 Task: Find connections with filter location Hérouville-Saint-Clair with filter topic #Culturewith filter profile language French with filter current company IFORTIS WORLDWIDE™ with filter school Mata Gujri College, Fatehgarh Sahib with filter industry Insurance Agencies and Brokerages with filter service category Negotiation with filter keywords title Mentor
Action: Mouse moved to (557, 82)
Screenshot: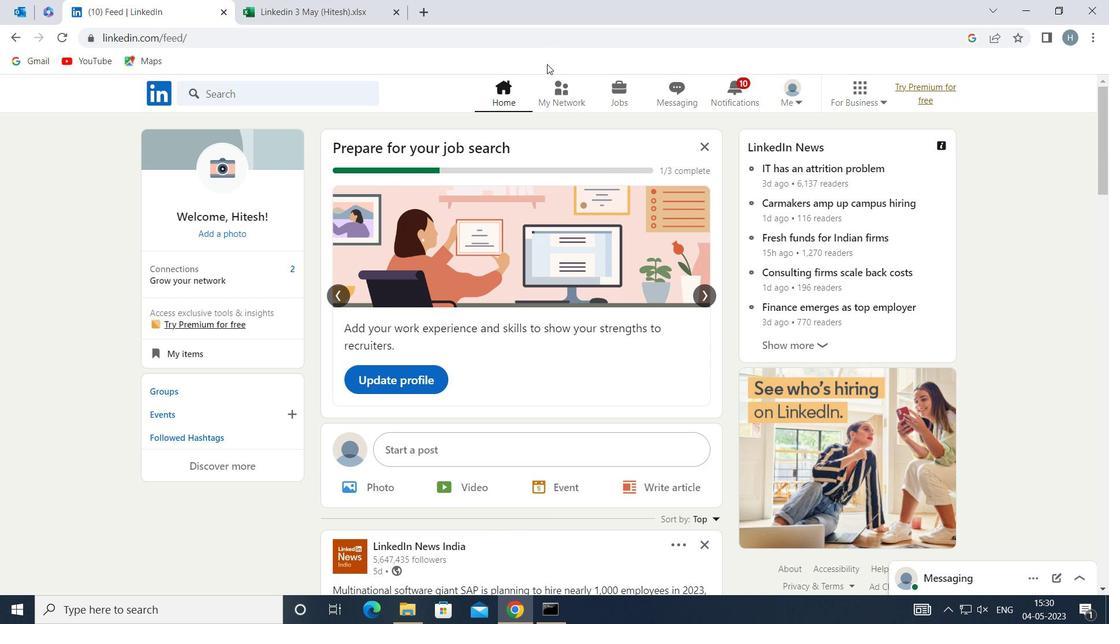 
Action: Mouse pressed left at (557, 82)
Screenshot: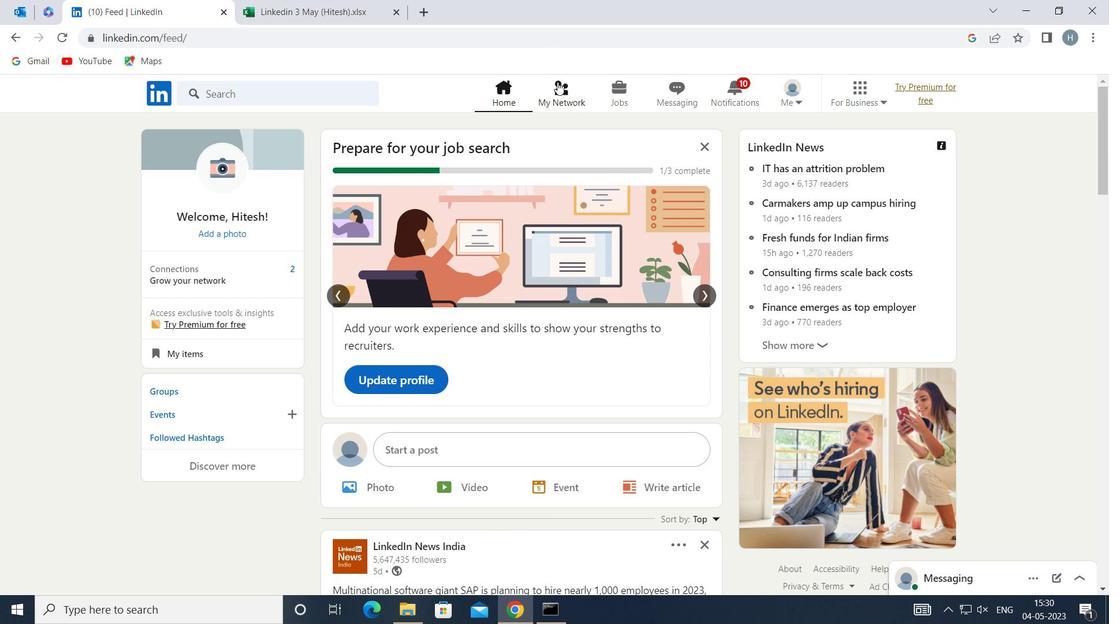 
Action: Mouse moved to (332, 168)
Screenshot: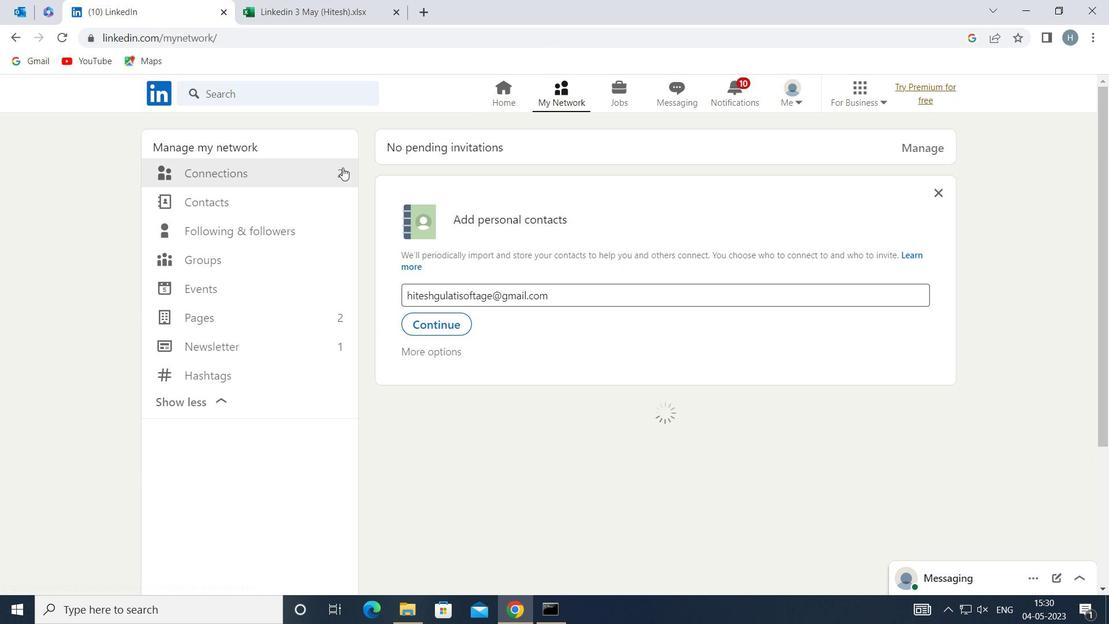 
Action: Mouse pressed left at (332, 168)
Screenshot: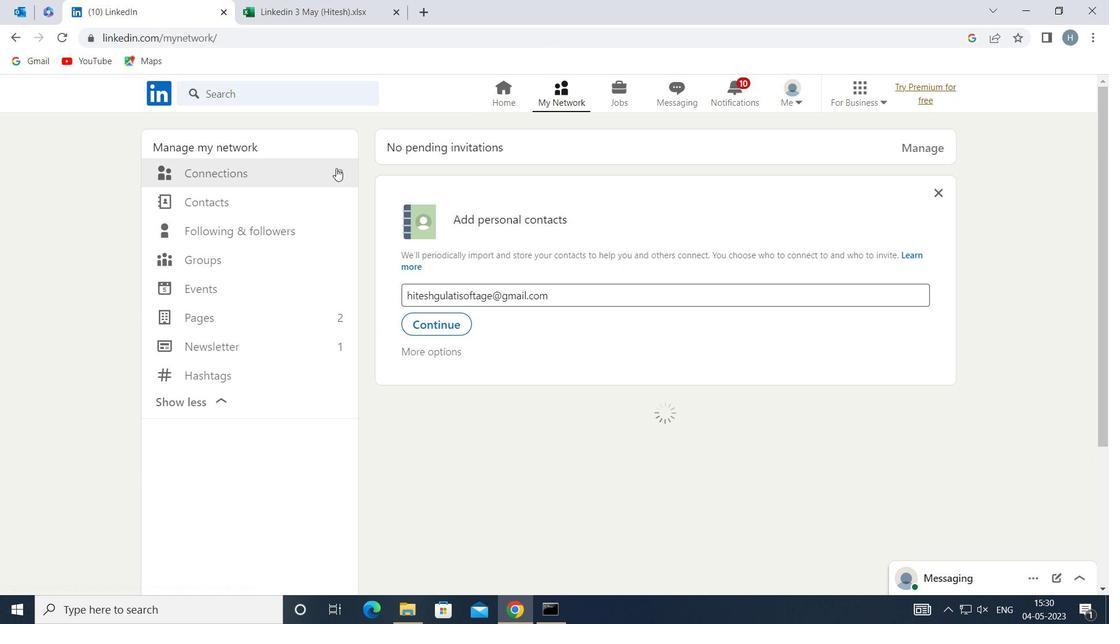 
Action: Mouse moved to (668, 173)
Screenshot: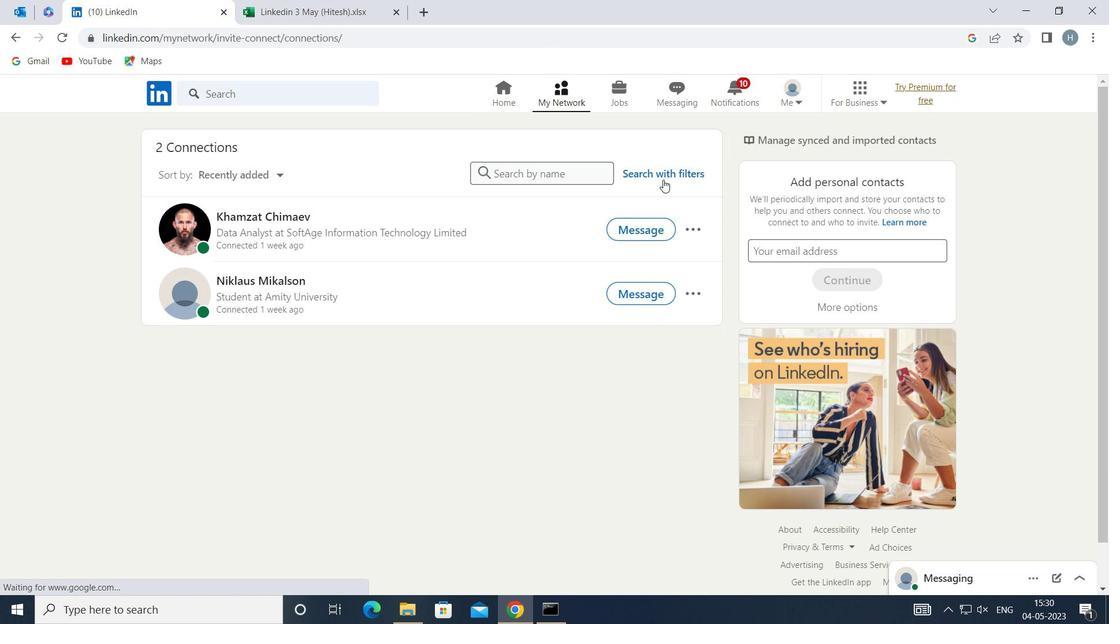 
Action: Mouse pressed left at (668, 173)
Screenshot: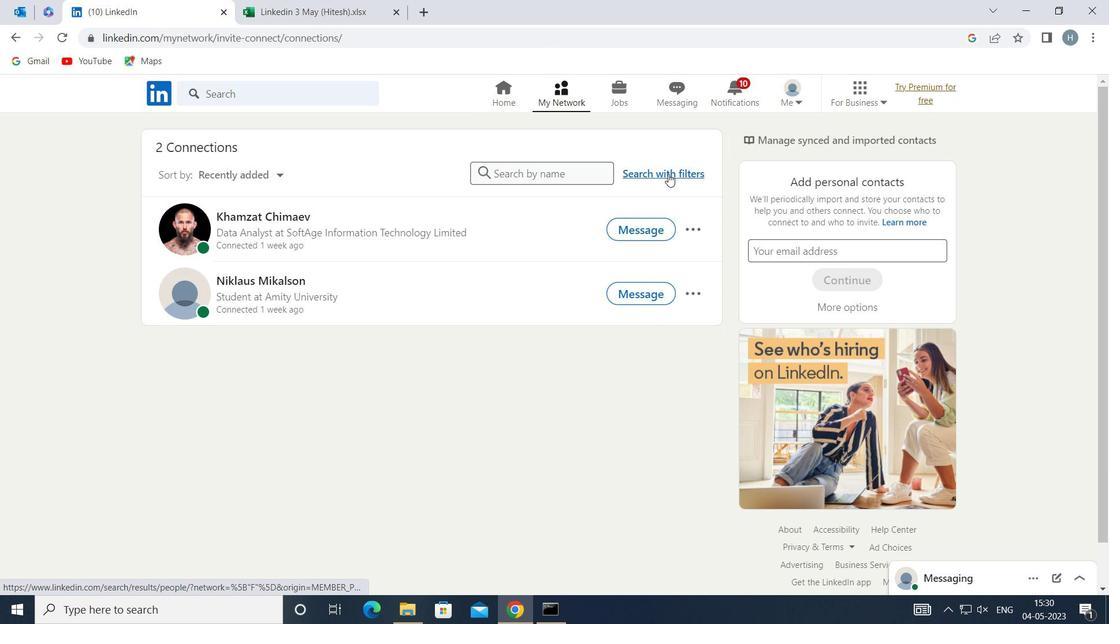 
Action: Mouse moved to (597, 129)
Screenshot: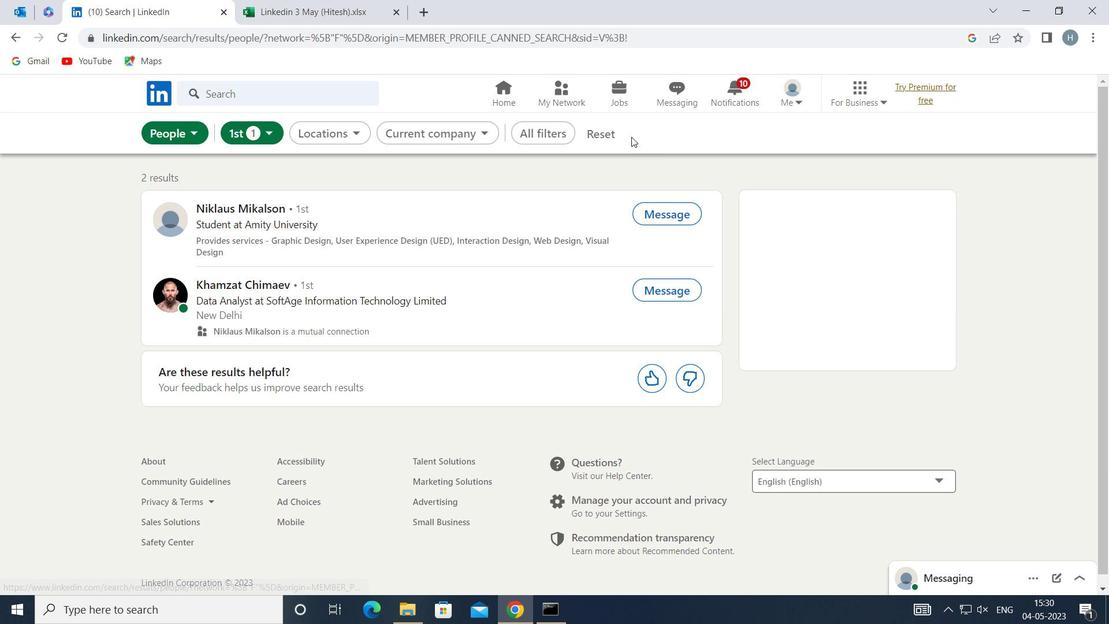 
Action: Mouse pressed left at (597, 129)
Screenshot: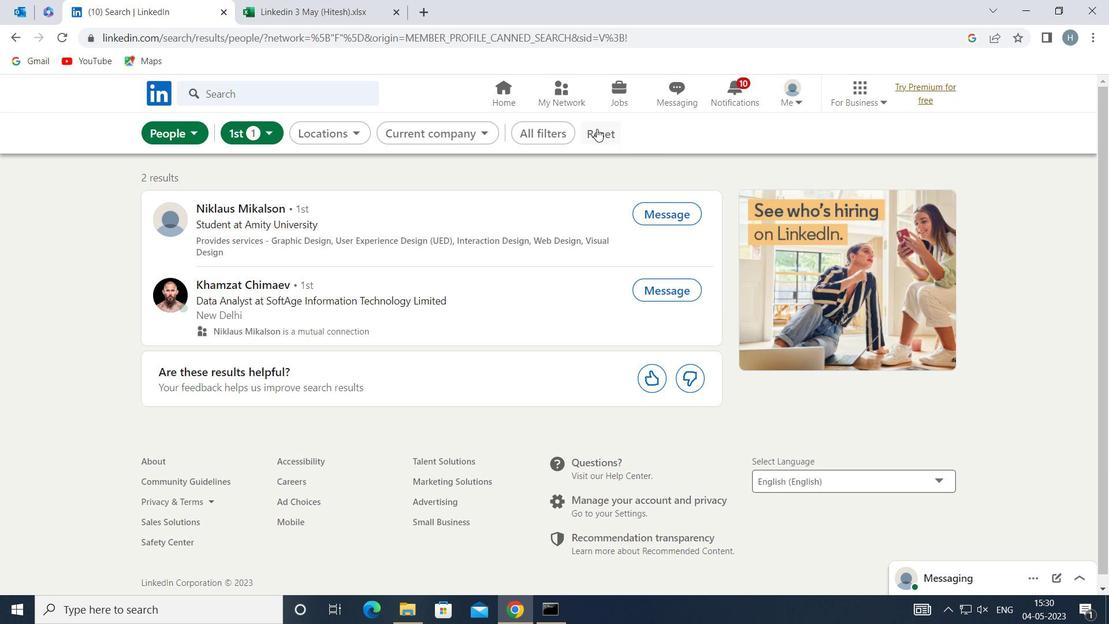 
Action: Mouse pressed left at (597, 129)
Screenshot: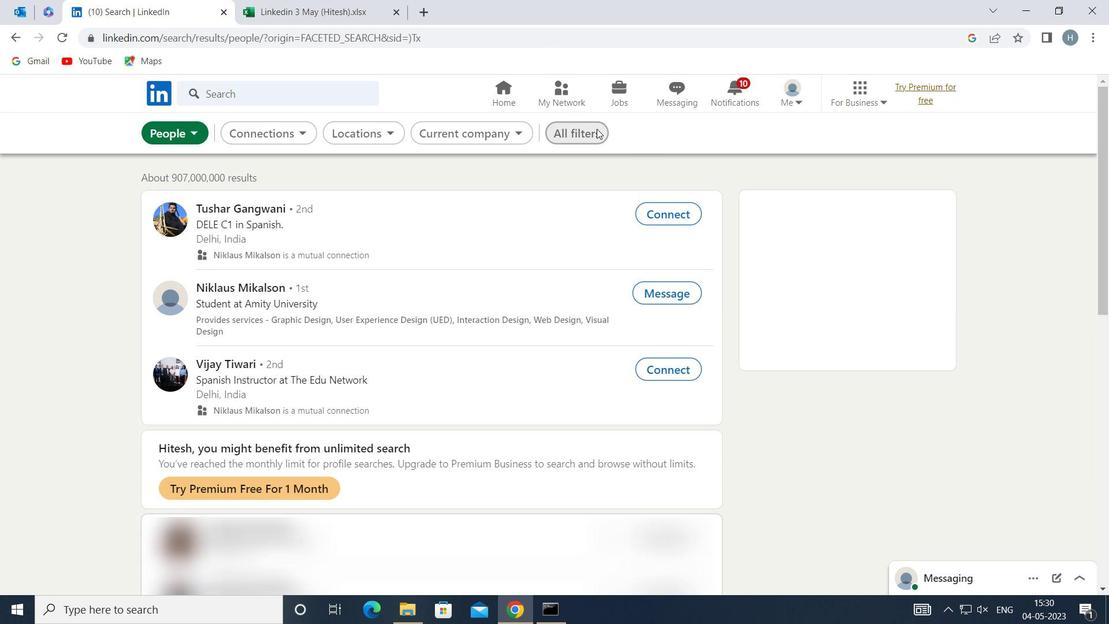 
Action: Mouse moved to (923, 350)
Screenshot: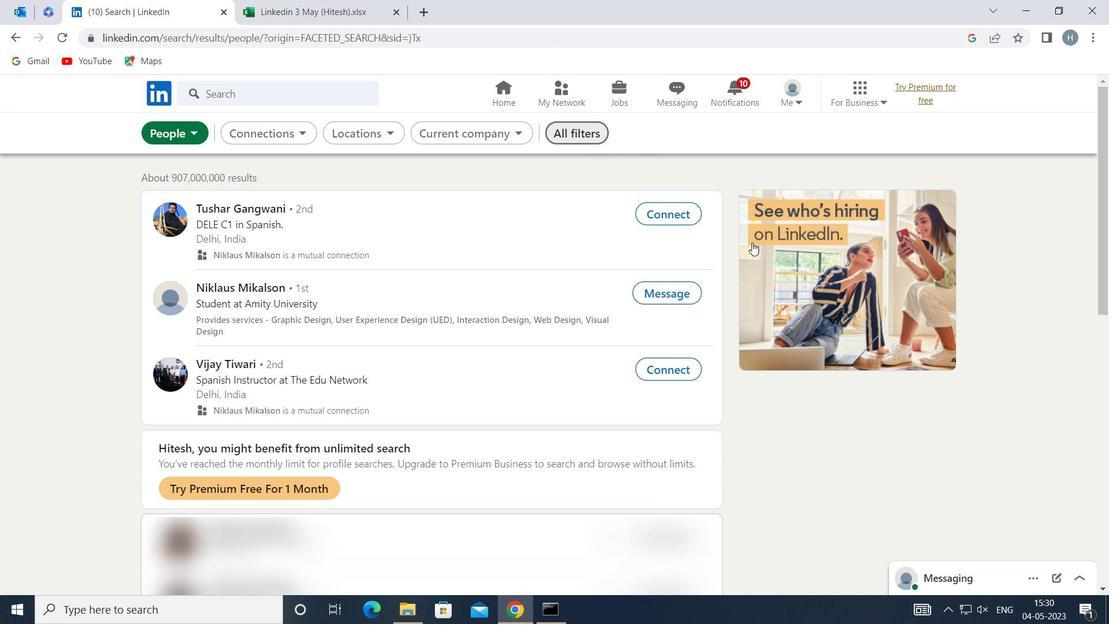 
Action: Mouse scrolled (923, 349) with delta (0, 0)
Screenshot: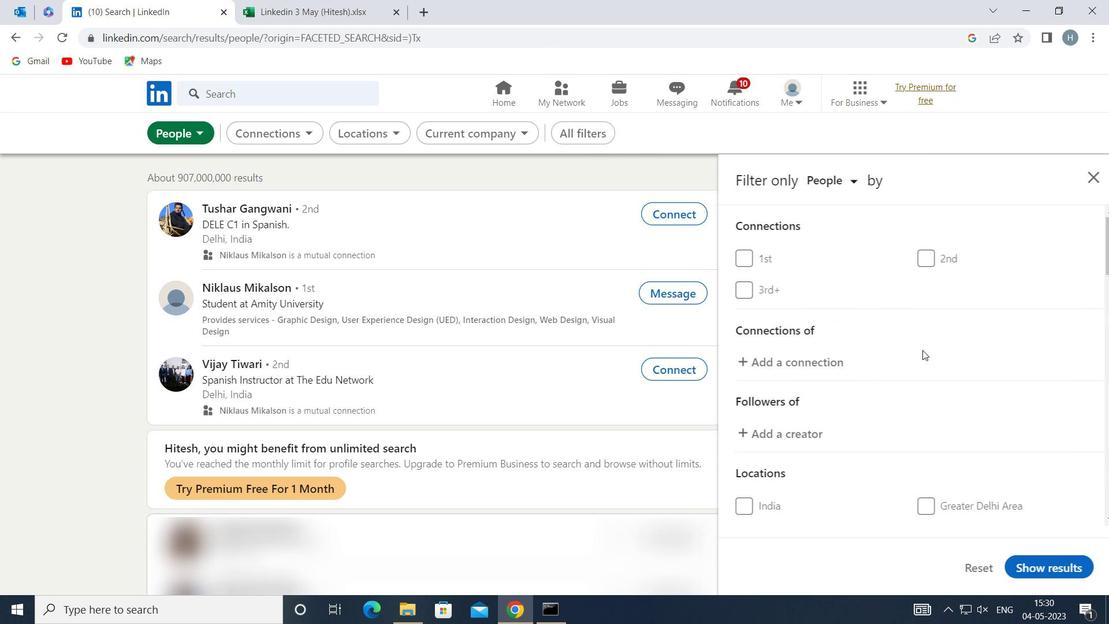 
Action: Mouse moved to (921, 346)
Screenshot: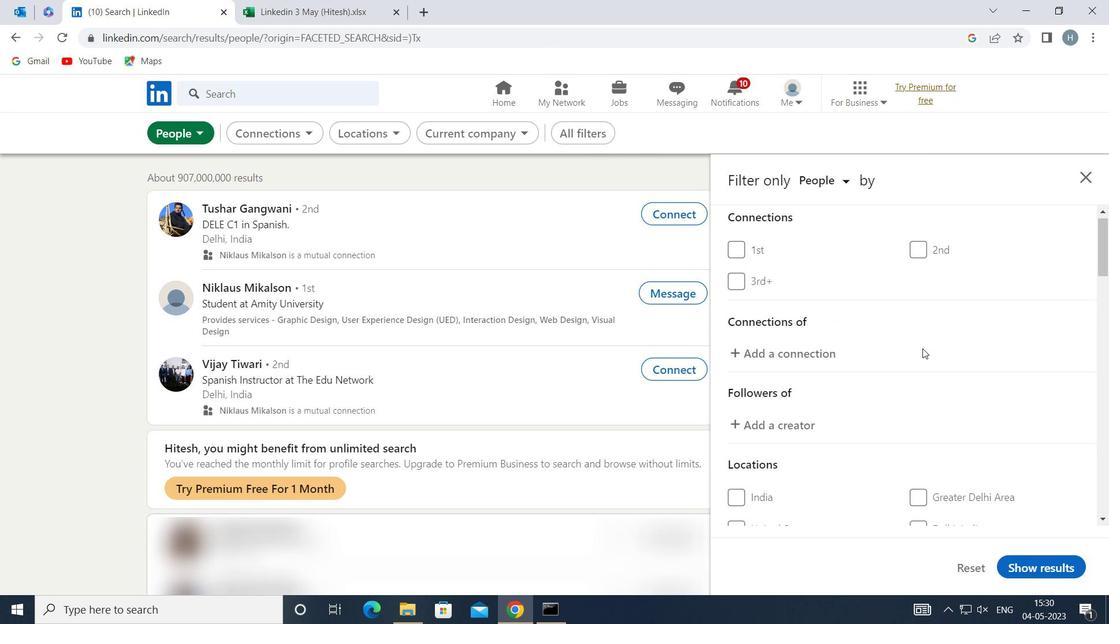 
Action: Mouse scrolled (921, 345) with delta (0, 0)
Screenshot: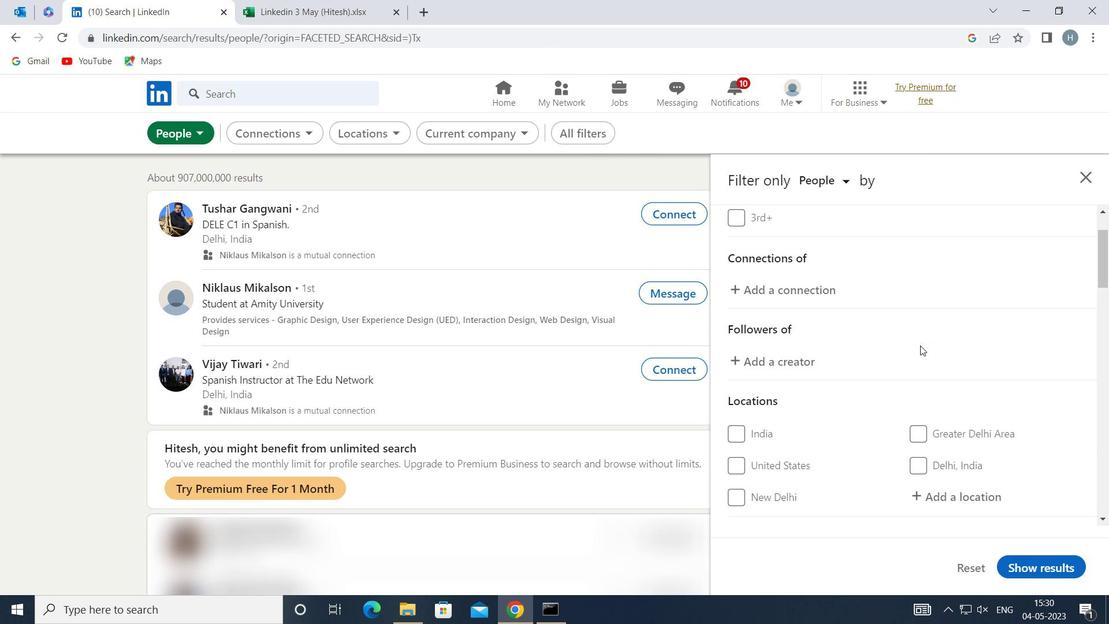 
Action: Mouse moved to (964, 417)
Screenshot: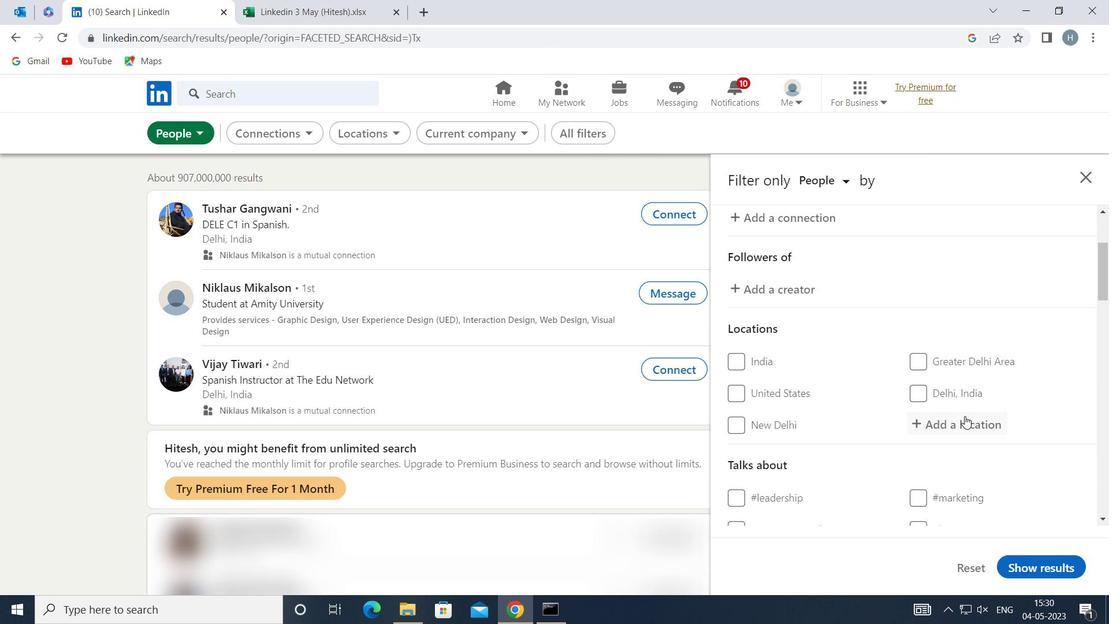 
Action: Mouse pressed left at (964, 417)
Screenshot: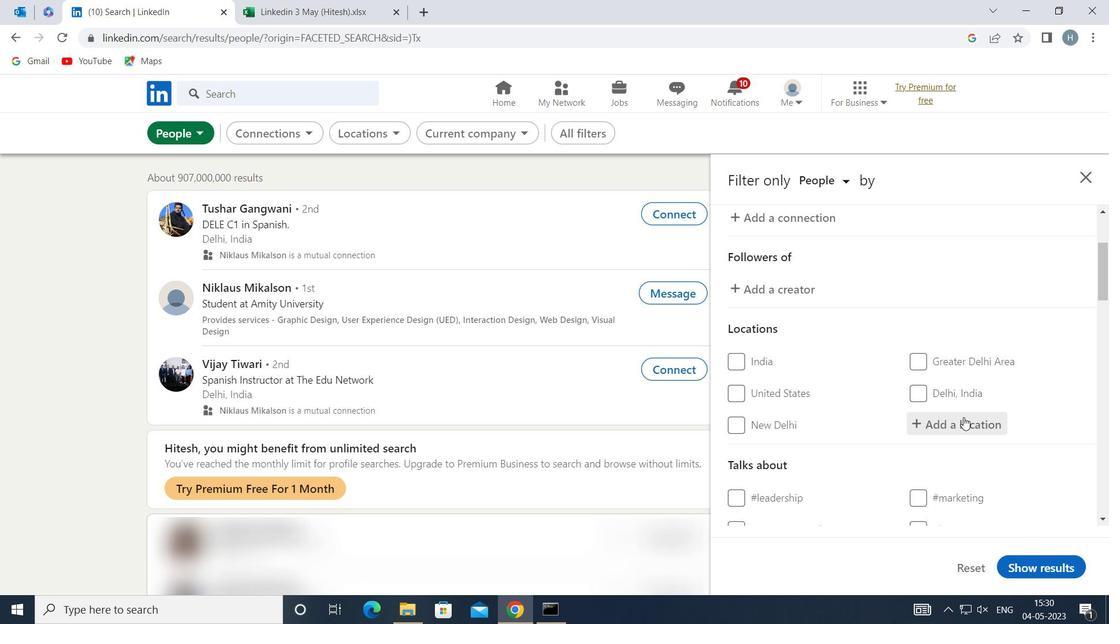 
Action: Key pressed <Key.shift>HEROUVILLE
Screenshot: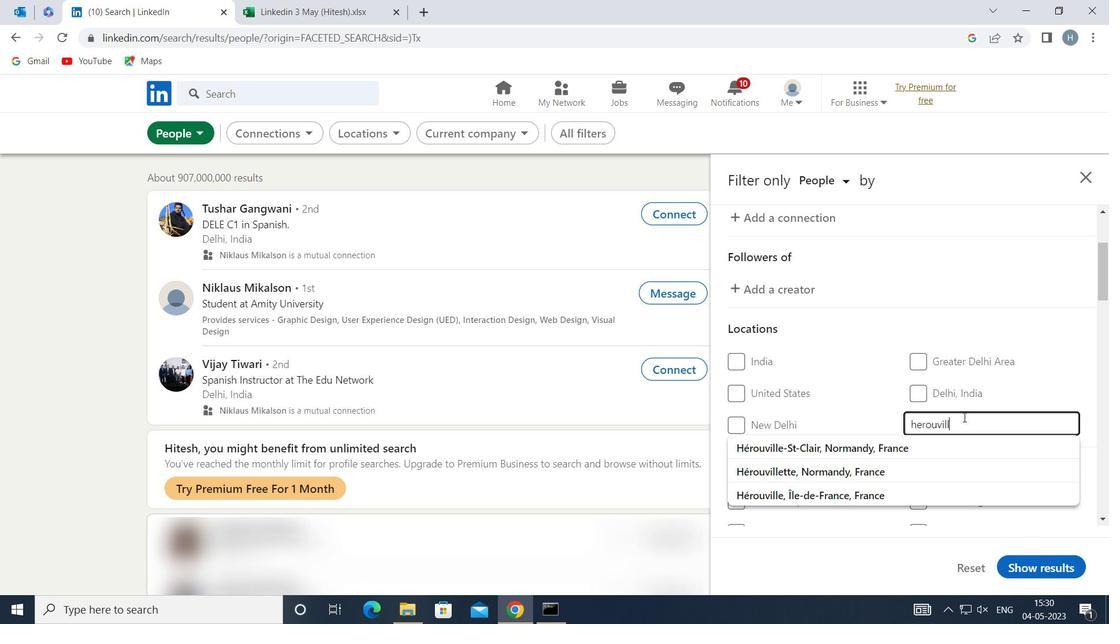
Action: Mouse moved to (915, 442)
Screenshot: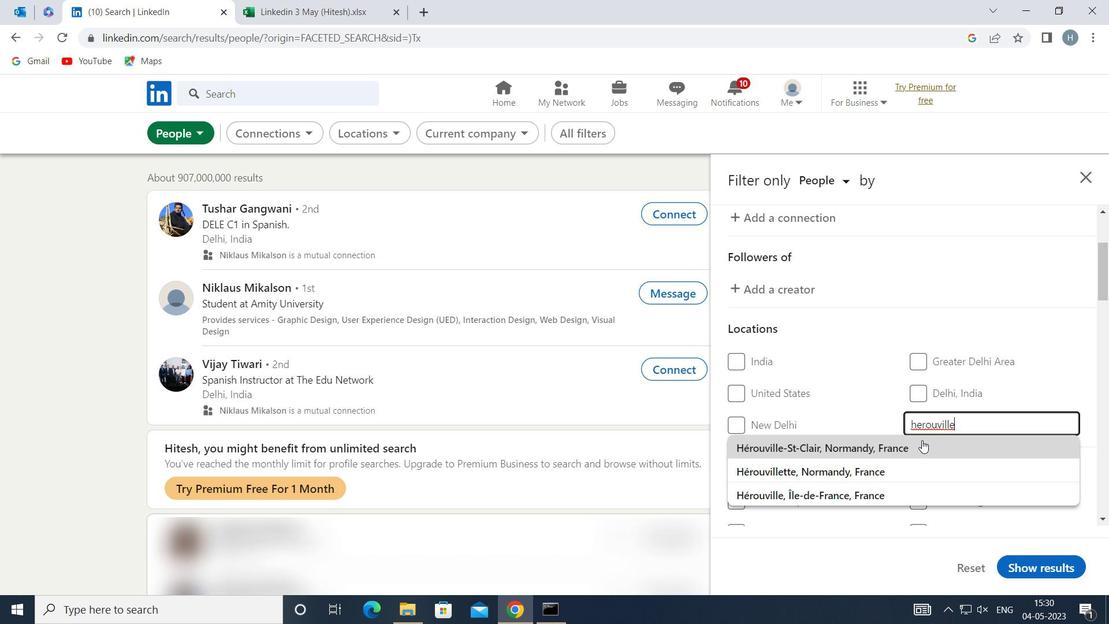 
Action: Mouse pressed left at (915, 442)
Screenshot: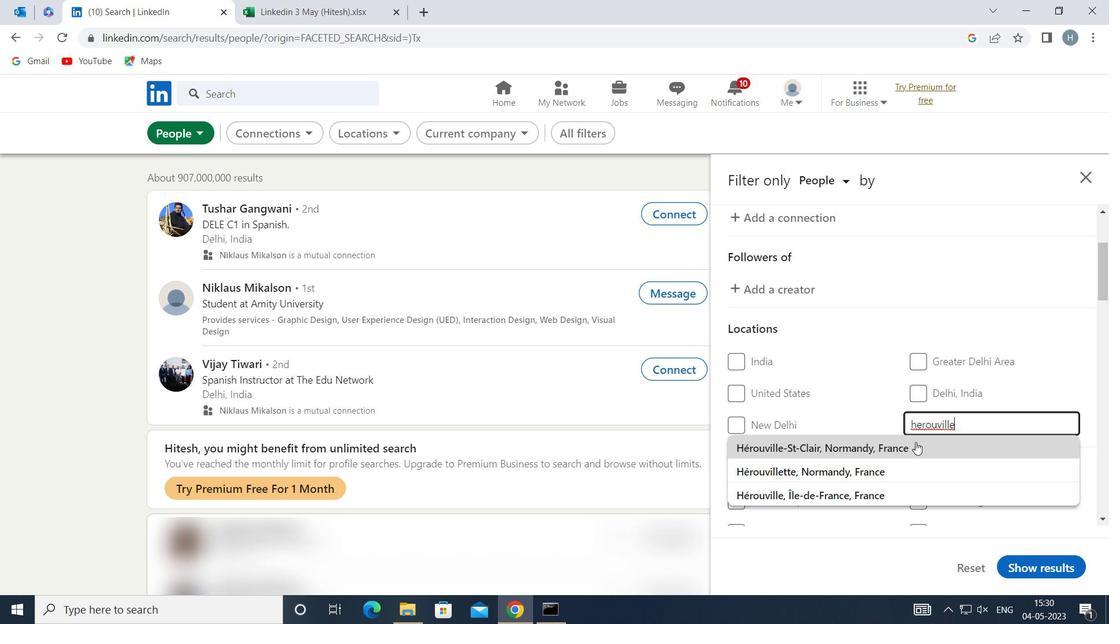 
Action: Mouse moved to (865, 426)
Screenshot: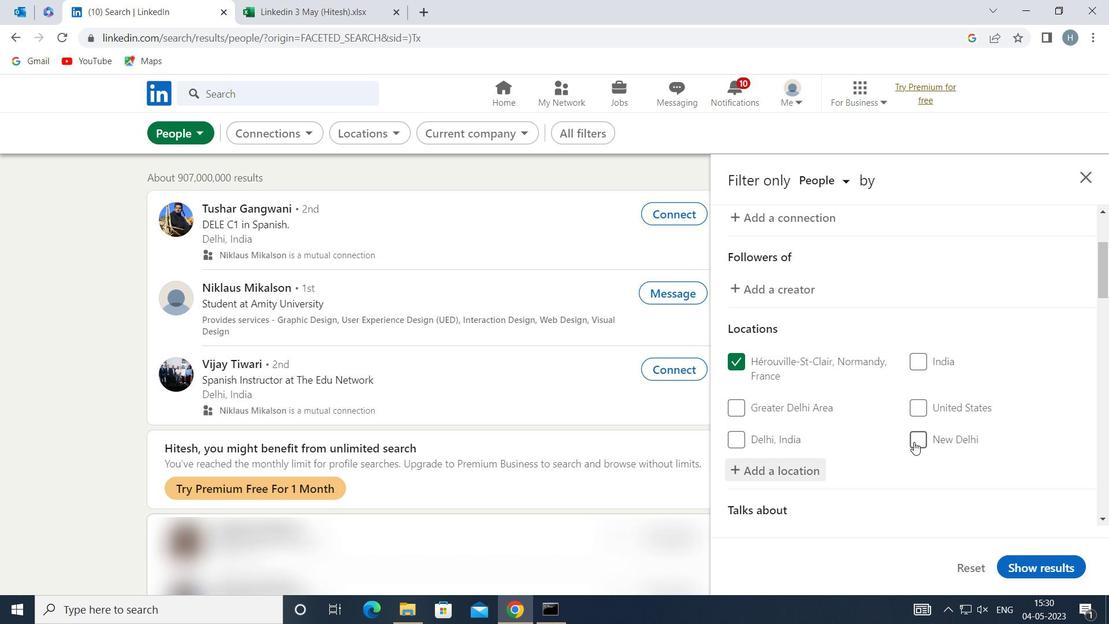 
Action: Mouse scrolled (865, 425) with delta (0, 0)
Screenshot: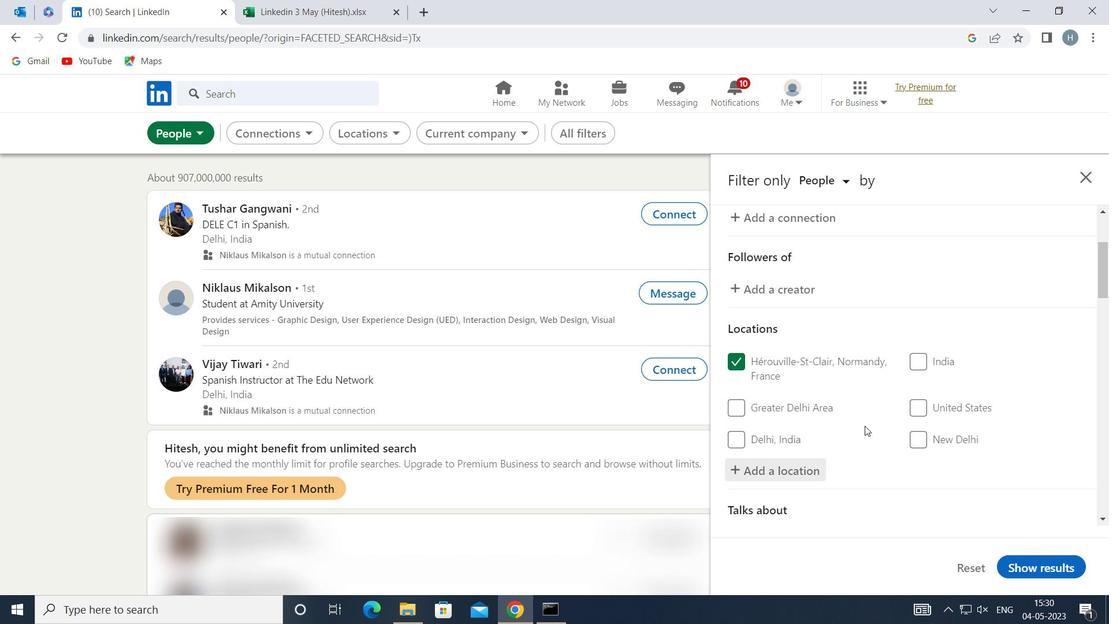 
Action: Mouse scrolled (865, 425) with delta (0, 0)
Screenshot: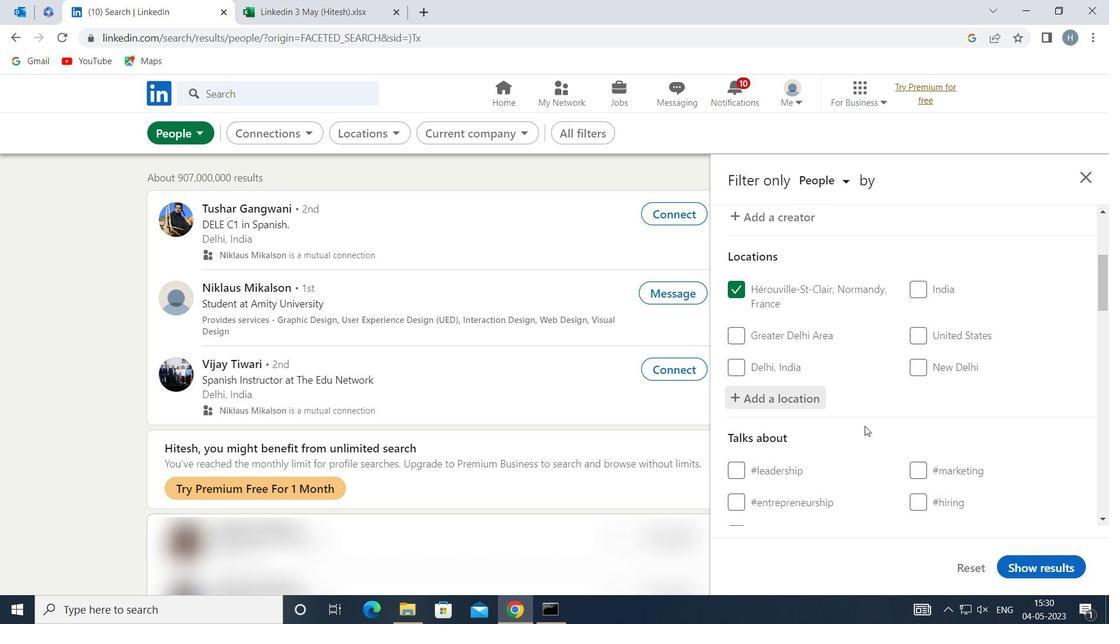 
Action: Mouse scrolled (865, 425) with delta (0, 0)
Screenshot: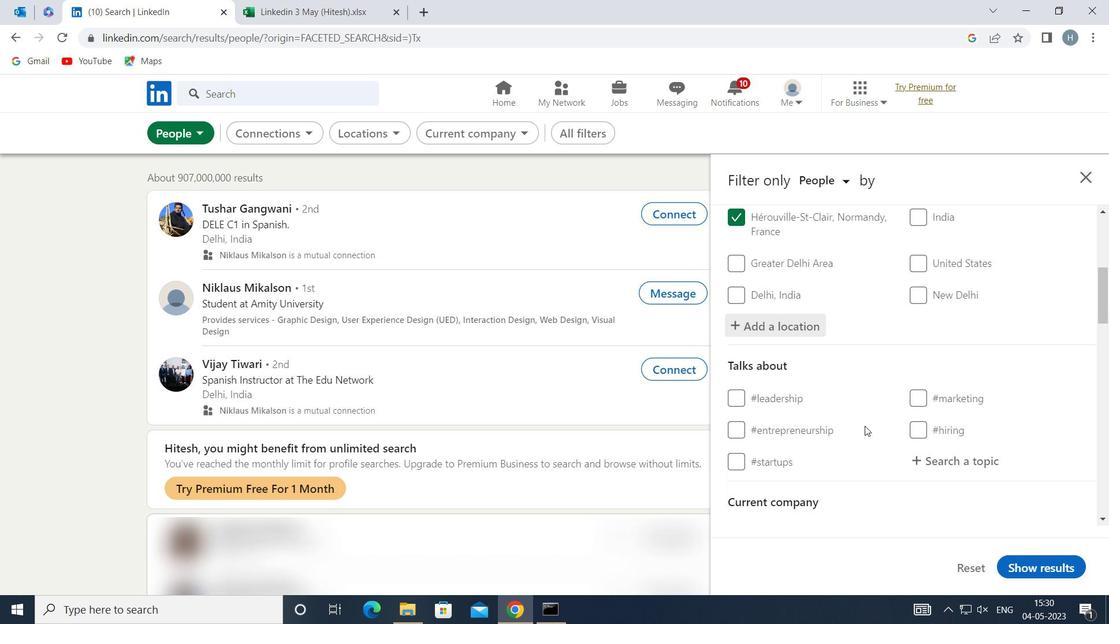 
Action: Mouse moved to (968, 387)
Screenshot: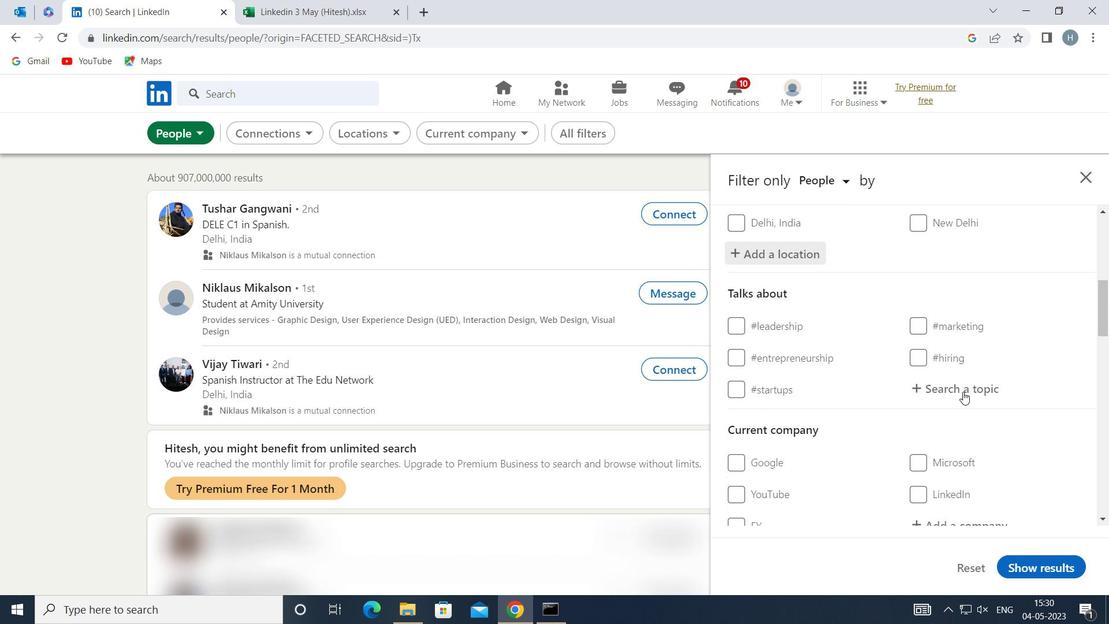 
Action: Mouse pressed left at (968, 387)
Screenshot: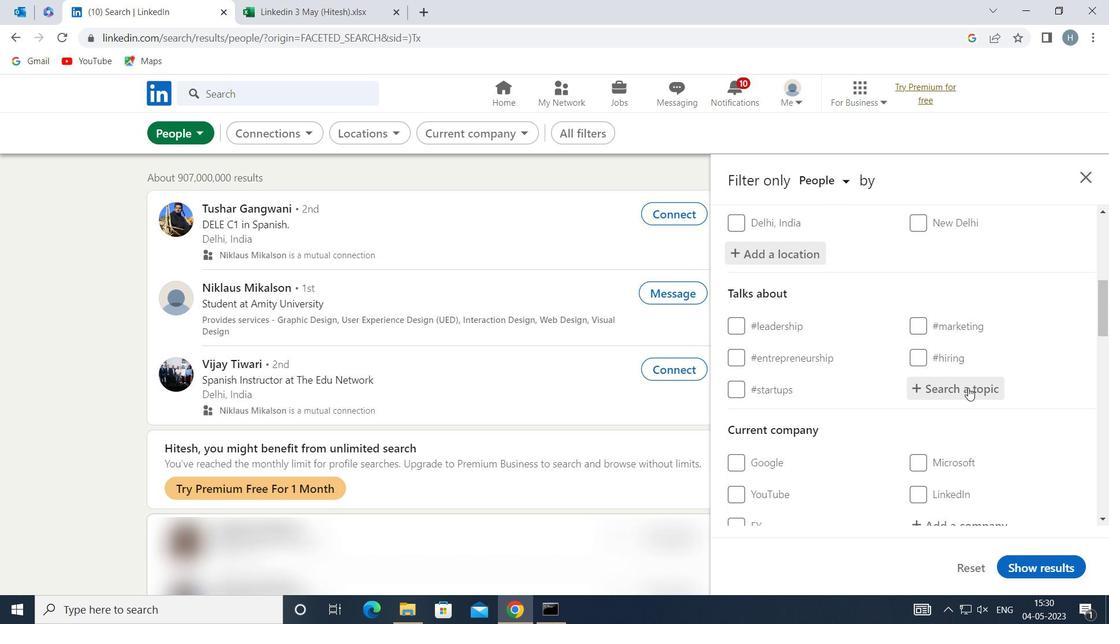 
Action: Key pressed <Key.shift>CULTURE
Screenshot: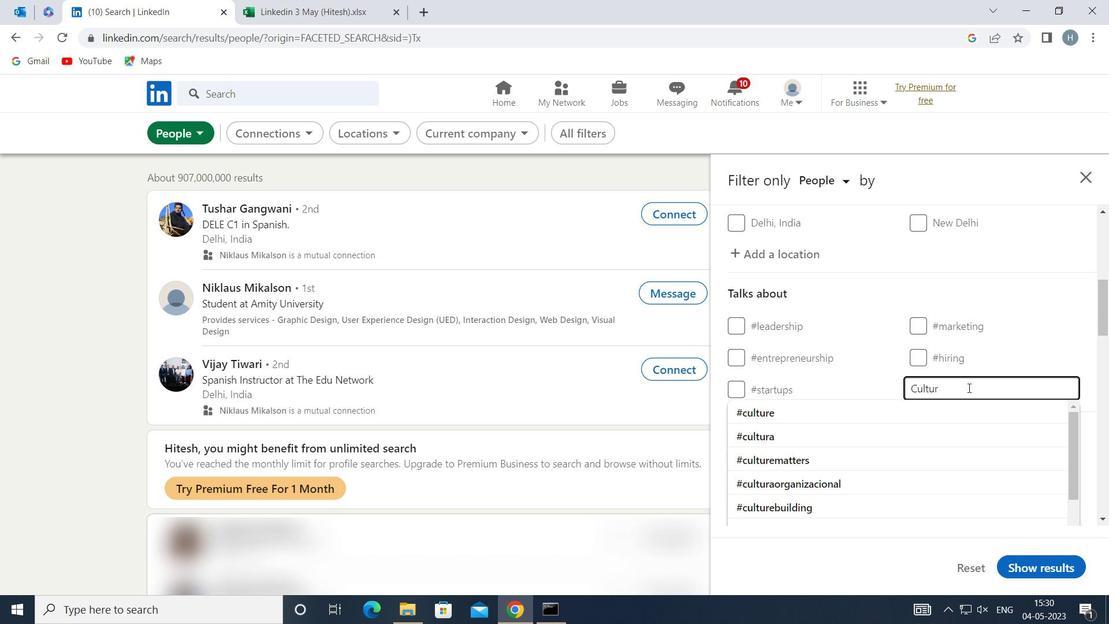 
Action: Mouse moved to (901, 413)
Screenshot: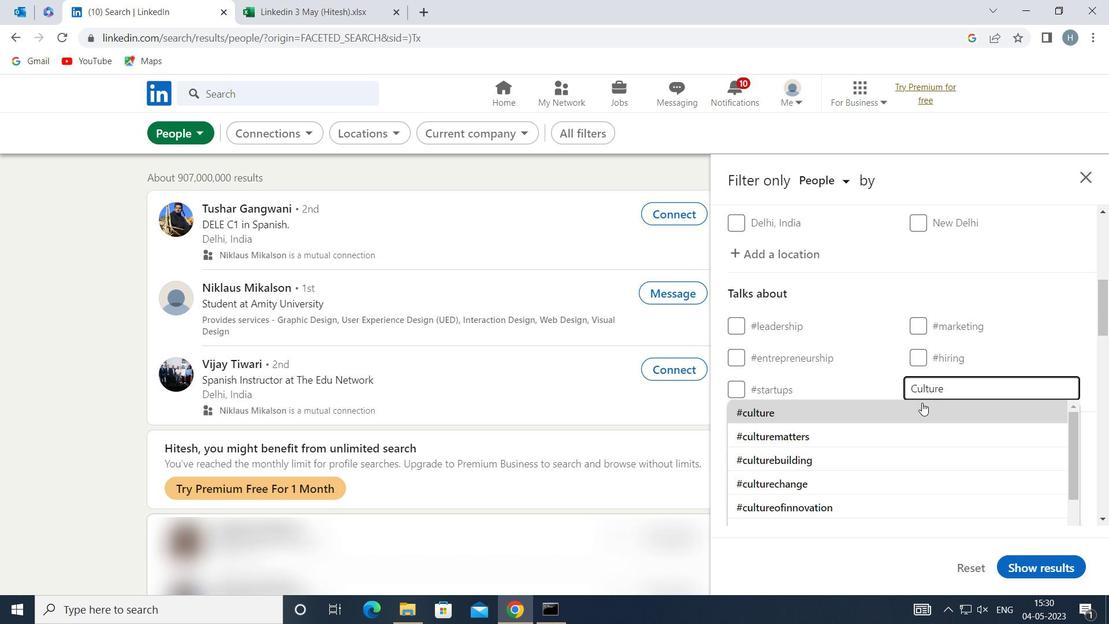 
Action: Mouse pressed left at (901, 413)
Screenshot: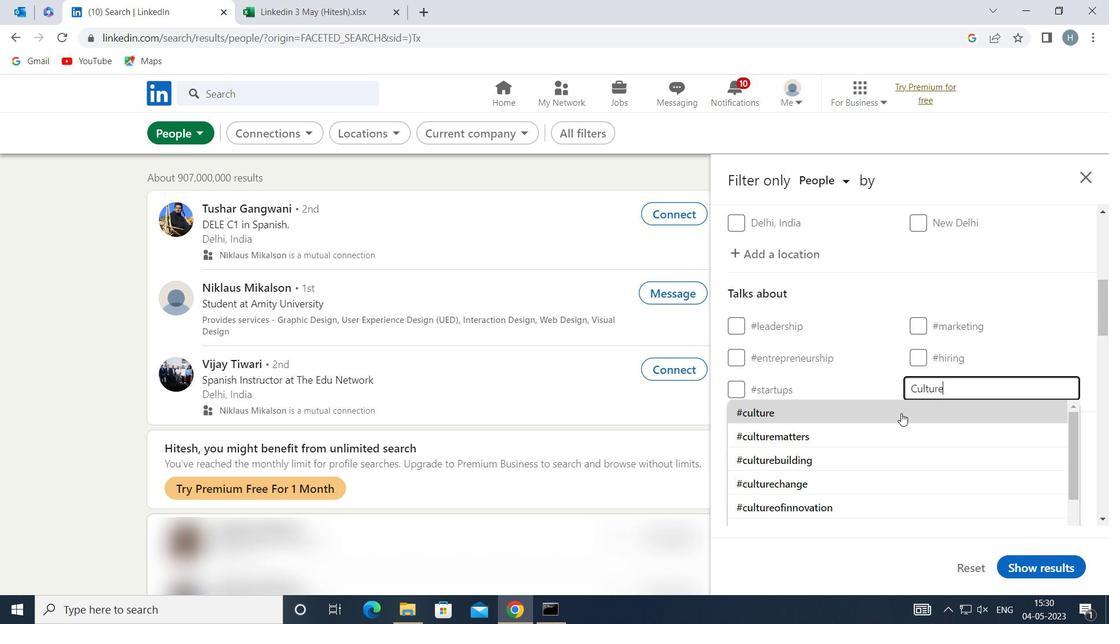 
Action: Mouse scrolled (901, 412) with delta (0, 0)
Screenshot: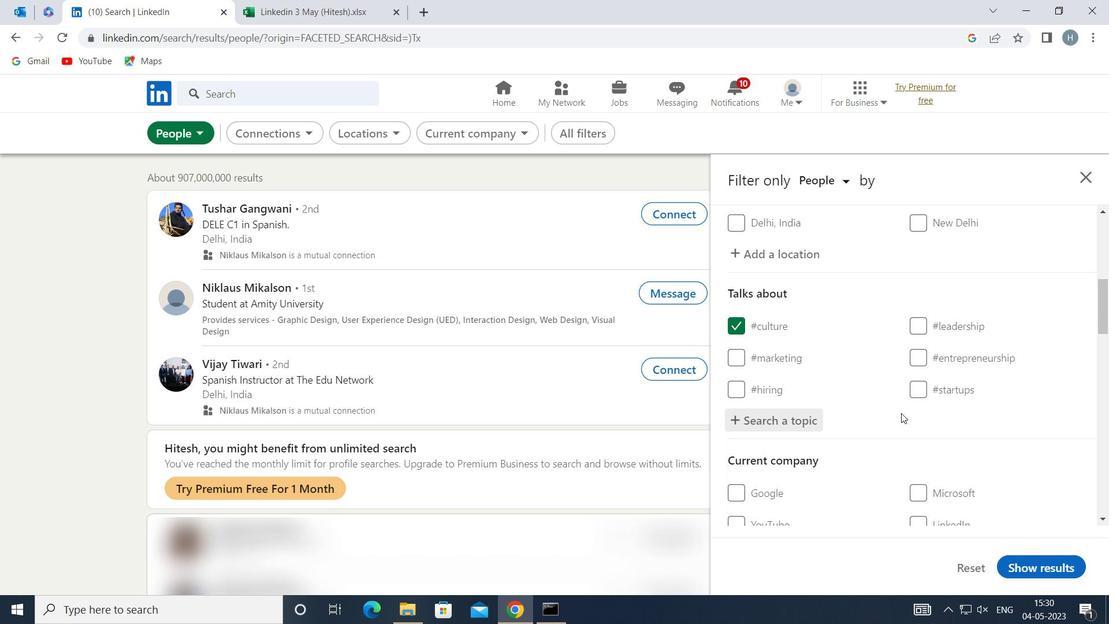 
Action: Mouse scrolled (901, 412) with delta (0, 0)
Screenshot: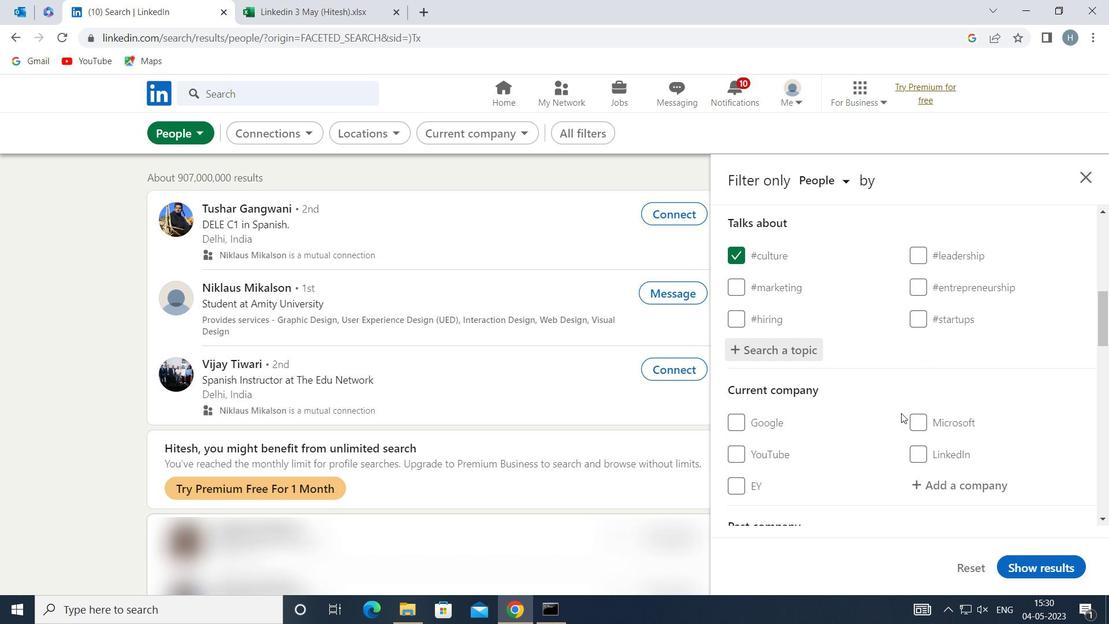 
Action: Mouse scrolled (901, 412) with delta (0, 0)
Screenshot: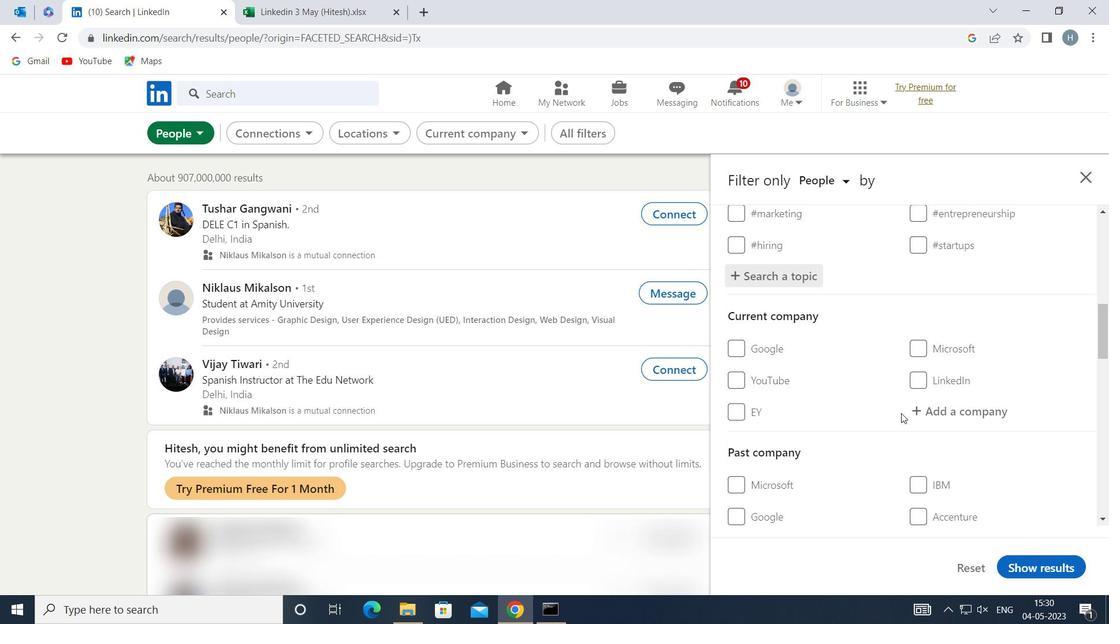
Action: Mouse scrolled (901, 412) with delta (0, 0)
Screenshot: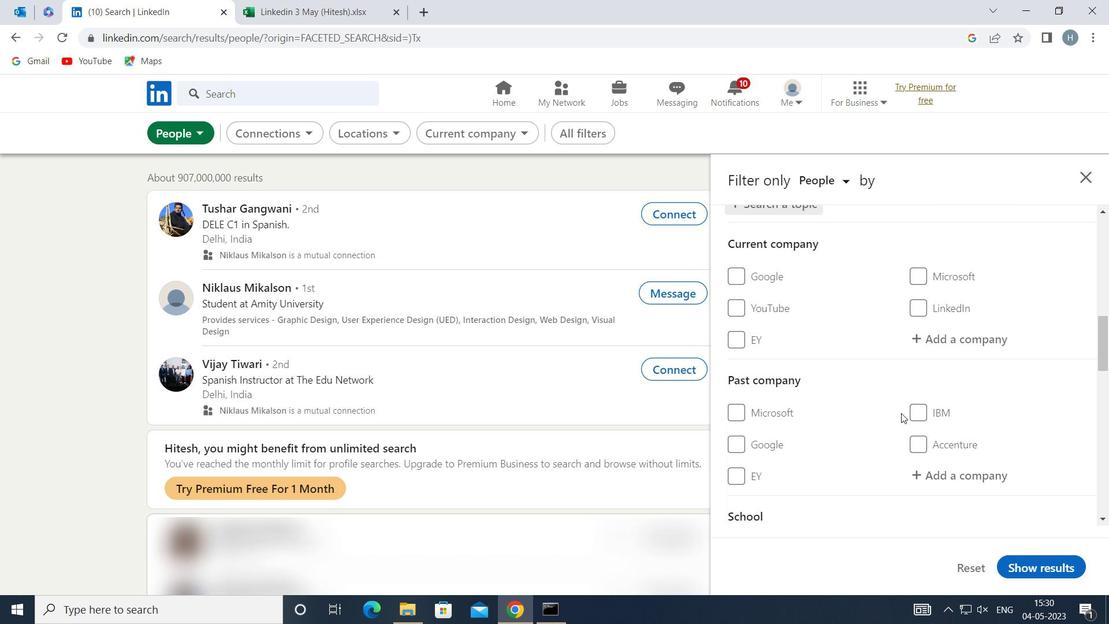 
Action: Mouse scrolled (901, 412) with delta (0, 0)
Screenshot: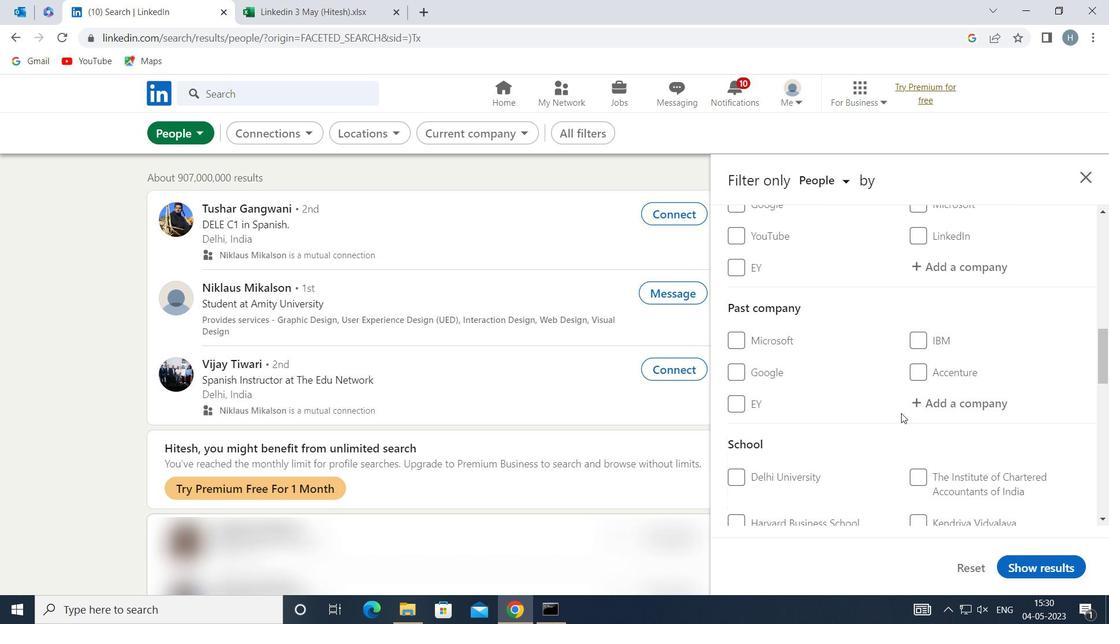 
Action: Mouse scrolled (901, 412) with delta (0, 0)
Screenshot: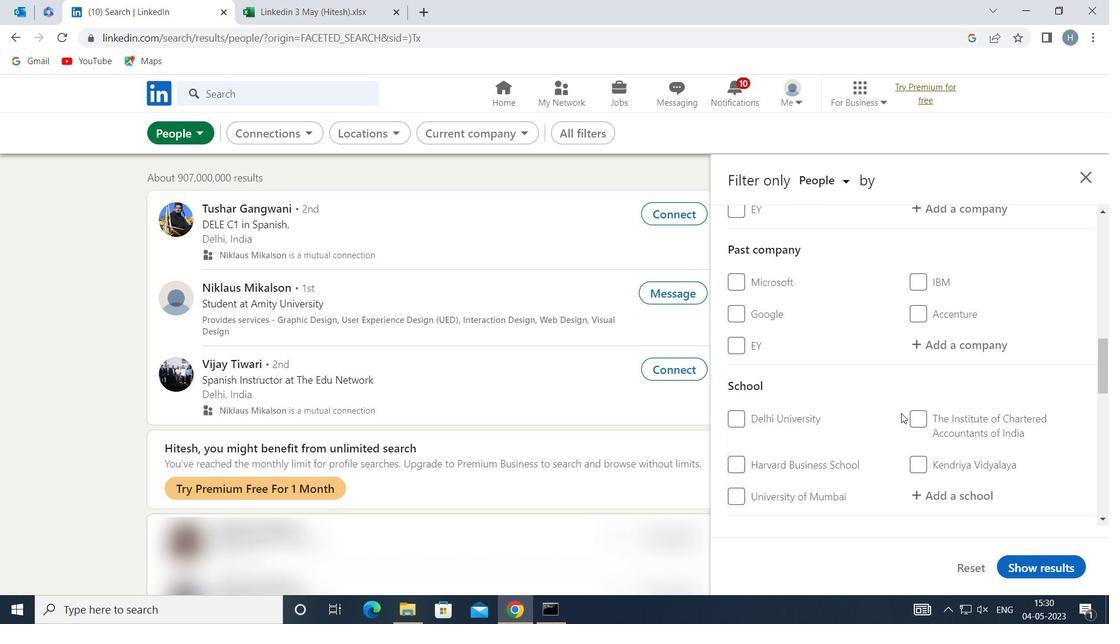 
Action: Mouse scrolled (901, 412) with delta (0, 0)
Screenshot: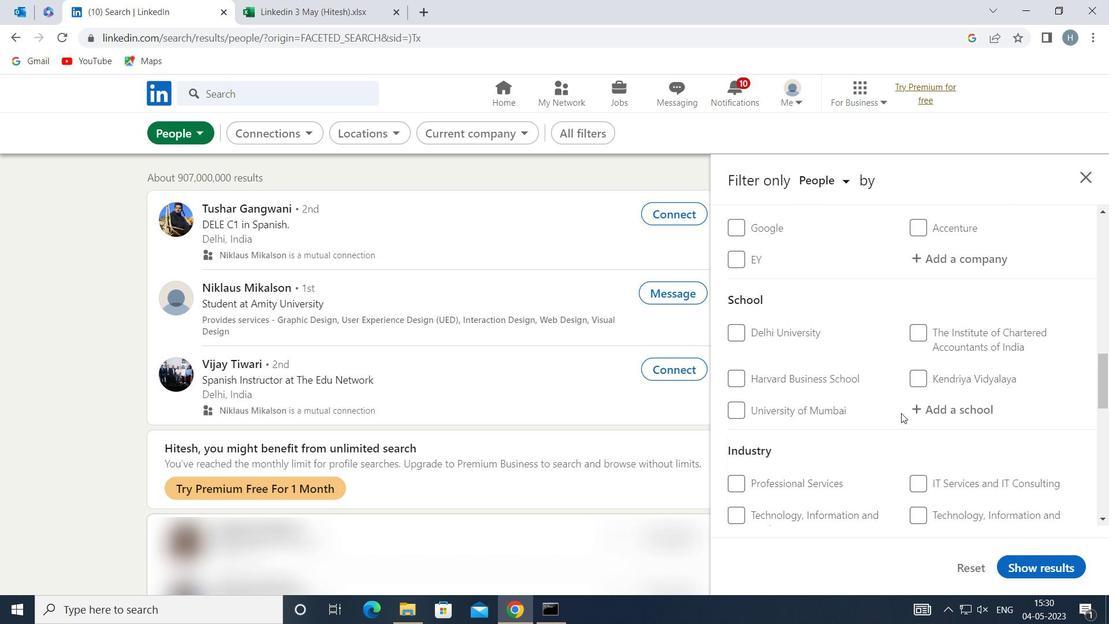 
Action: Mouse scrolled (901, 412) with delta (0, 0)
Screenshot: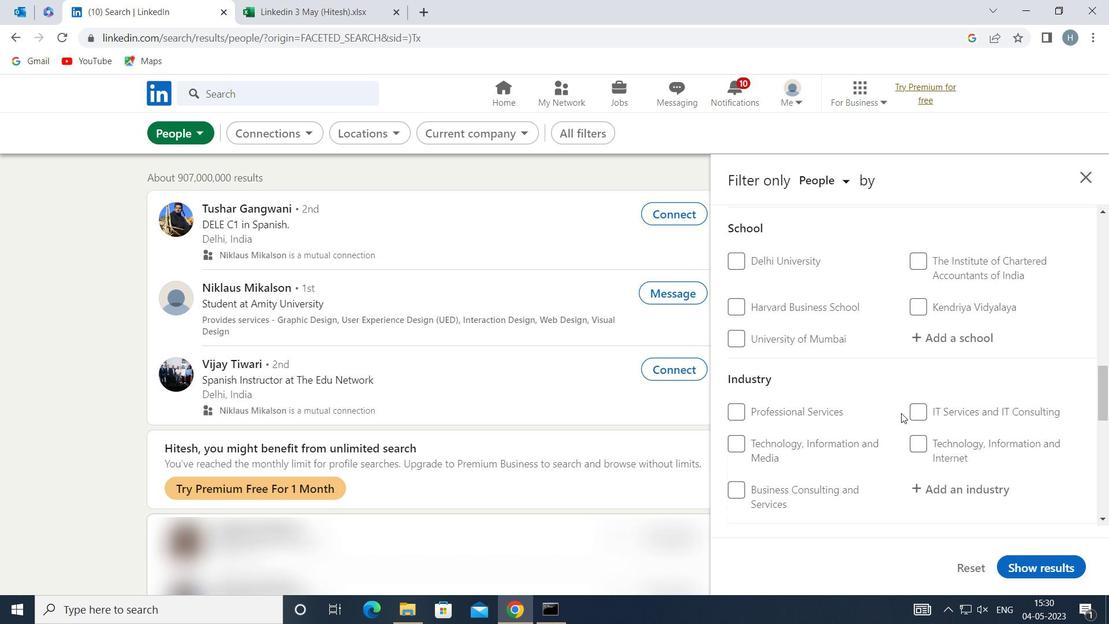 
Action: Mouse moved to (900, 413)
Screenshot: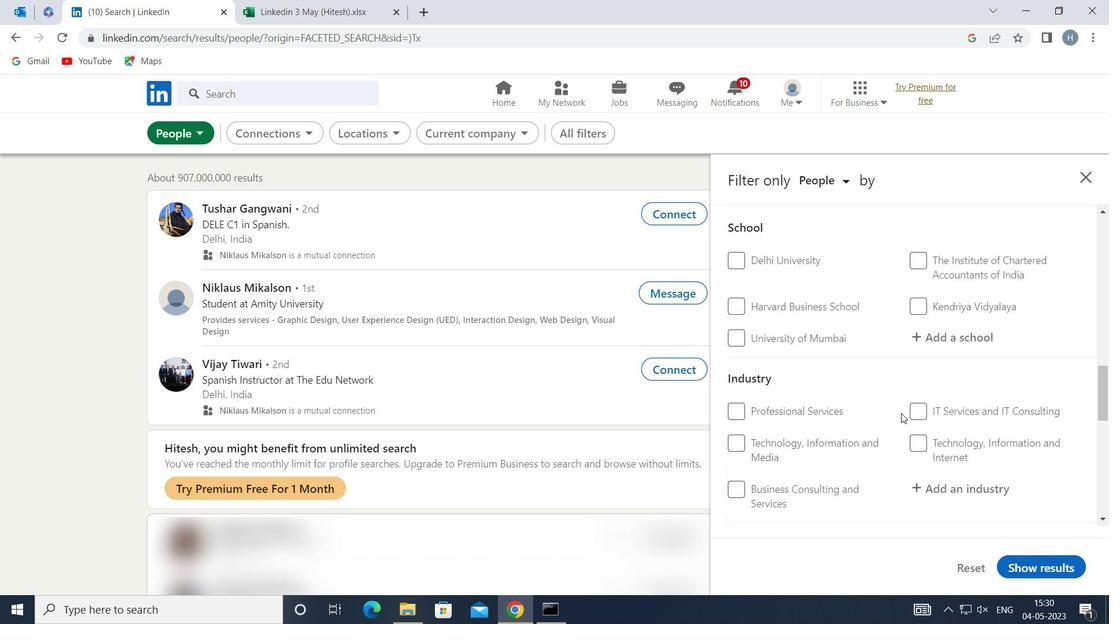 
Action: Mouse scrolled (900, 412) with delta (0, 0)
Screenshot: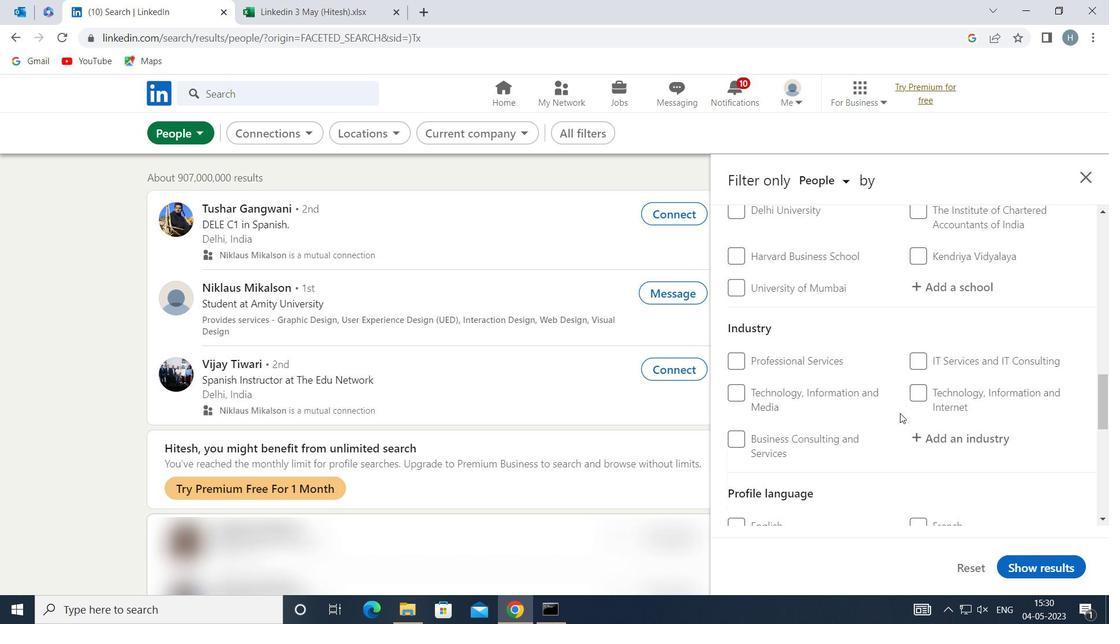 
Action: Mouse moved to (930, 435)
Screenshot: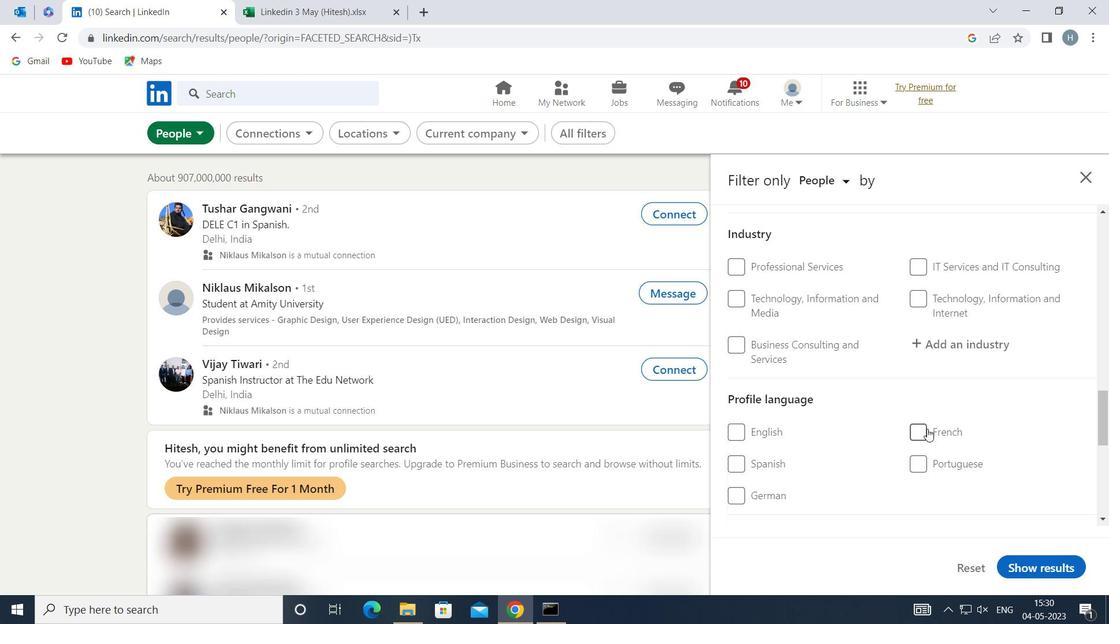
Action: Mouse pressed left at (930, 435)
Screenshot: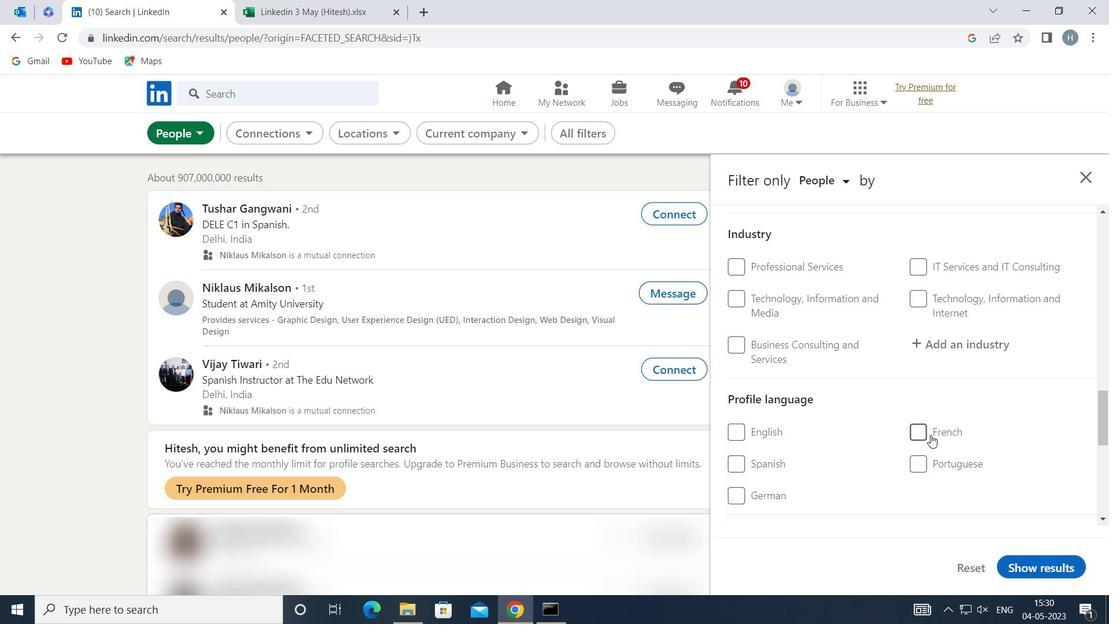 
Action: Mouse moved to (889, 428)
Screenshot: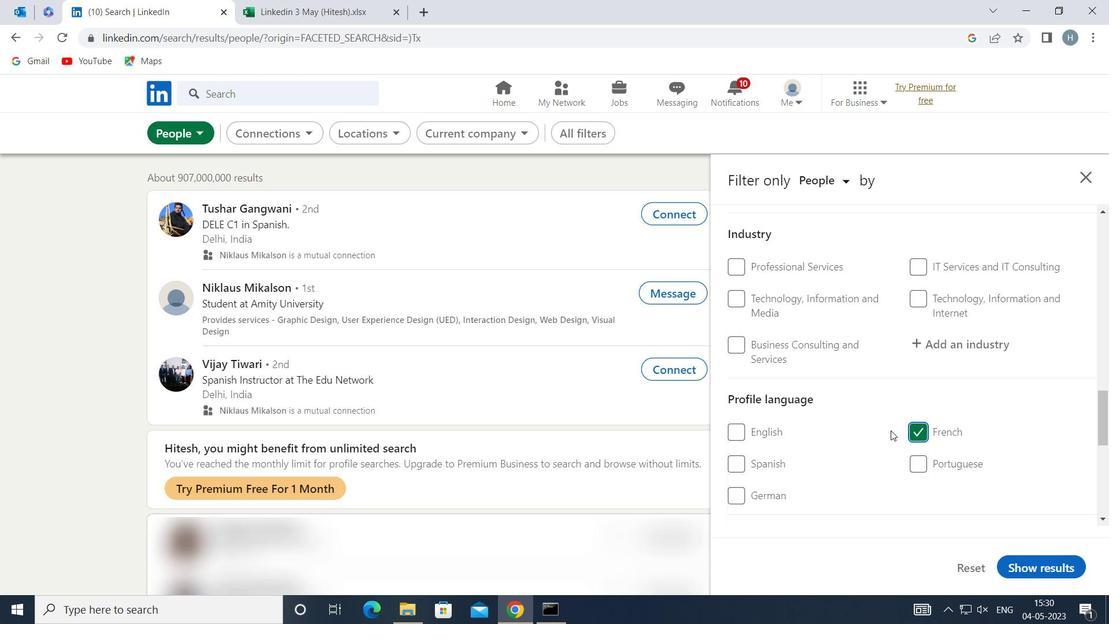 
Action: Mouse scrolled (889, 429) with delta (0, 0)
Screenshot: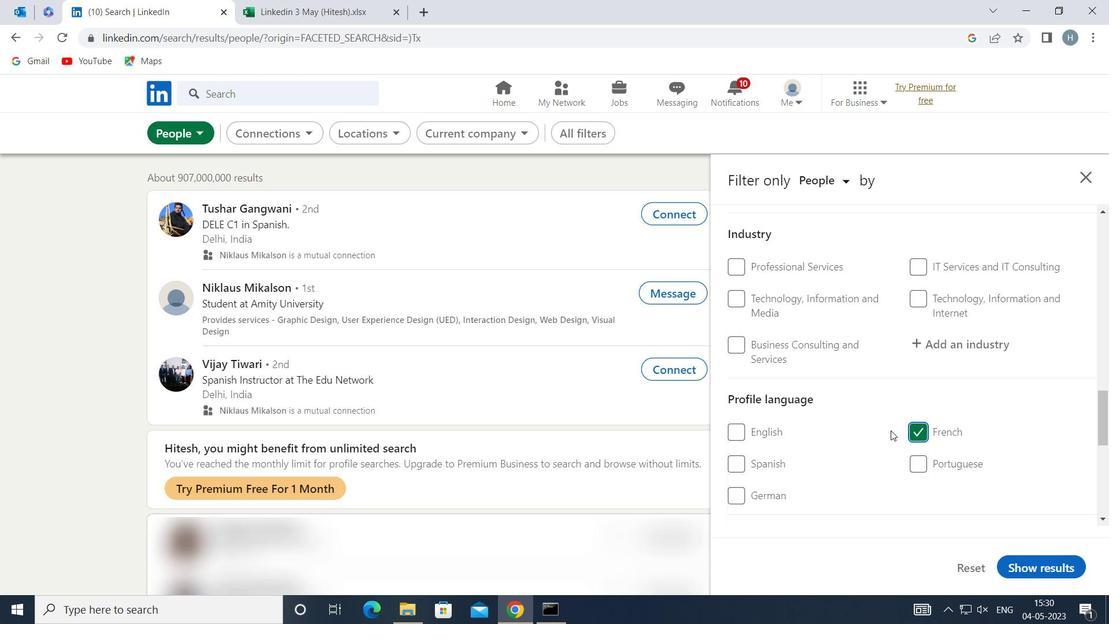
Action: Mouse scrolled (889, 429) with delta (0, 0)
Screenshot: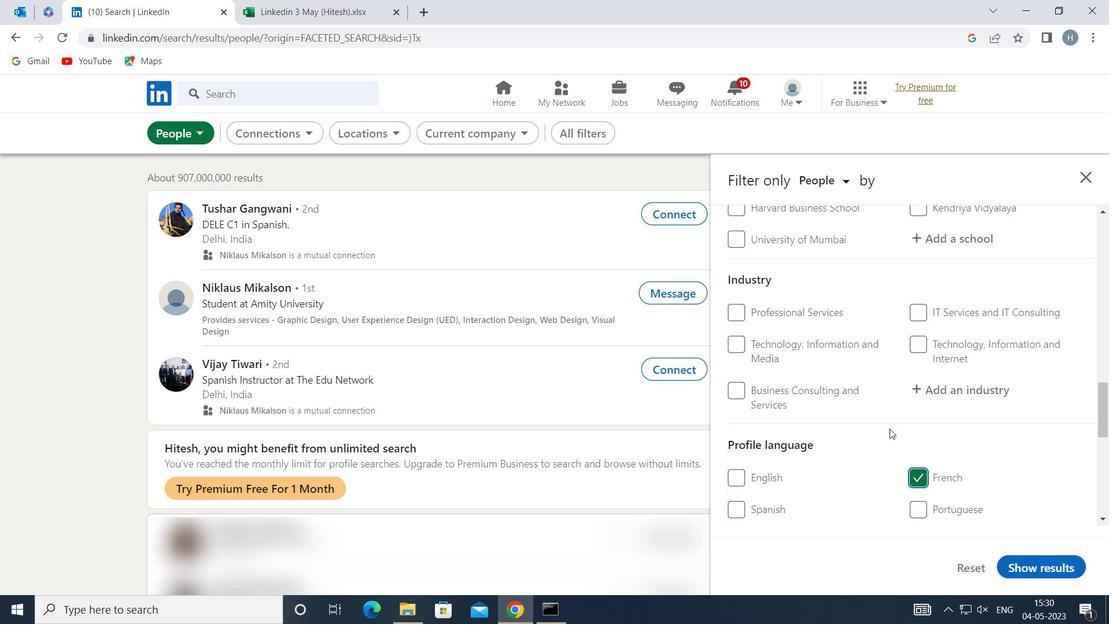 
Action: Mouse scrolled (889, 429) with delta (0, 0)
Screenshot: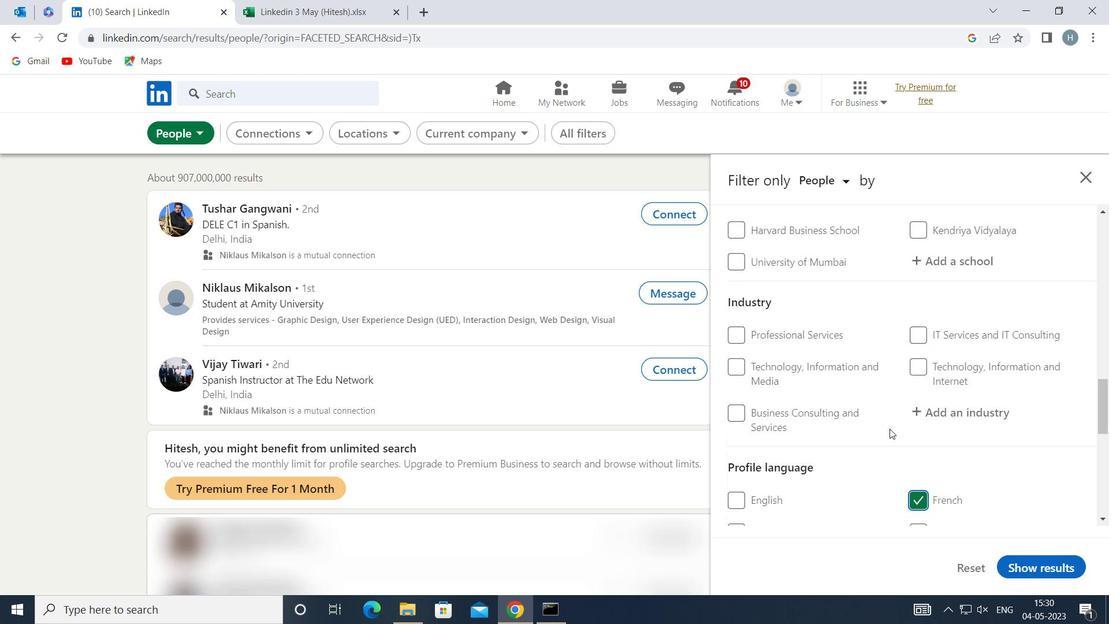 
Action: Mouse moved to (889, 428)
Screenshot: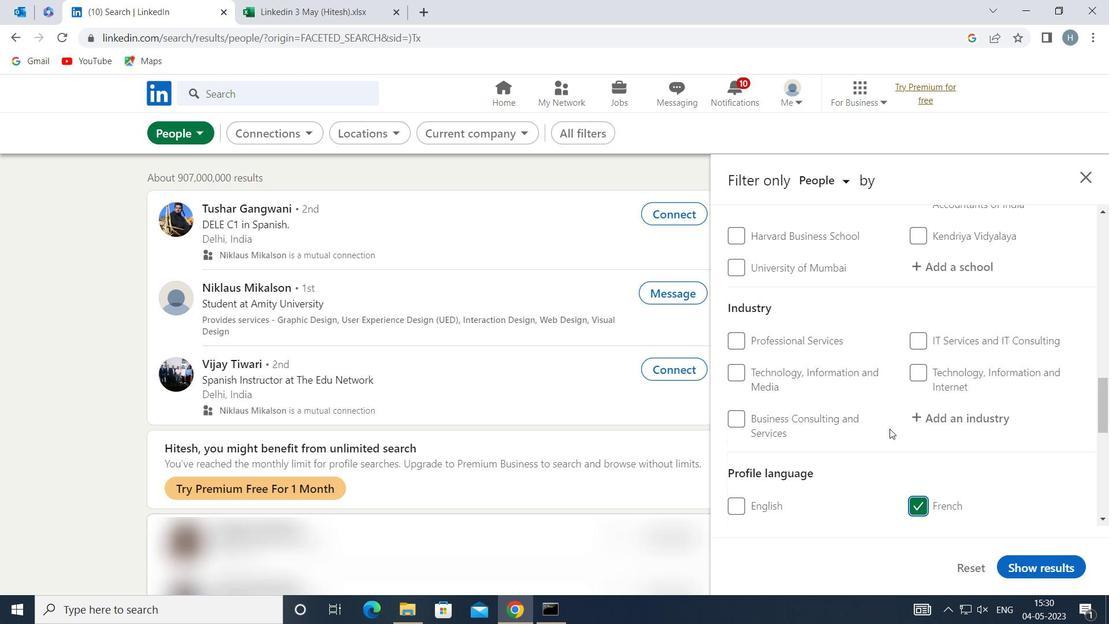 
Action: Mouse scrolled (889, 428) with delta (0, 0)
Screenshot: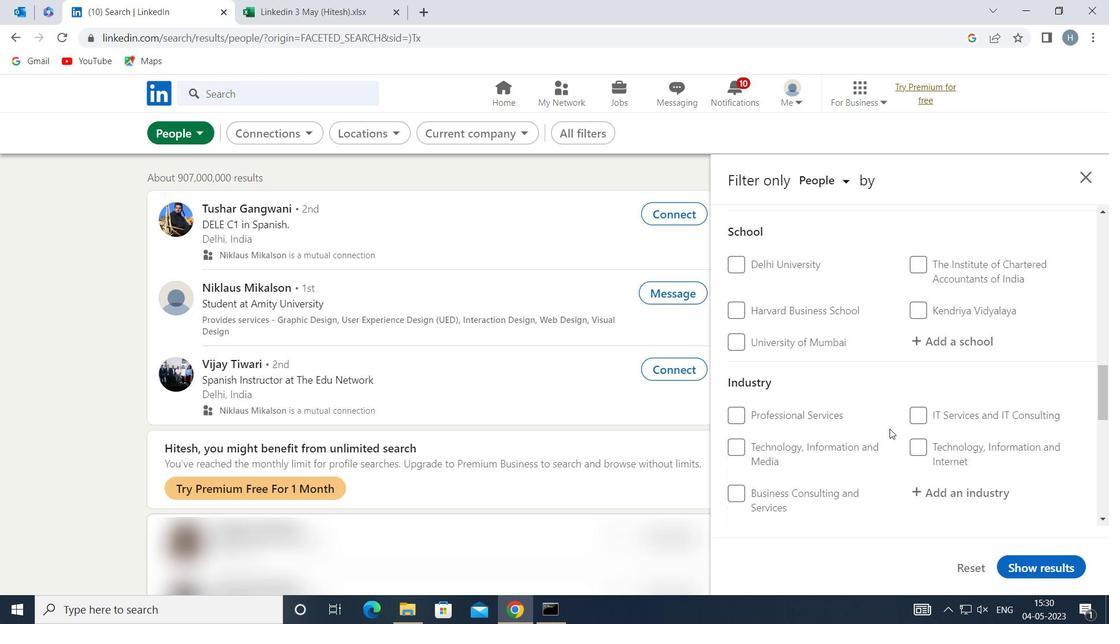 
Action: Mouse scrolled (889, 428) with delta (0, 0)
Screenshot: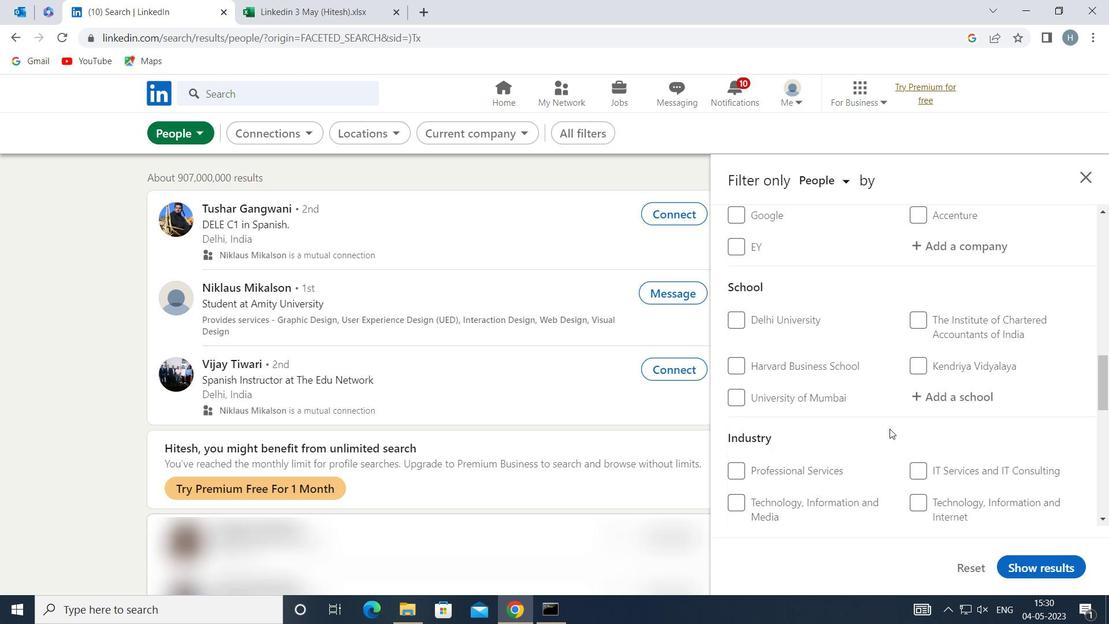 
Action: Mouse scrolled (889, 428) with delta (0, 0)
Screenshot: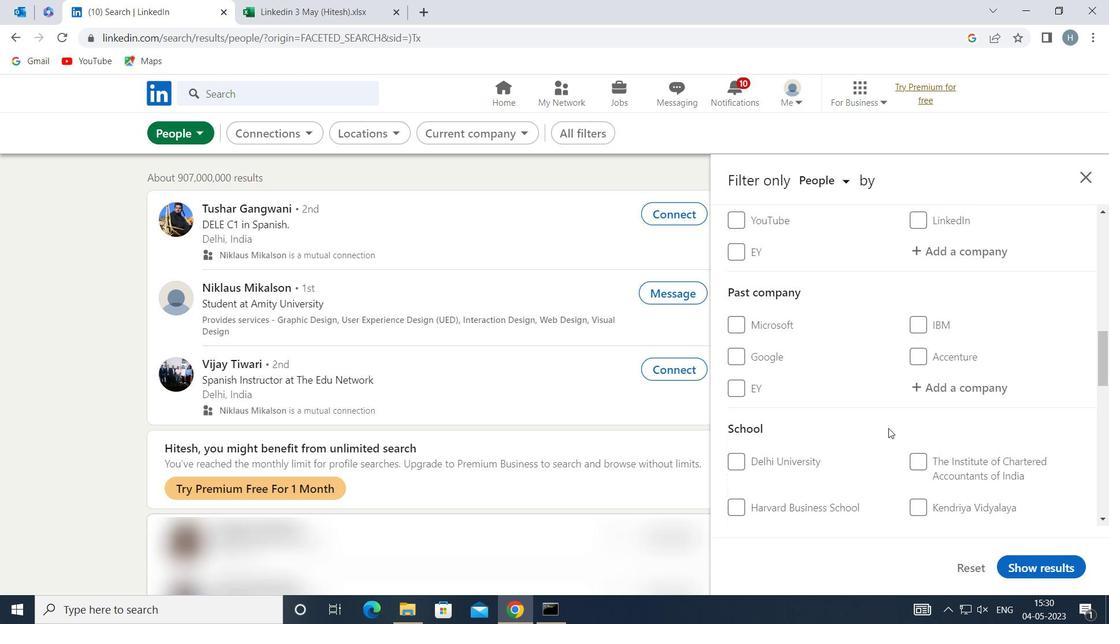 
Action: Mouse scrolled (889, 428) with delta (0, 0)
Screenshot: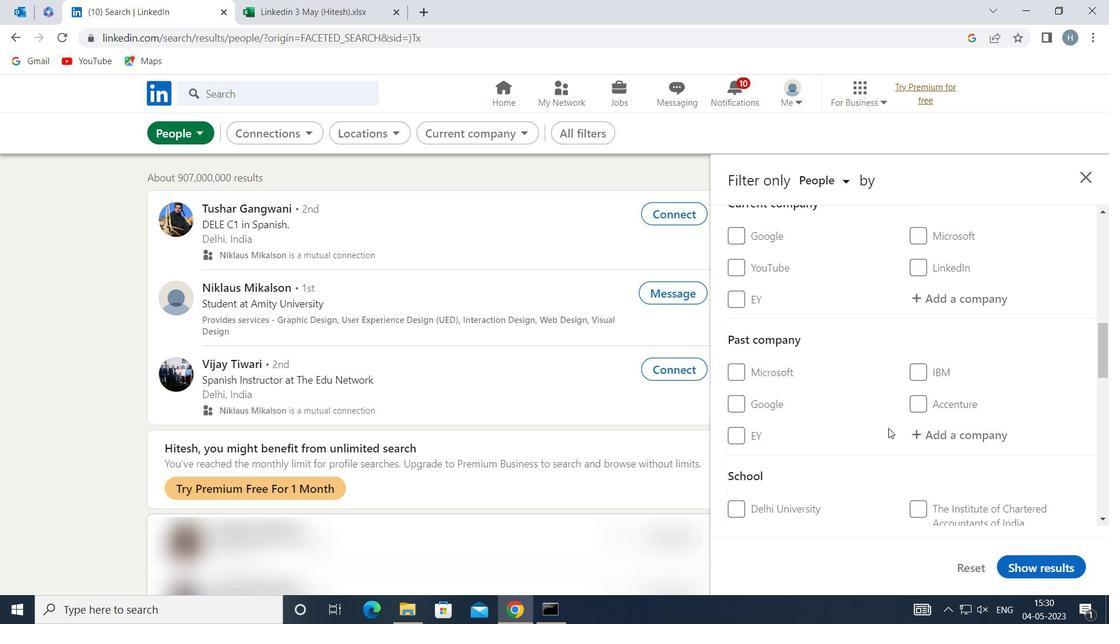
Action: Mouse moved to (967, 414)
Screenshot: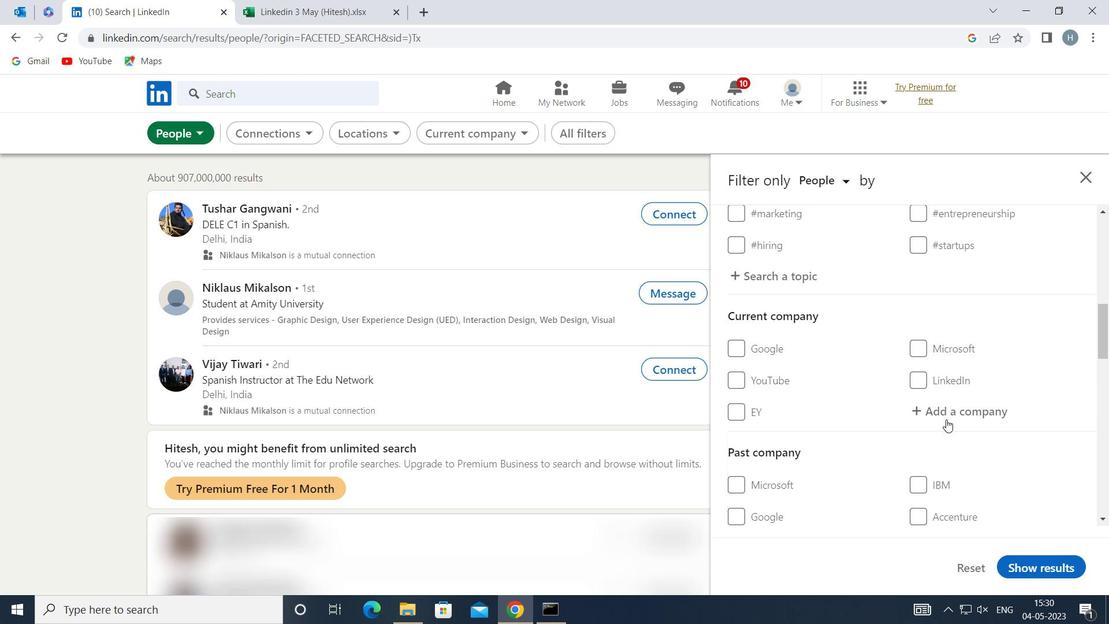 
Action: Mouse pressed left at (967, 414)
Screenshot: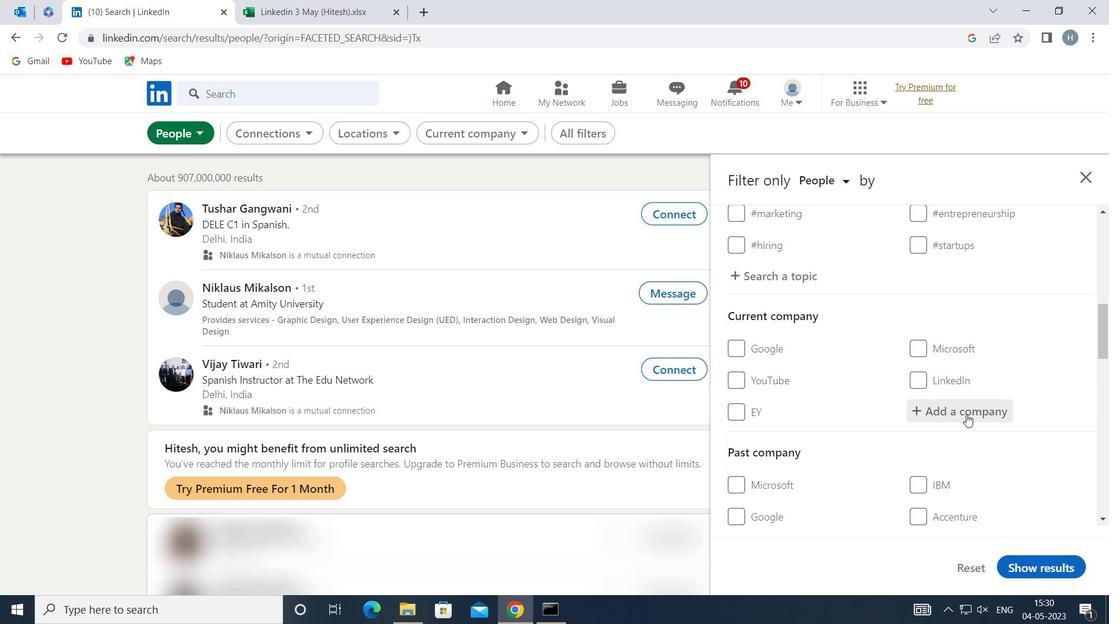 
Action: Mouse moved to (967, 412)
Screenshot: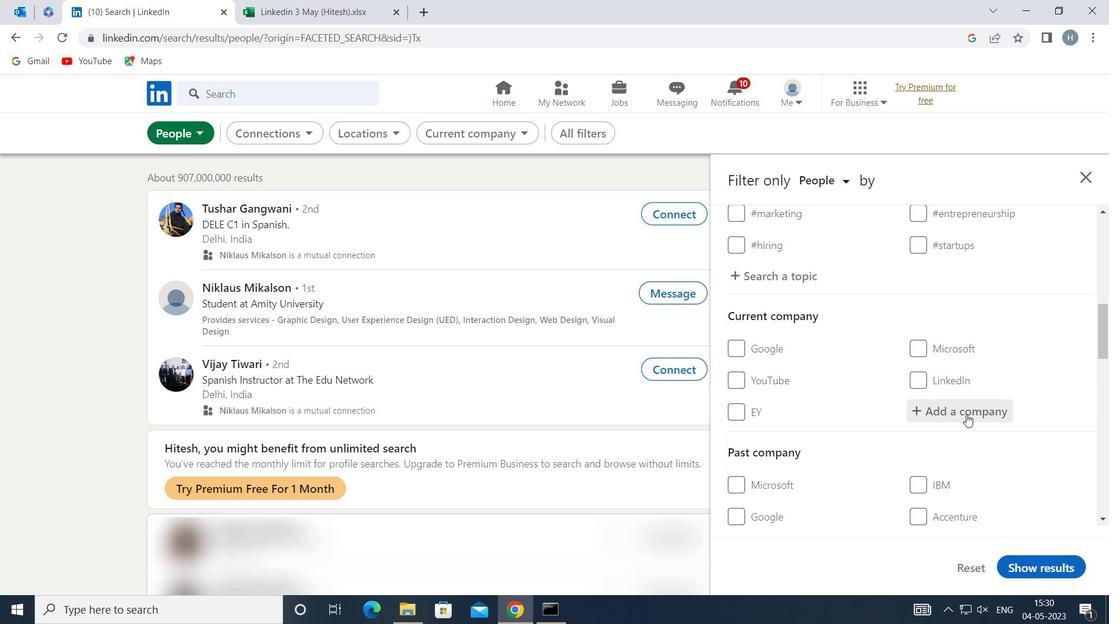 
Action: Key pressed <Key.shift>IFORTIS<Key.space>W
Screenshot: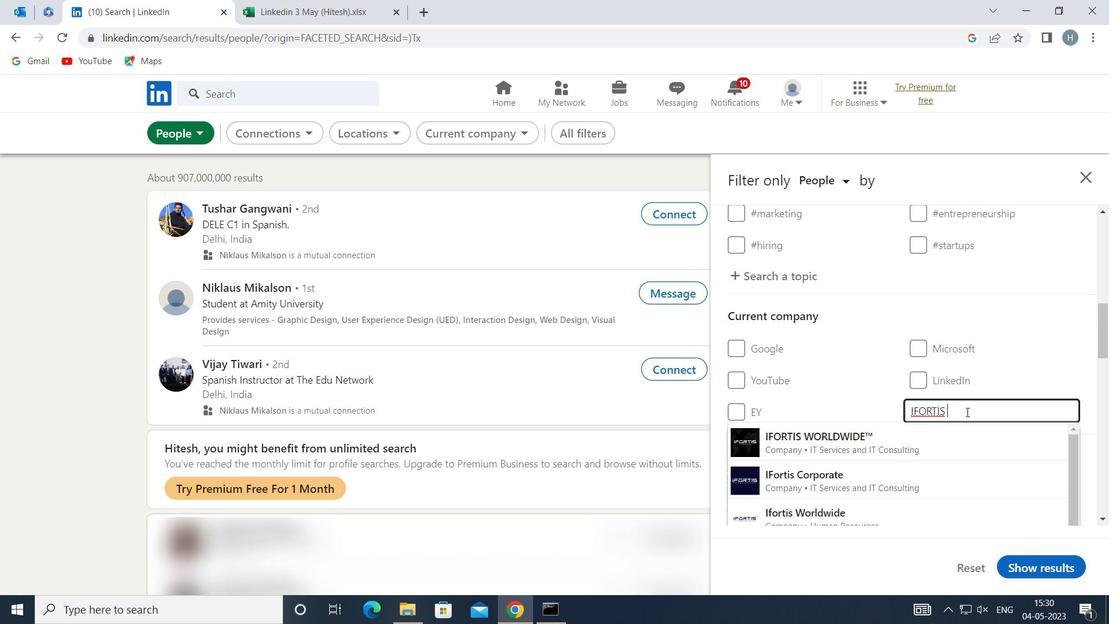 
Action: Mouse moved to (925, 435)
Screenshot: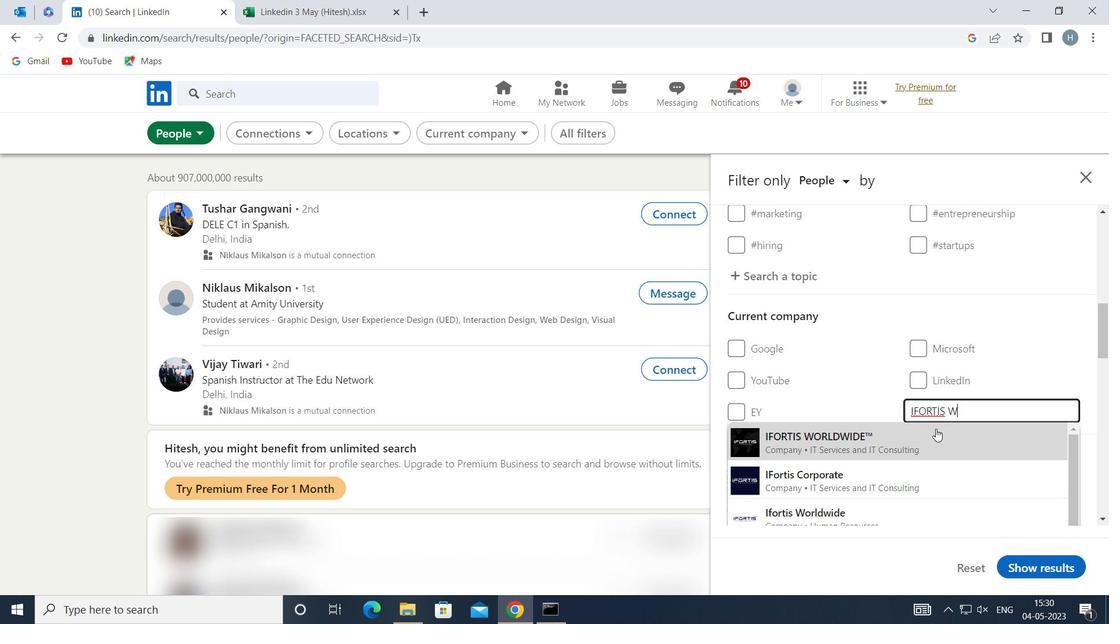 
Action: Mouse pressed left at (925, 435)
Screenshot: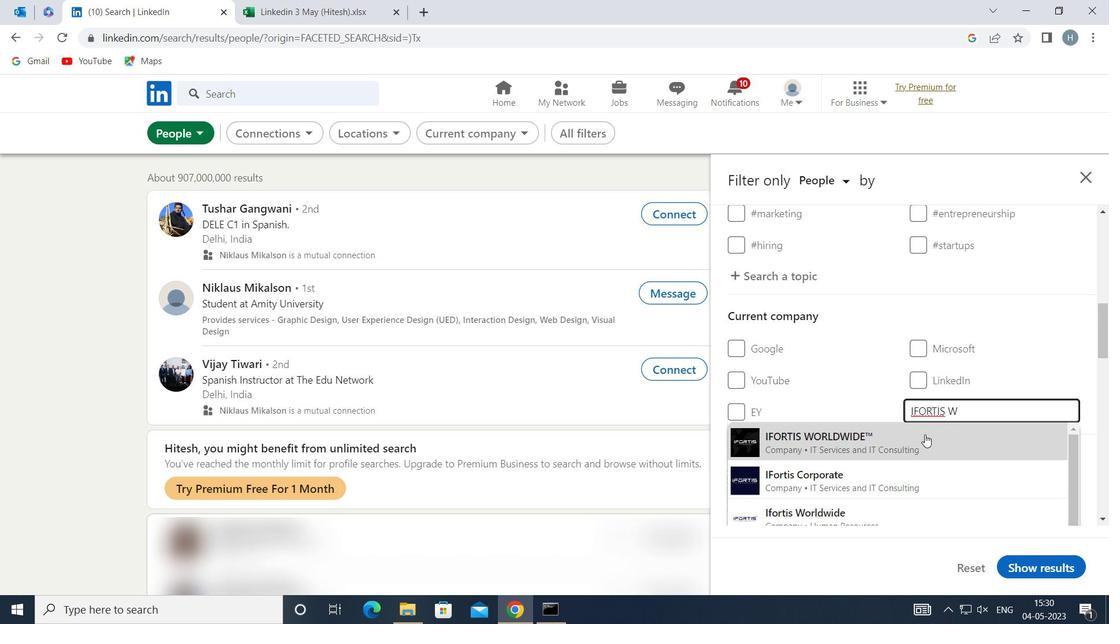 
Action: Mouse moved to (869, 425)
Screenshot: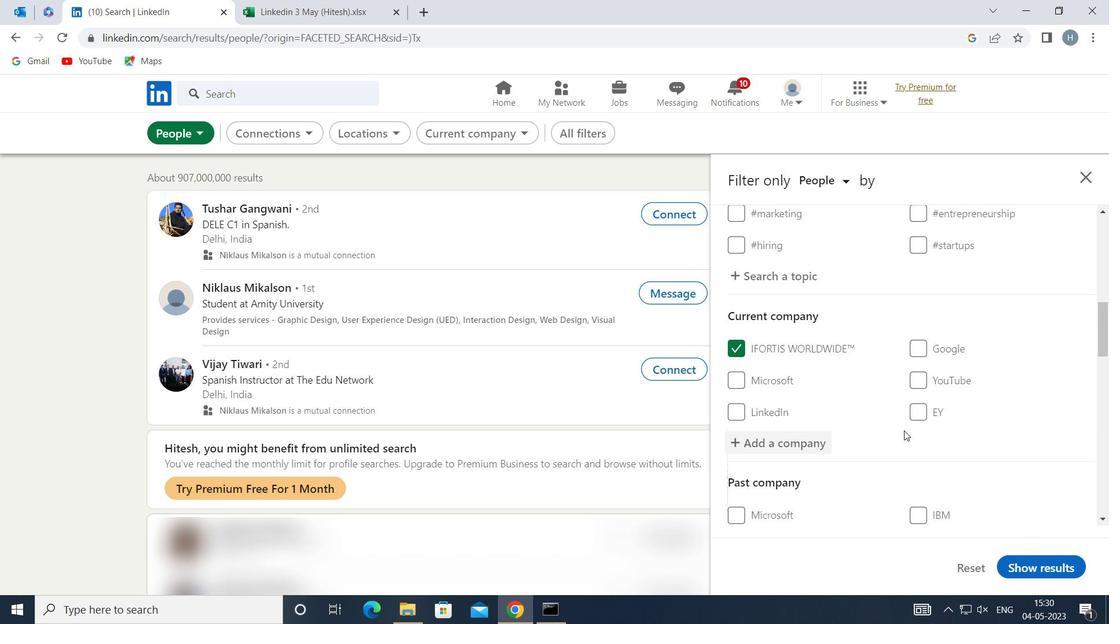 
Action: Mouse scrolled (869, 424) with delta (0, 0)
Screenshot: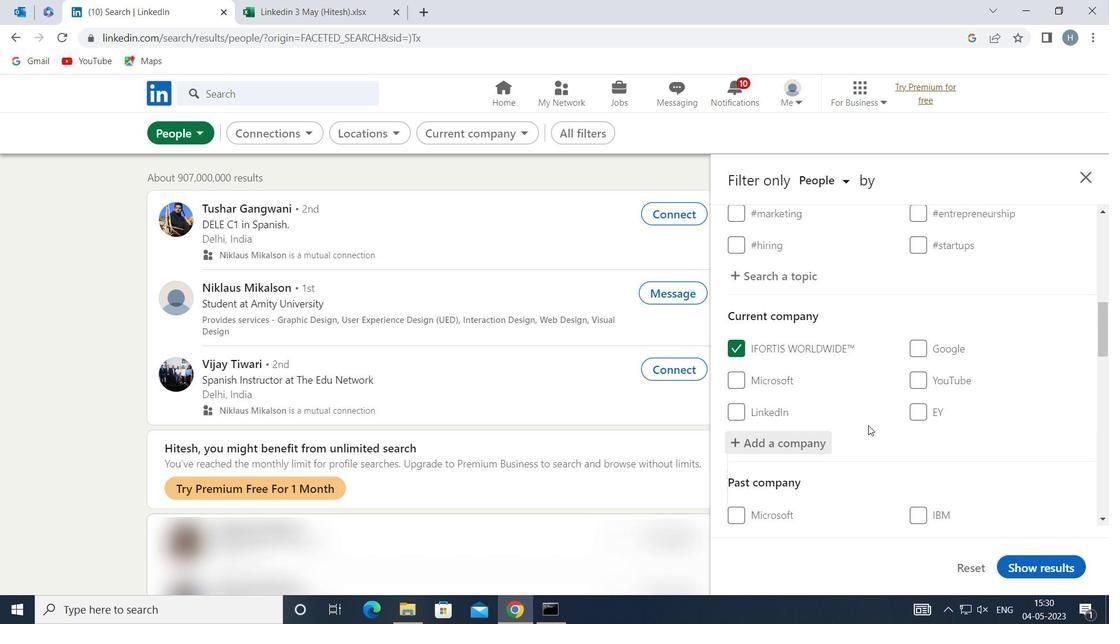
Action: Mouse scrolled (869, 424) with delta (0, 0)
Screenshot: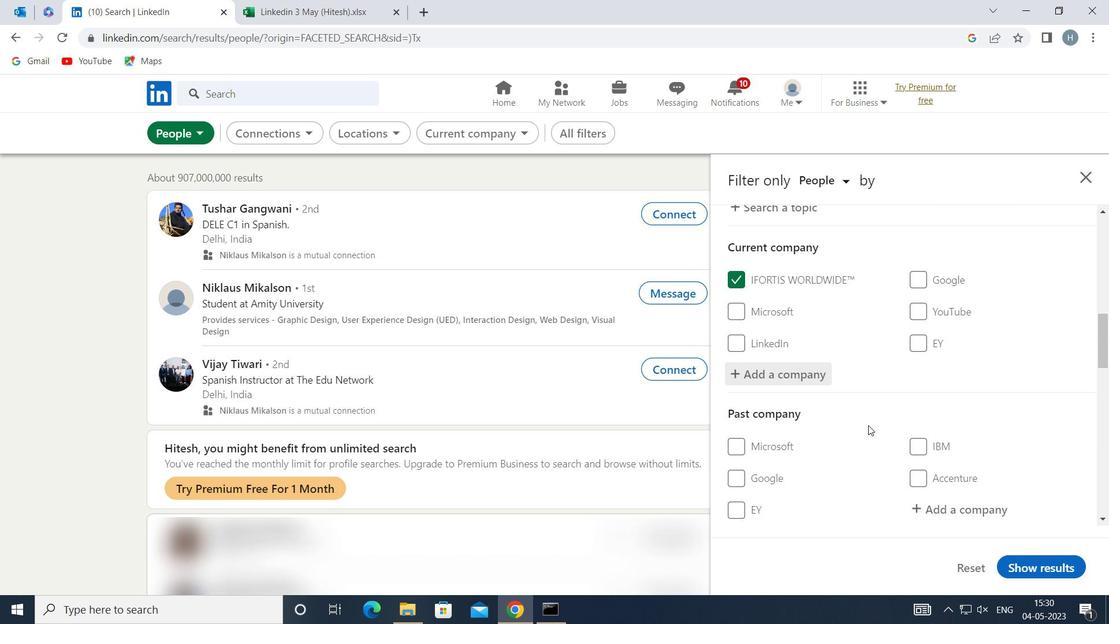 
Action: Mouse scrolled (869, 424) with delta (0, 0)
Screenshot: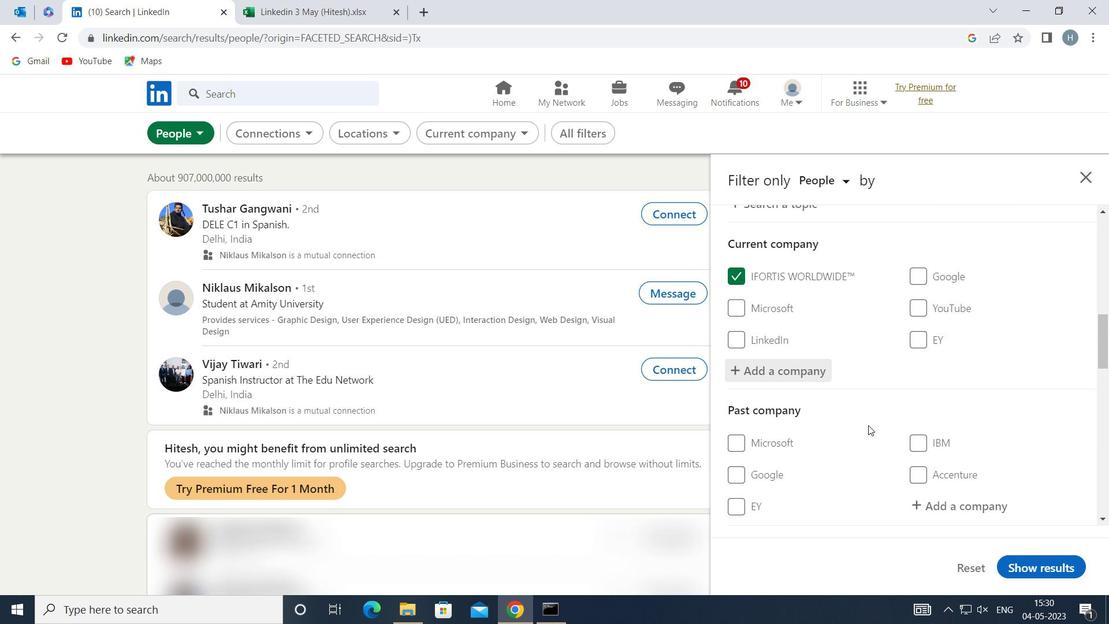 
Action: Mouse scrolled (869, 424) with delta (0, 0)
Screenshot: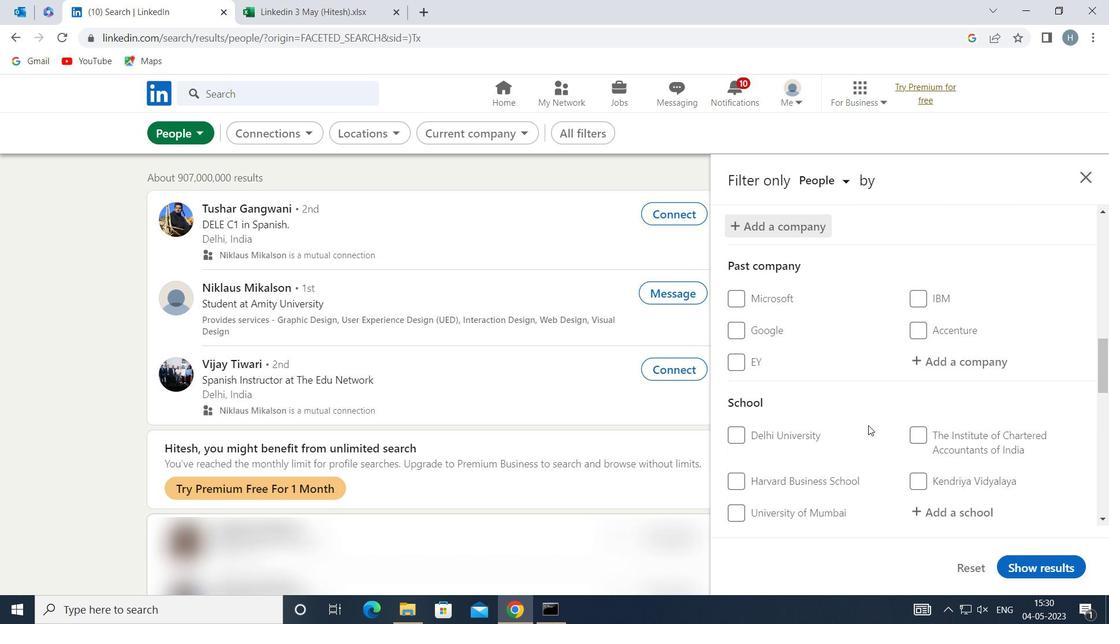 
Action: Mouse moved to (956, 438)
Screenshot: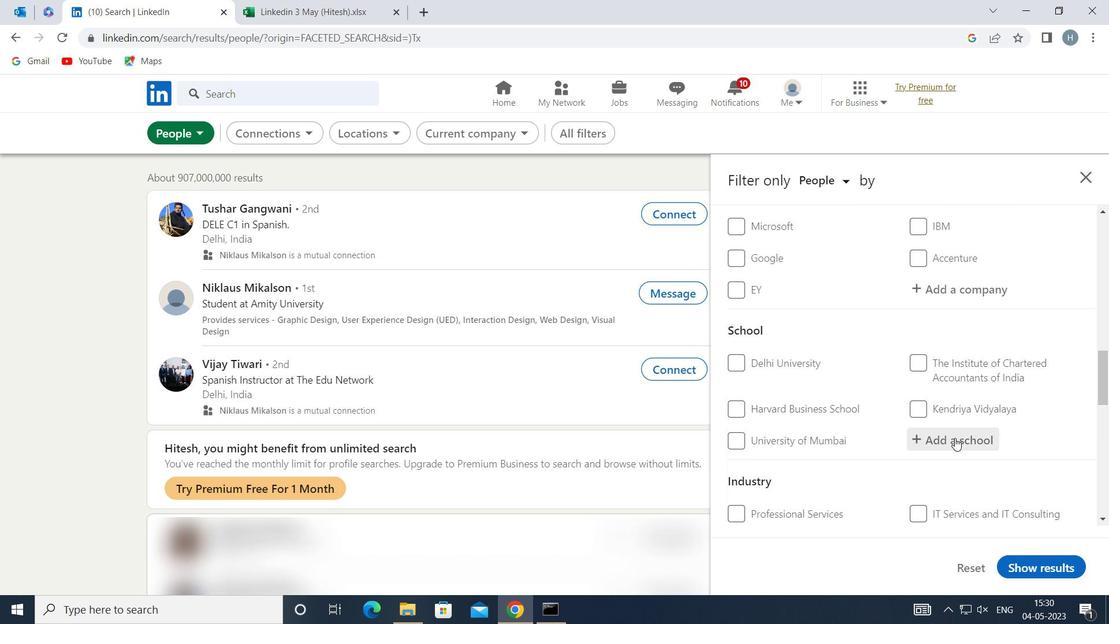 
Action: Mouse pressed left at (956, 438)
Screenshot: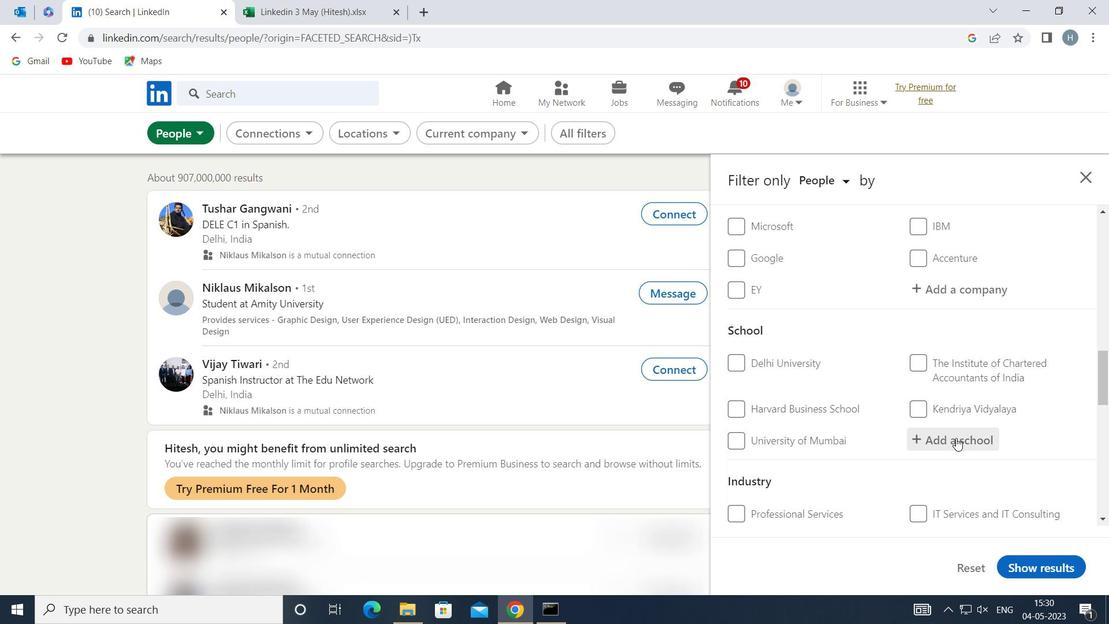 
Action: Key pressed <Key.shift>MATA<Key.space><Key.shift>GUJRI<Key.space><Key.shift>CO
Screenshot: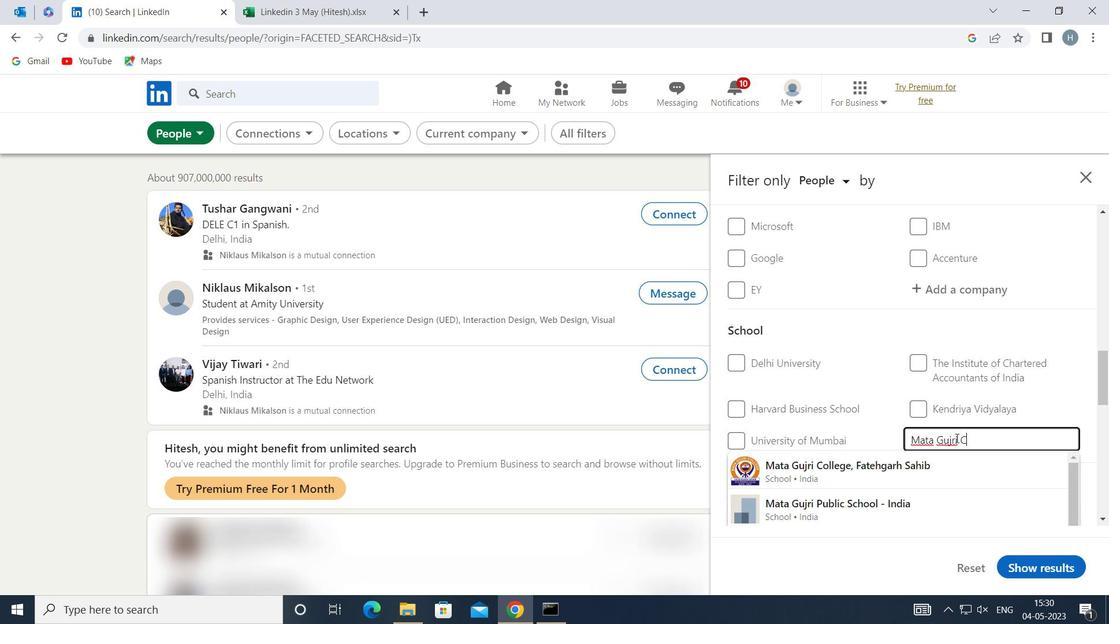 
Action: Mouse moved to (923, 466)
Screenshot: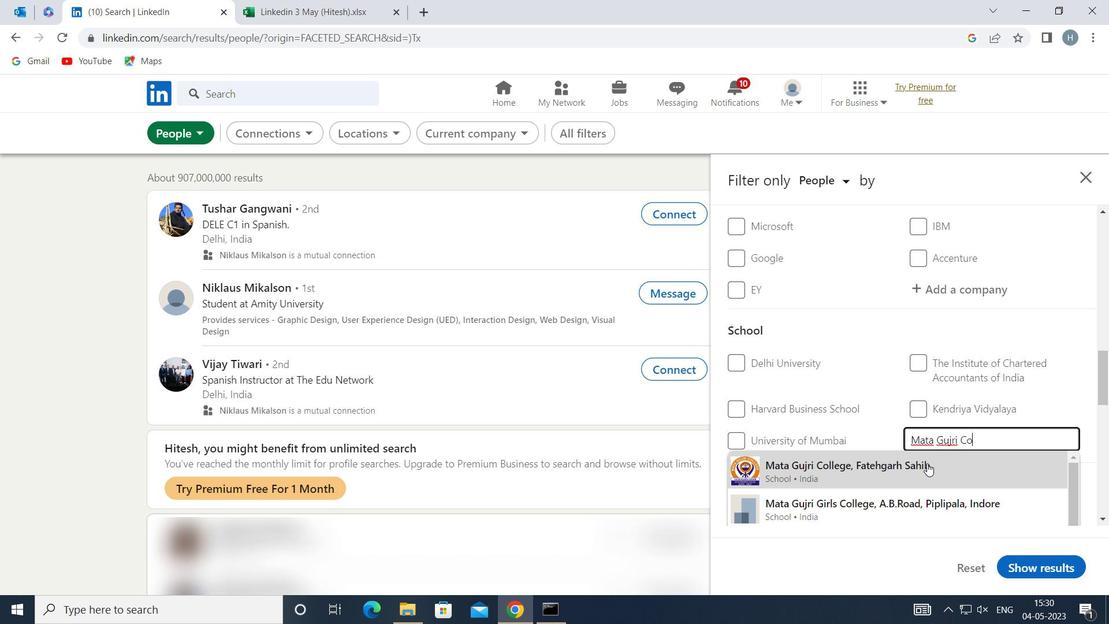 
Action: Mouse pressed left at (923, 466)
Screenshot: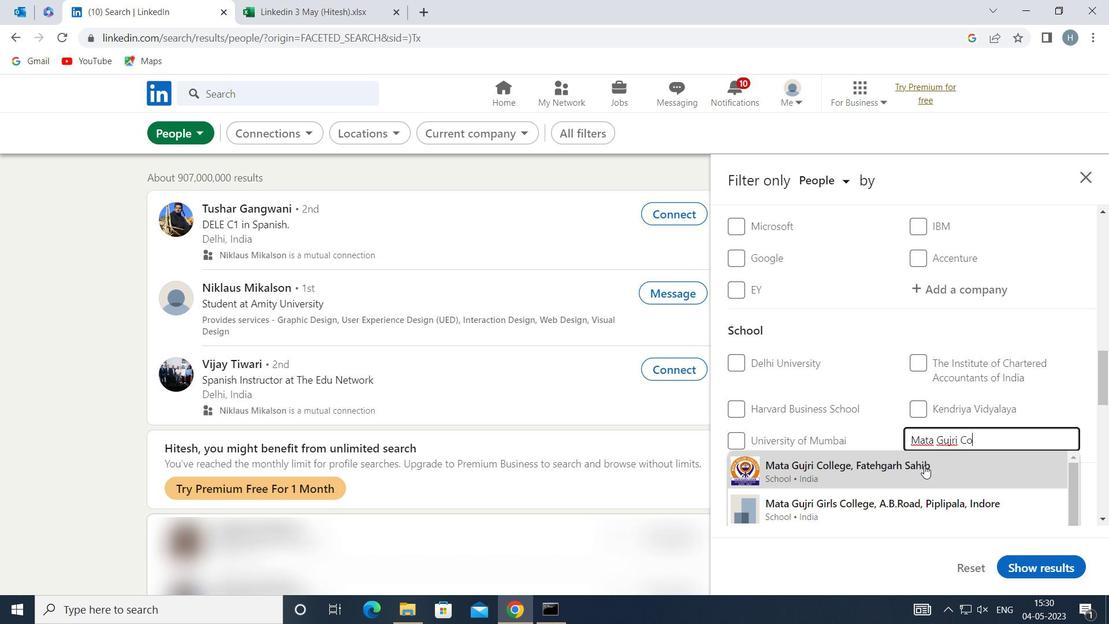 
Action: Mouse moved to (880, 425)
Screenshot: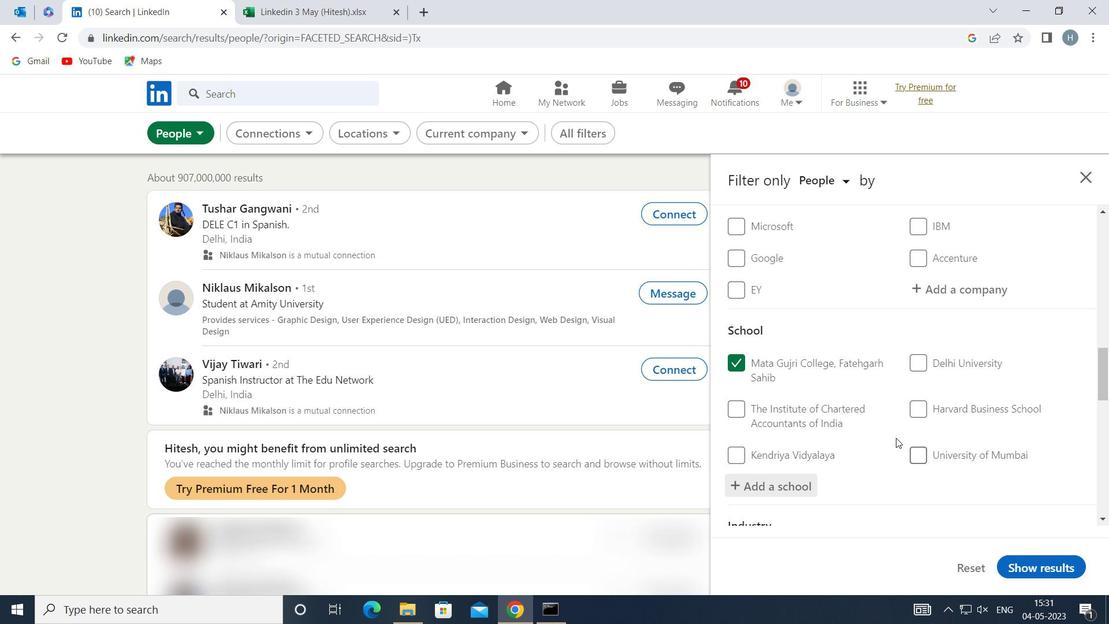 
Action: Mouse scrolled (880, 424) with delta (0, 0)
Screenshot: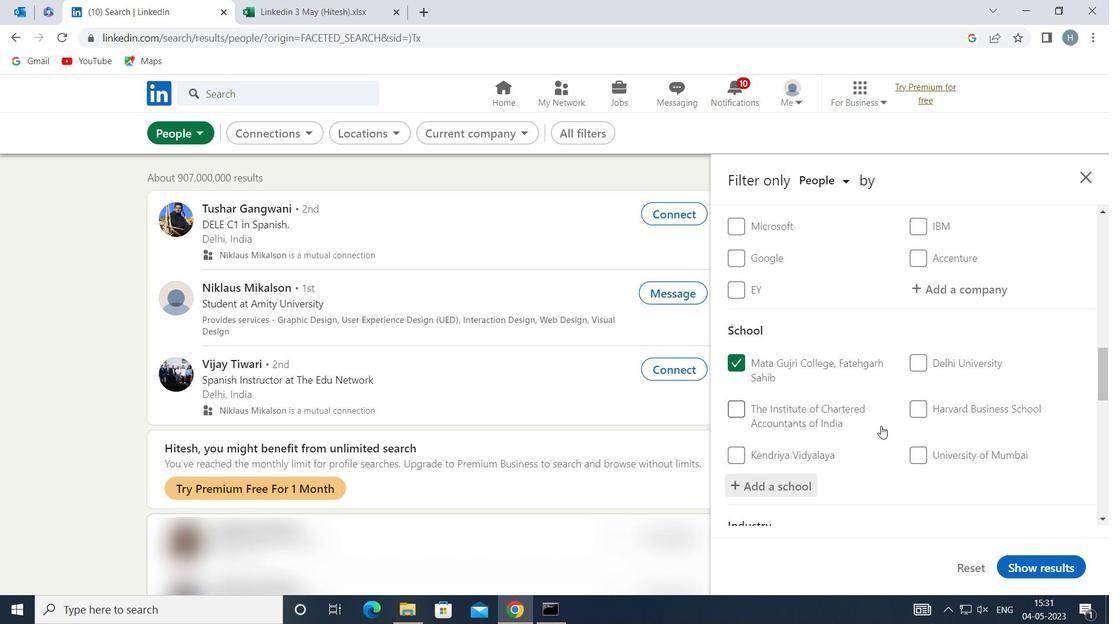 
Action: Mouse moved to (880, 423)
Screenshot: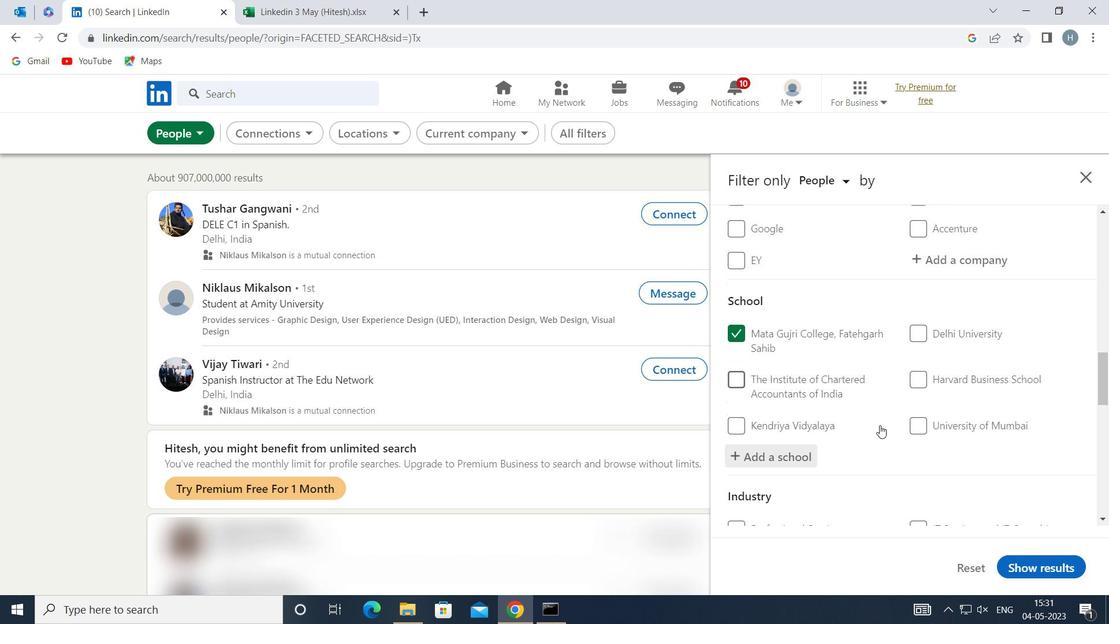 
Action: Mouse scrolled (880, 422) with delta (0, 0)
Screenshot: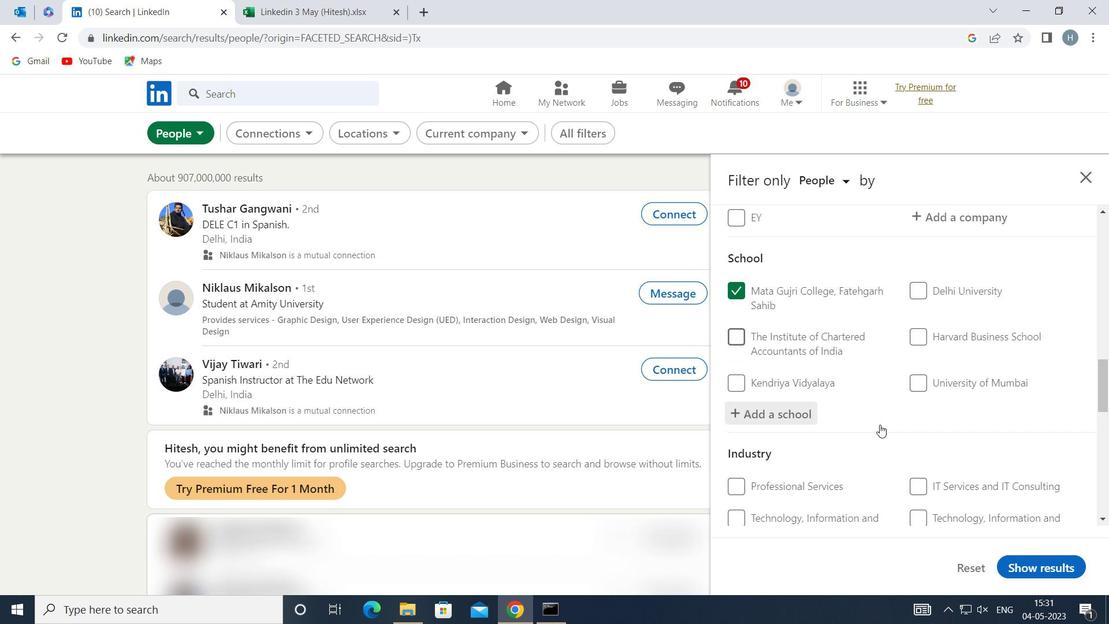 
Action: Mouse moved to (880, 418)
Screenshot: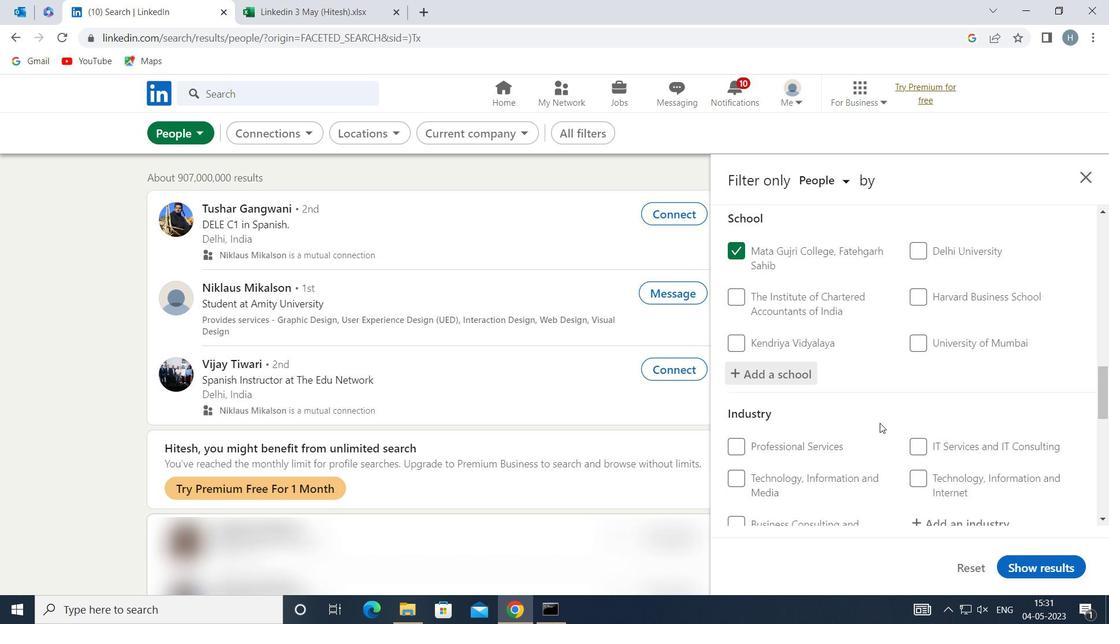 
Action: Mouse scrolled (880, 418) with delta (0, 0)
Screenshot: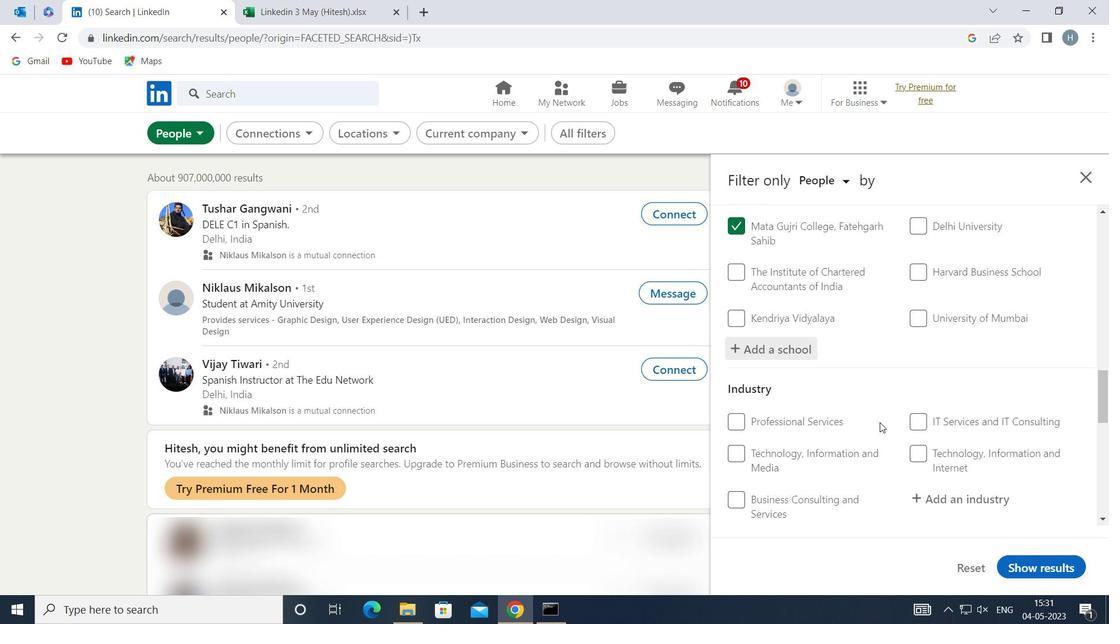 
Action: Mouse moved to (953, 415)
Screenshot: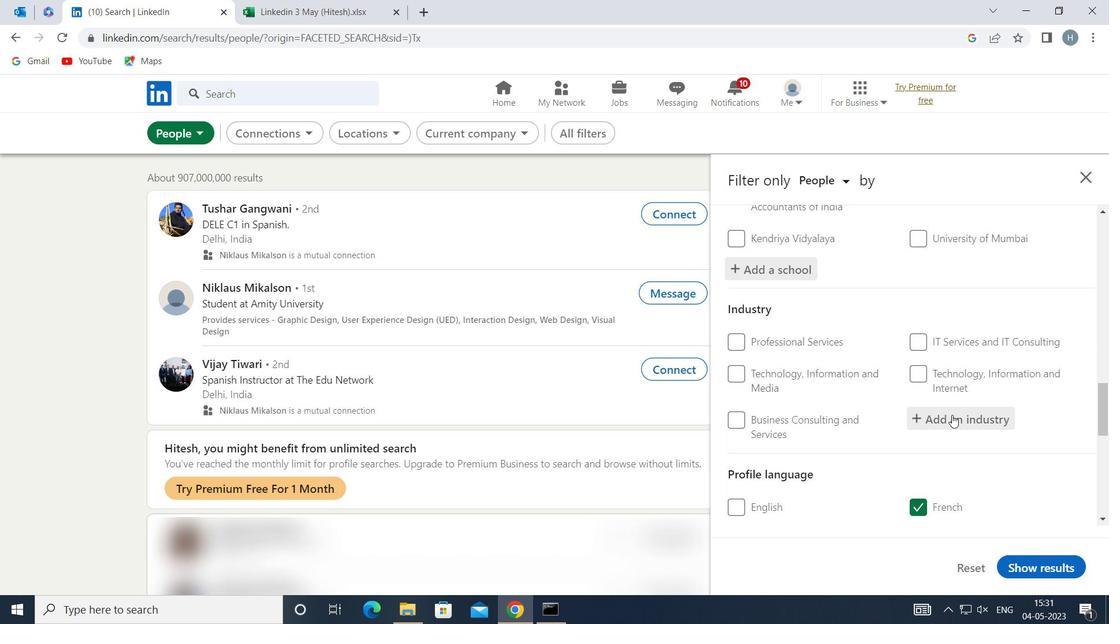 
Action: Mouse pressed left at (953, 415)
Screenshot: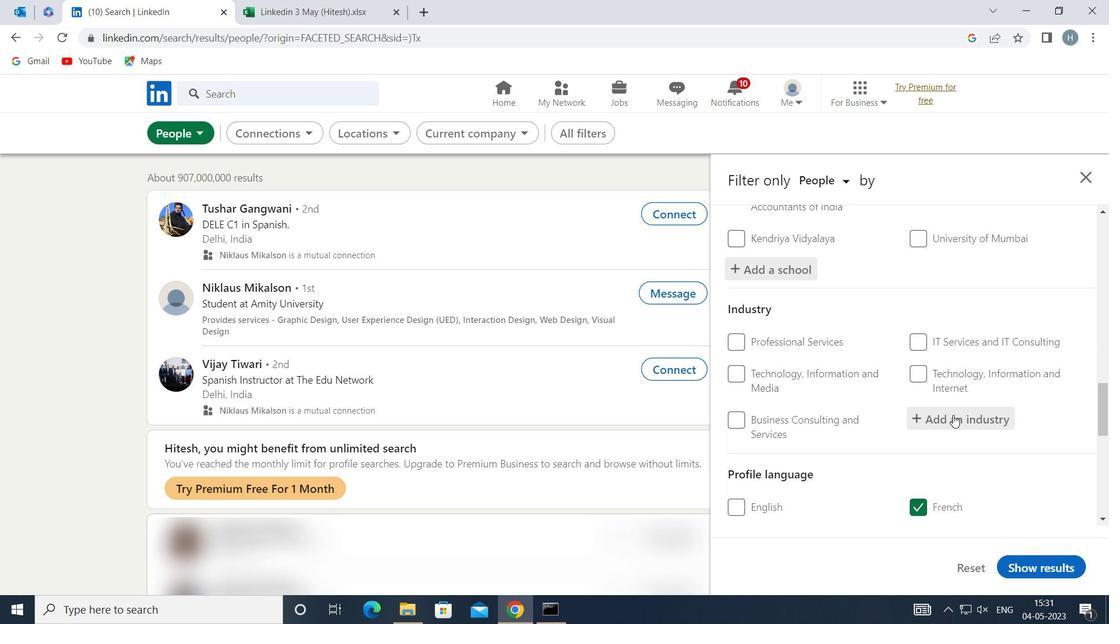 
Action: Key pressed <Key.shift><Key.shift>INSURANCE<Key.space><Key.shift>A
Screenshot: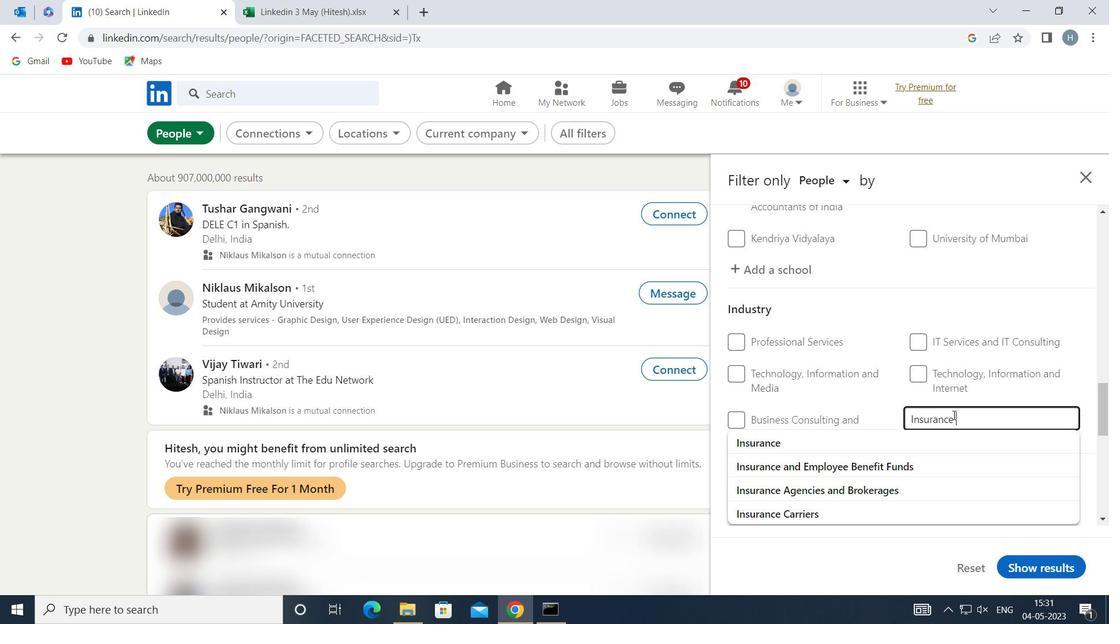 
Action: Mouse moved to (897, 459)
Screenshot: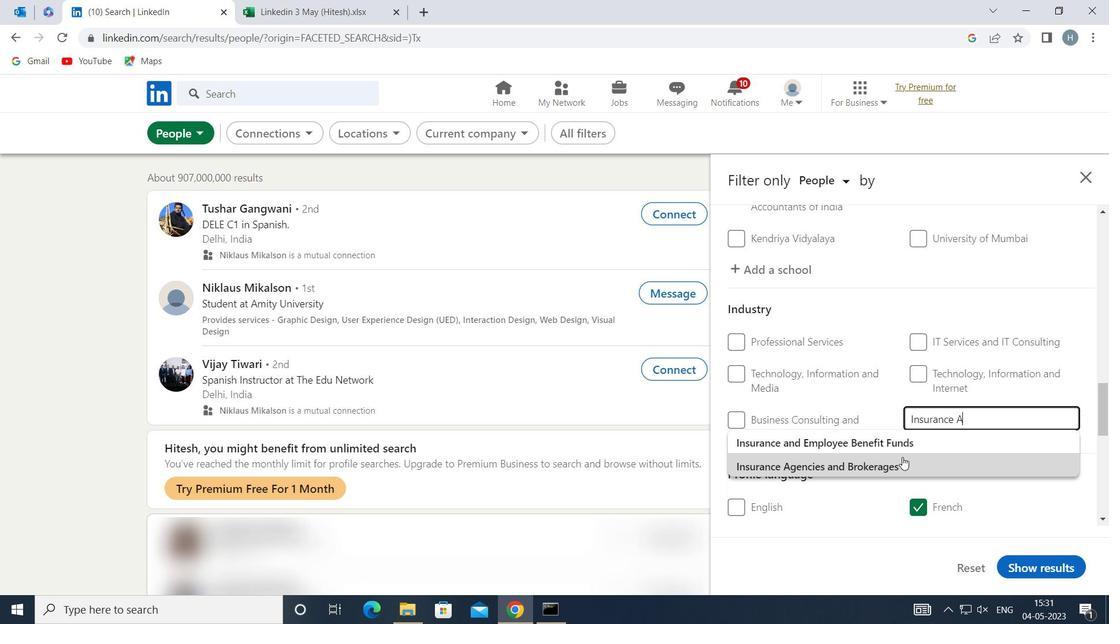
Action: Mouse pressed left at (897, 459)
Screenshot: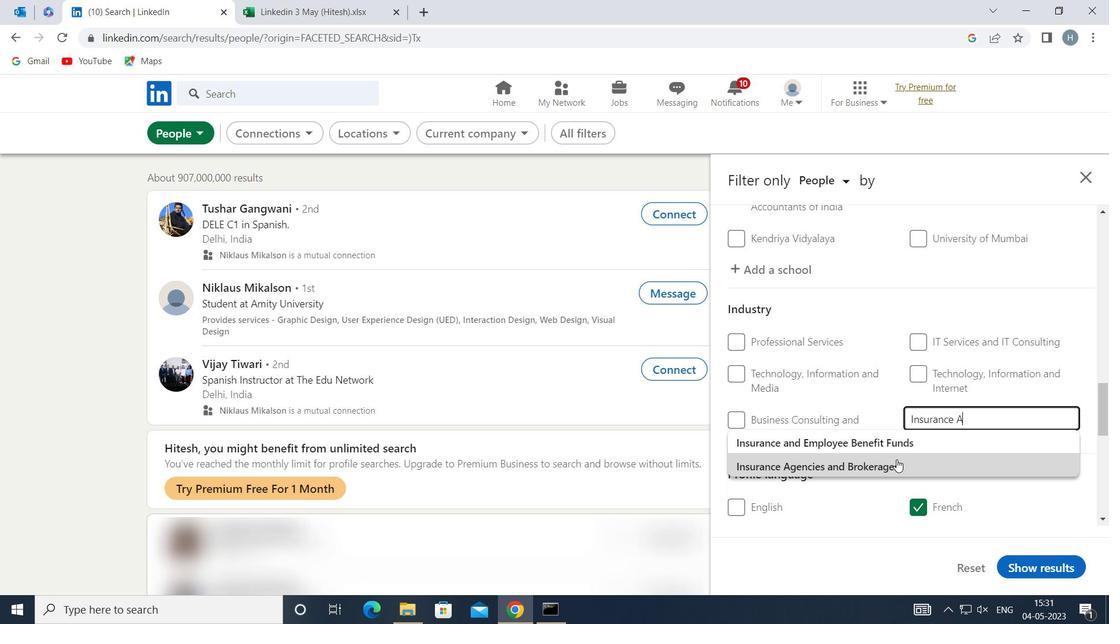 
Action: Mouse moved to (895, 446)
Screenshot: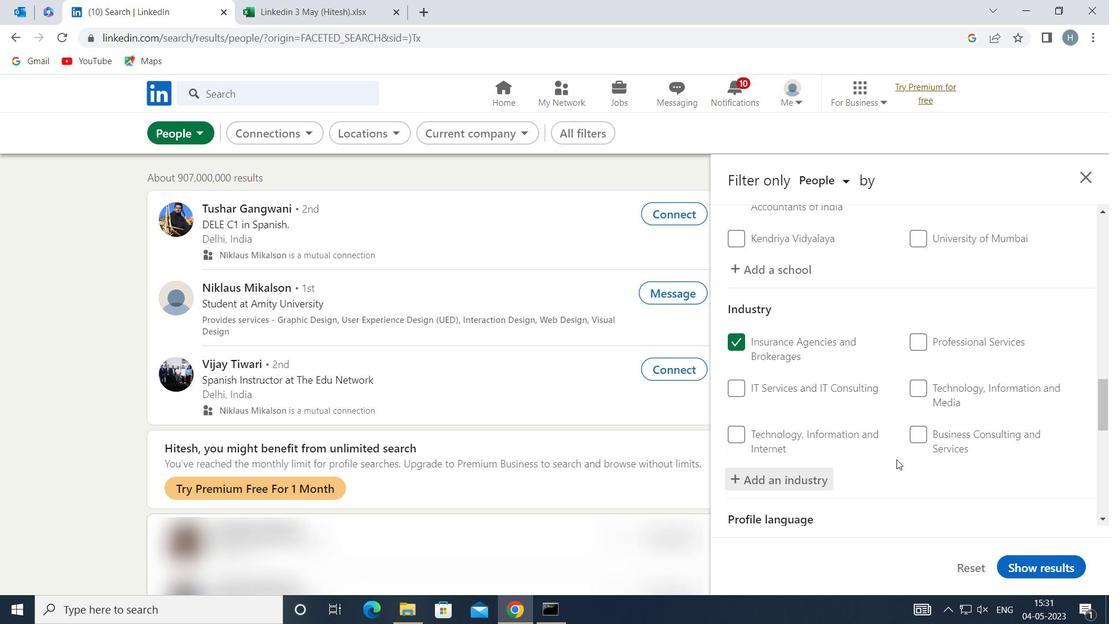 
Action: Mouse scrolled (895, 445) with delta (0, 0)
Screenshot: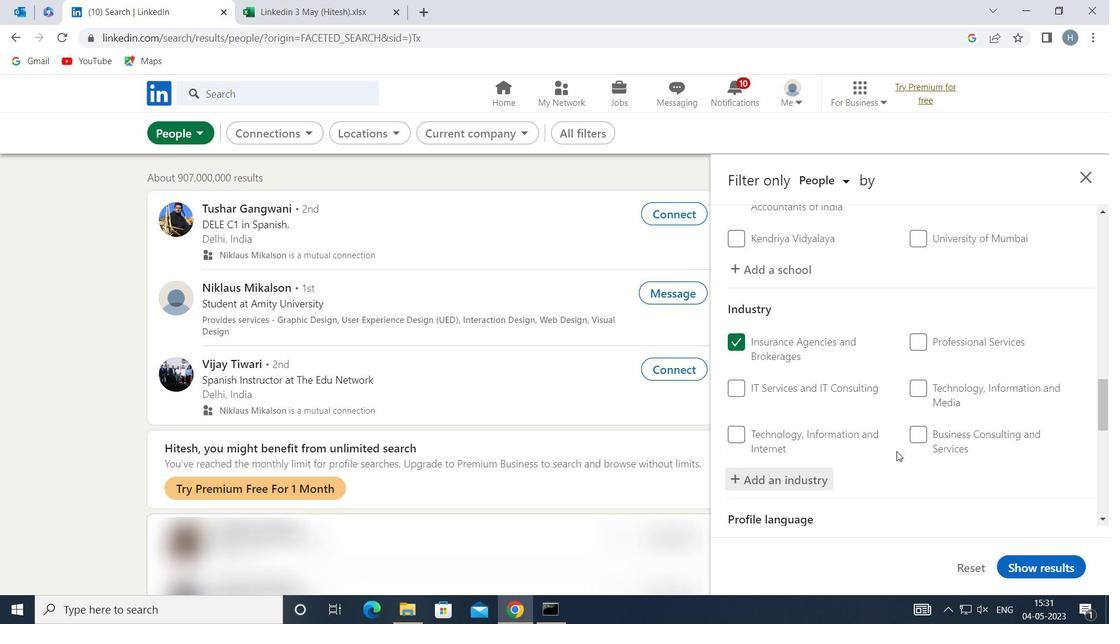 
Action: Mouse scrolled (895, 445) with delta (0, 0)
Screenshot: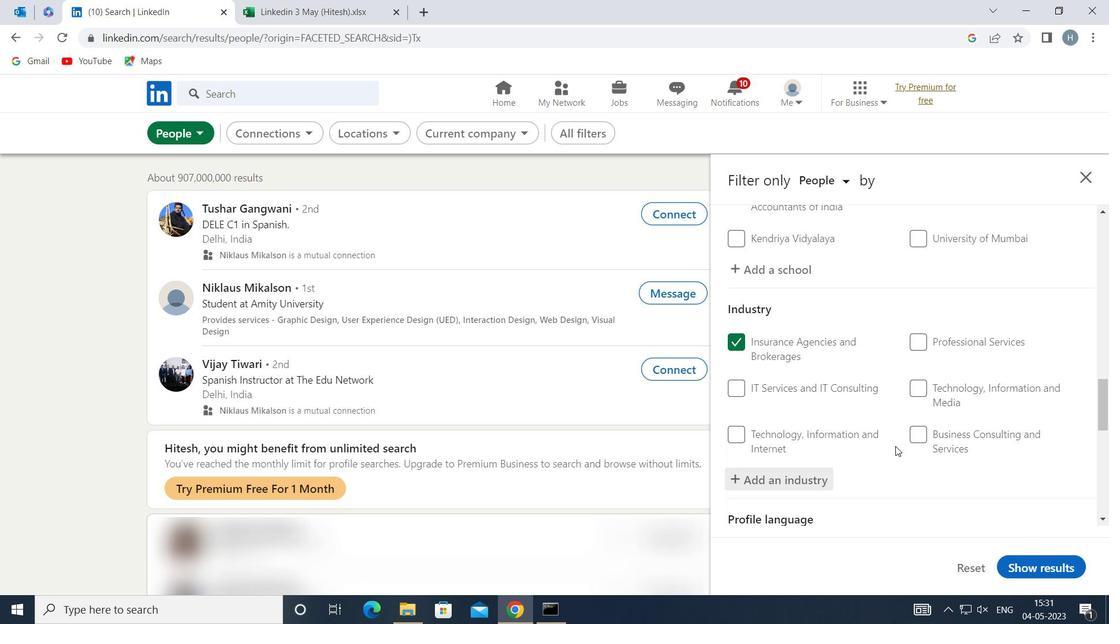 
Action: Mouse moved to (894, 443)
Screenshot: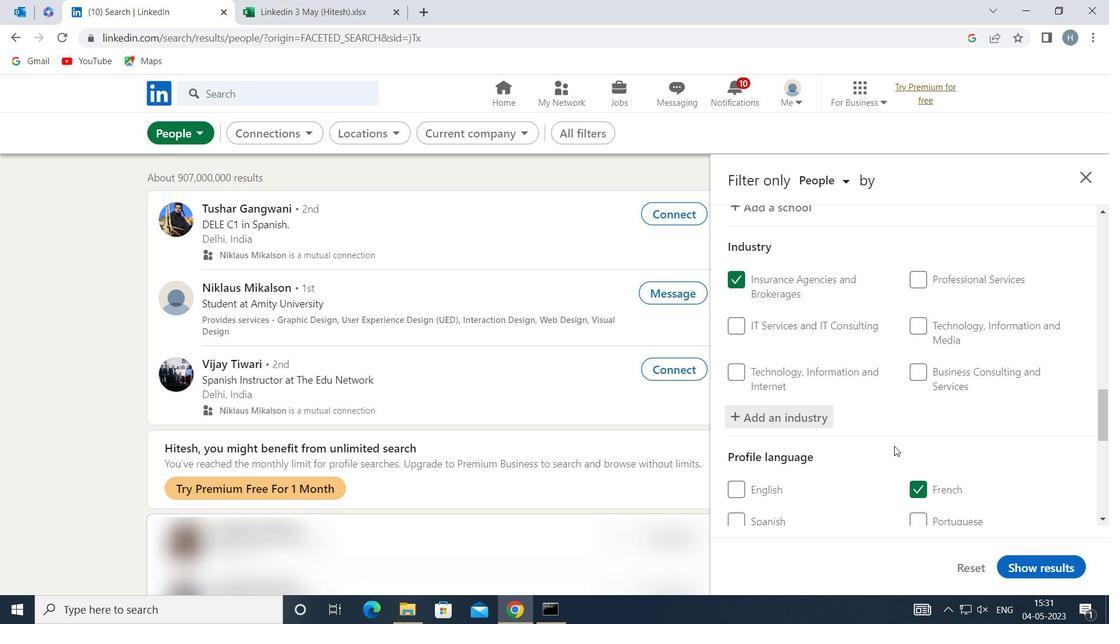
Action: Mouse scrolled (894, 442) with delta (0, 0)
Screenshot: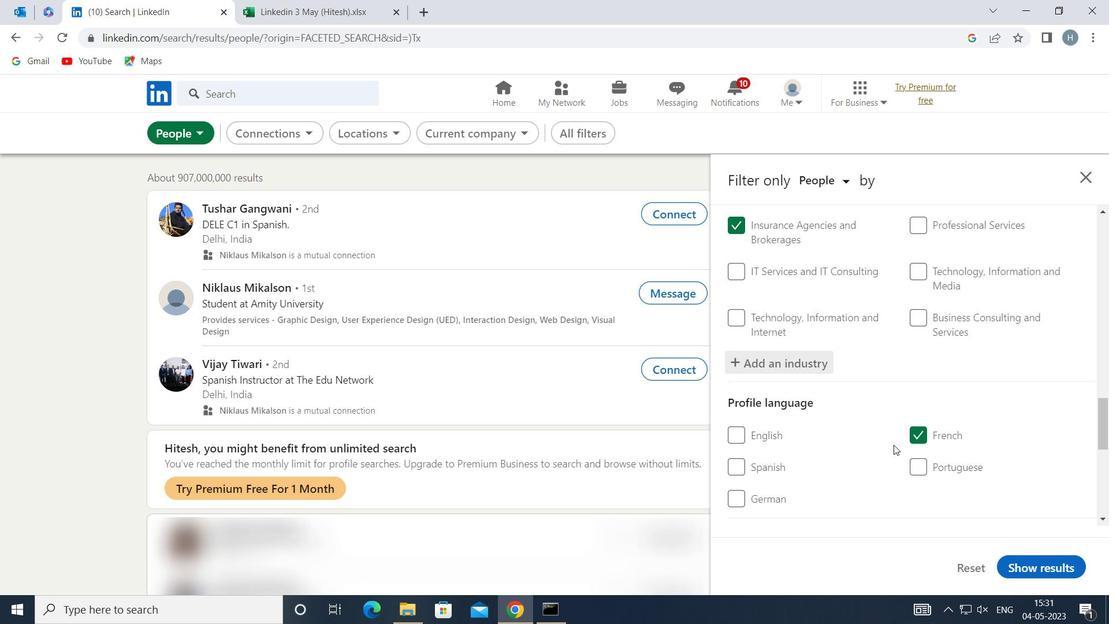
Action: Mouse scrolled (894, 442) with delta (0, 0)
Screenshot: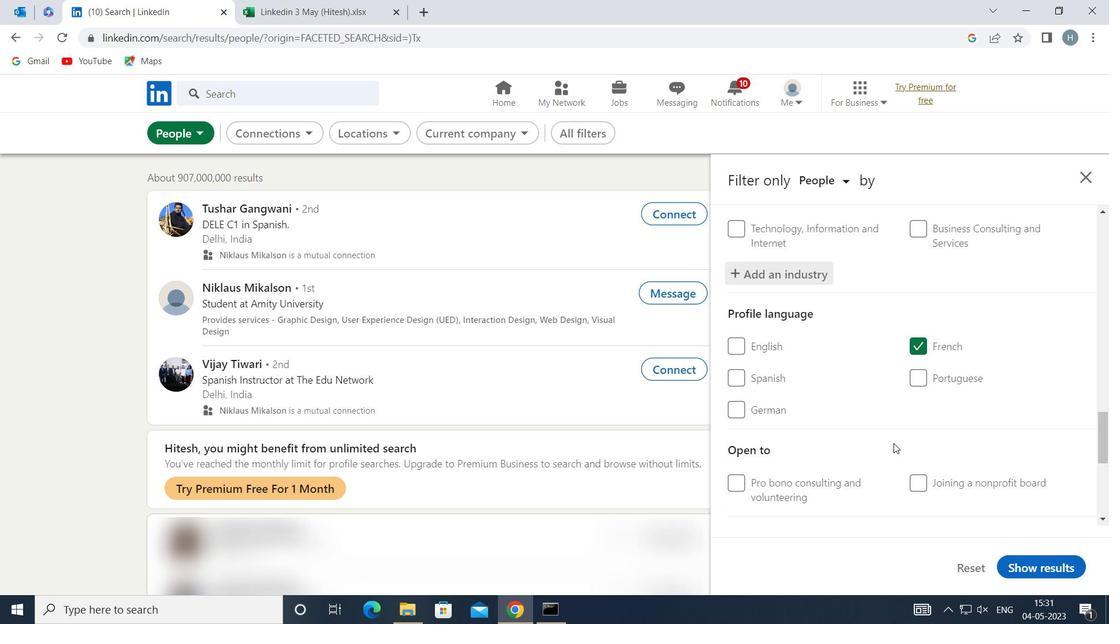 
Action: Mouse scrolled (894, 442) with delta (0, 0)
Screenshot: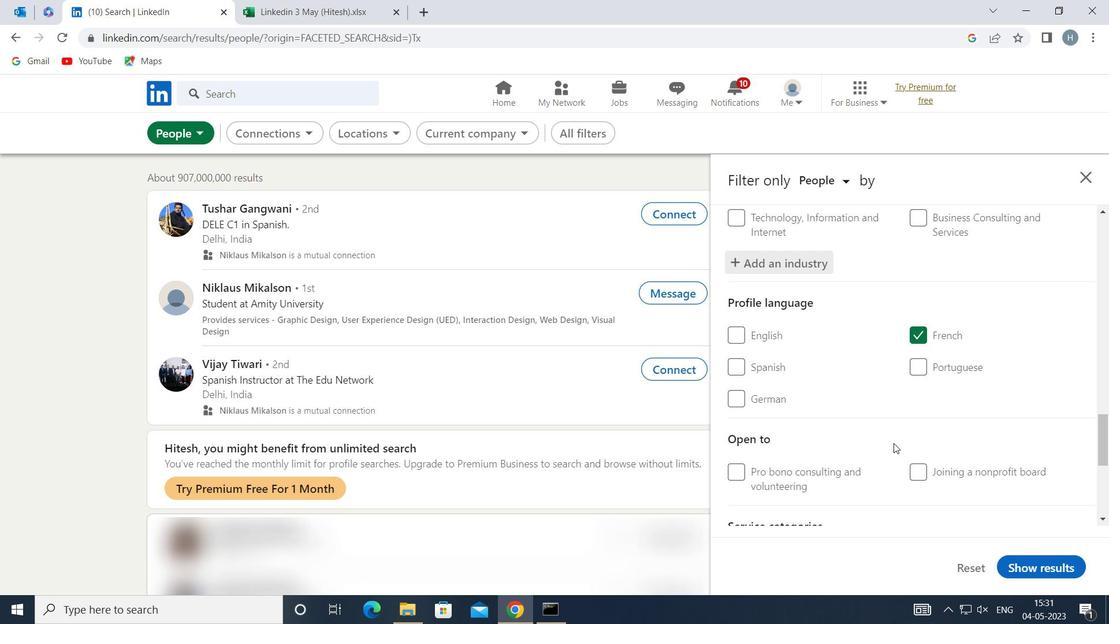 
Action: Mouse scrolled (894, 442) with delta (0, 0)
Screenshot: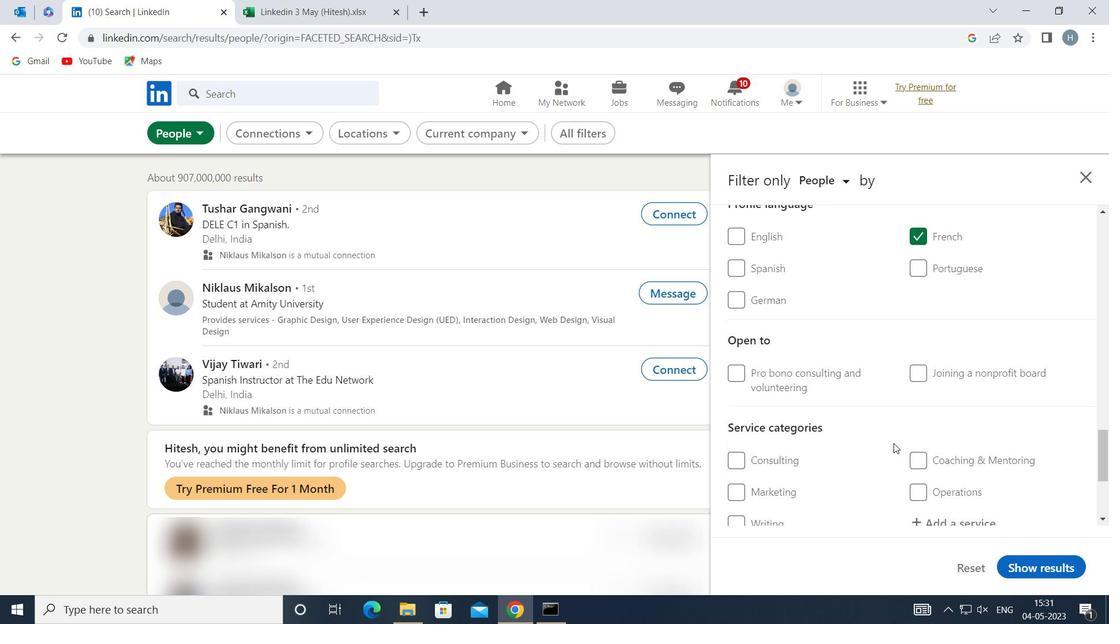 
Action: Mouse moved to (981, 406)
Screenshot: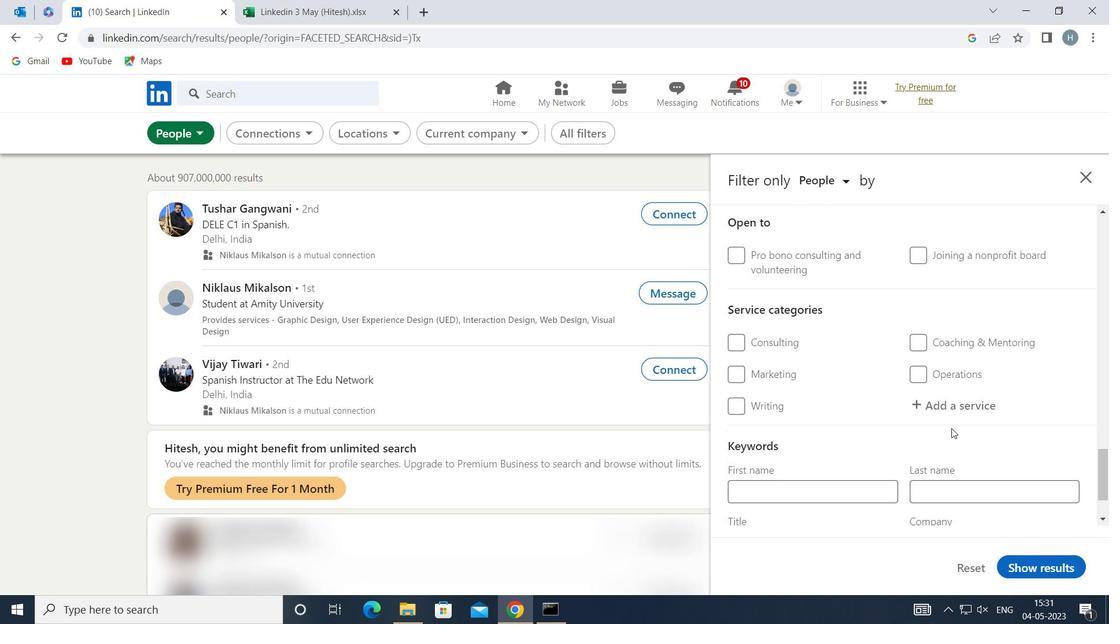 
Action: Mouse pressed left at (981, 406)
Screenshot: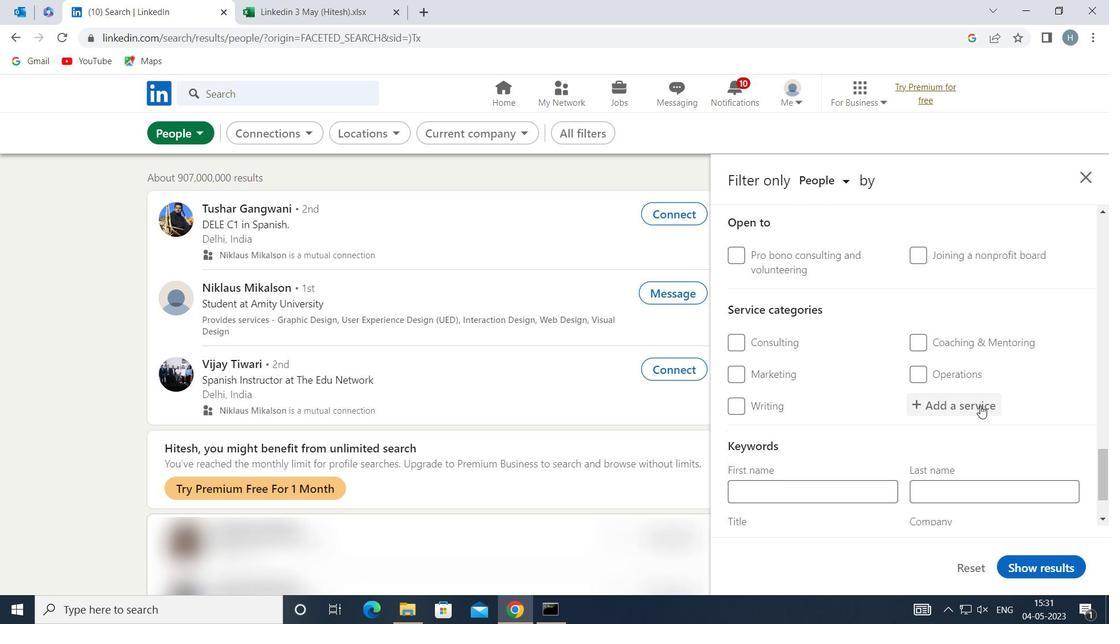 
Action: Key pressed <Key.shift>NEGO
Screenshot: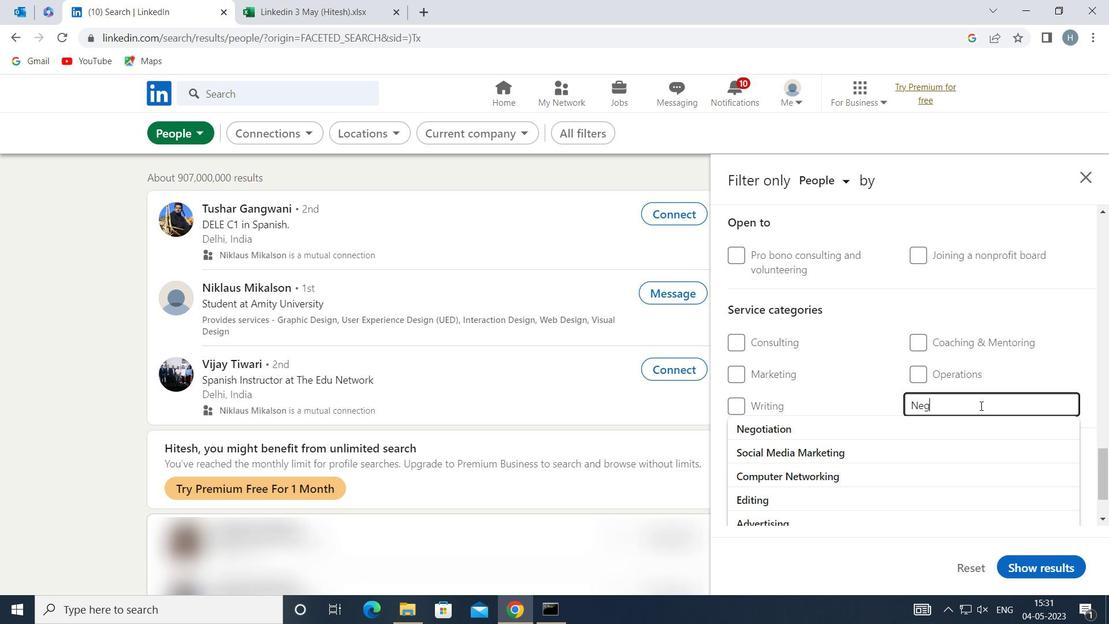 
Action: Mouse moved to (937, 424)
Screenshot: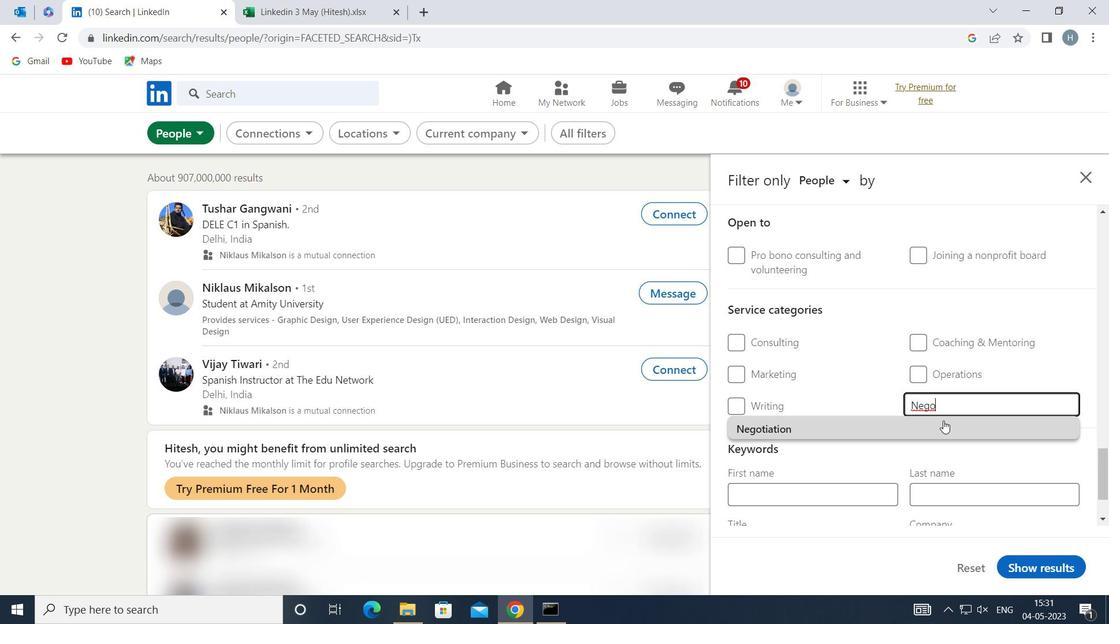 
Action: Mouse pressed left at (937, 424)
Screenshot: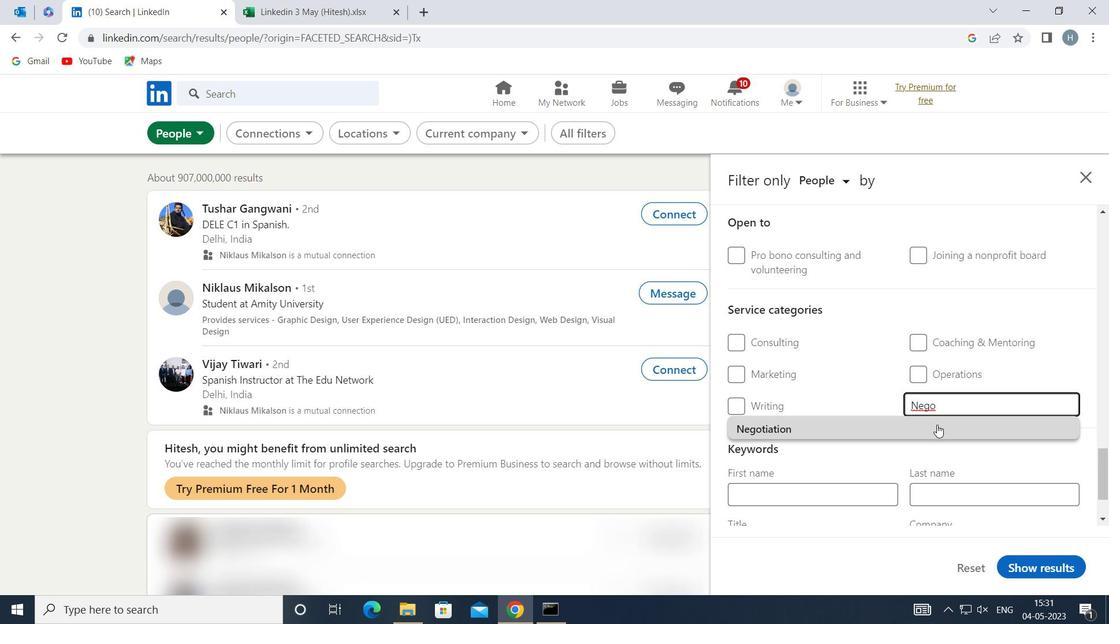 
Action: Mouse moved to (911, 435)
Screenshot: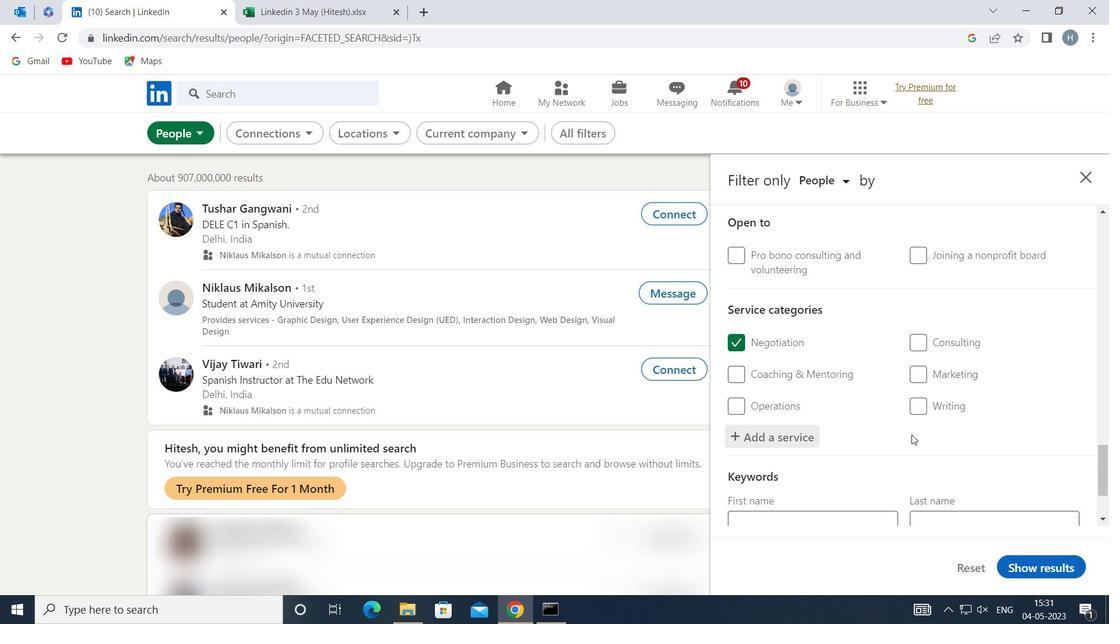 
Action: Mouse scrolled (911, 434) with delta (0, 0)
Screenshot: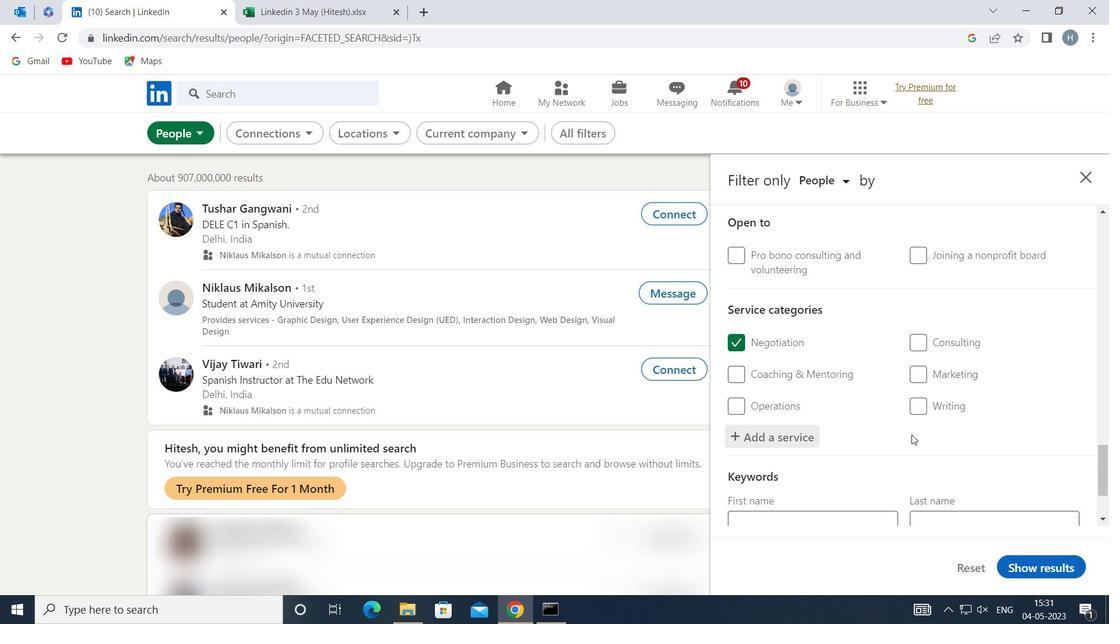 
Action: Mouse moved to (908, 435)
Screenshot: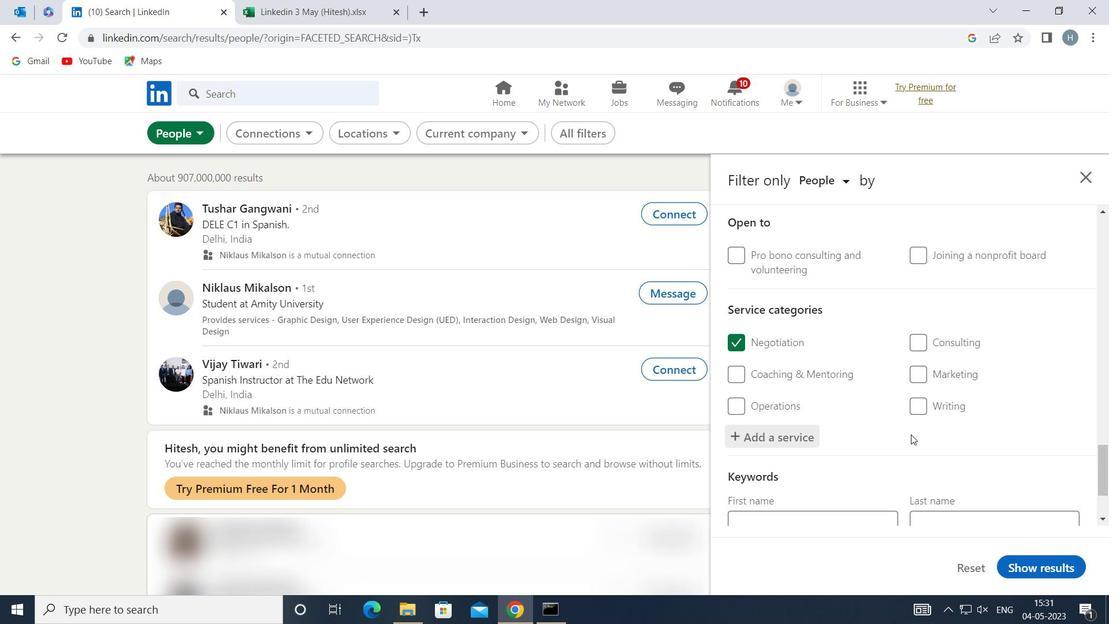 
Action: Mouse scrolled (908, 434) with delta (0, 0)
Screenshot: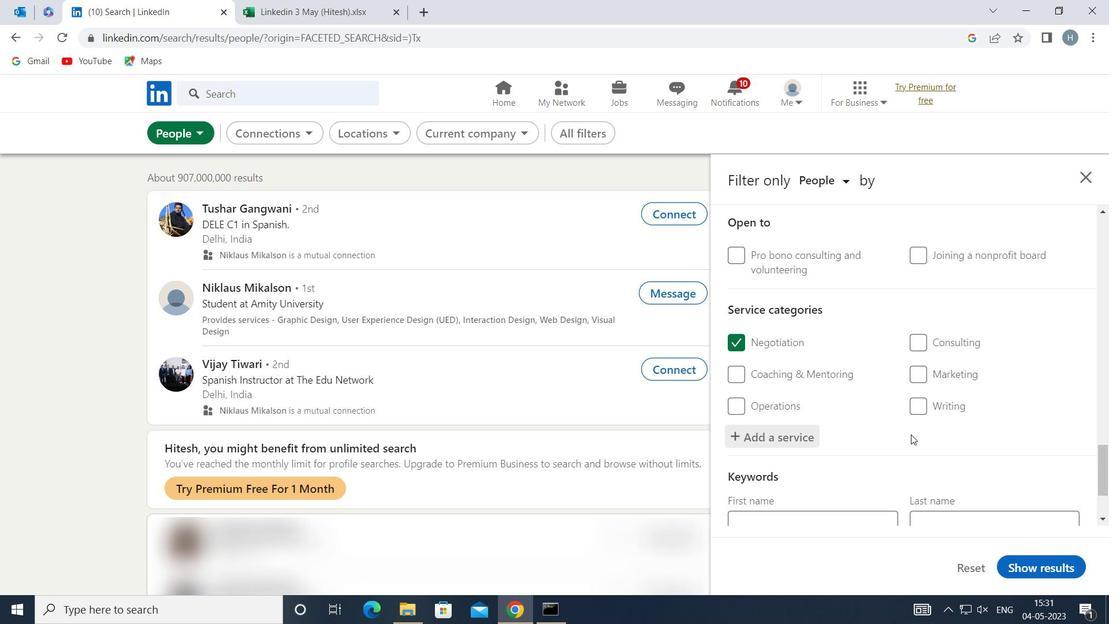 
Action: Mouse moved to (908, 435)
Screenshot: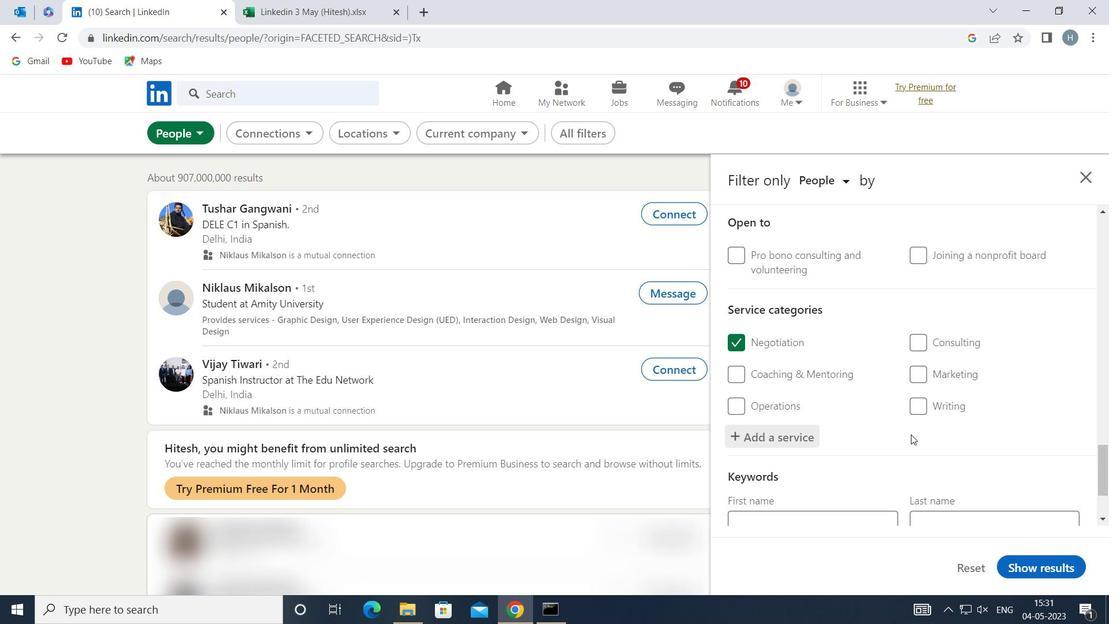 
Action: Mouse scrolled (908, 434) with delta (0, 0)
Screenshot: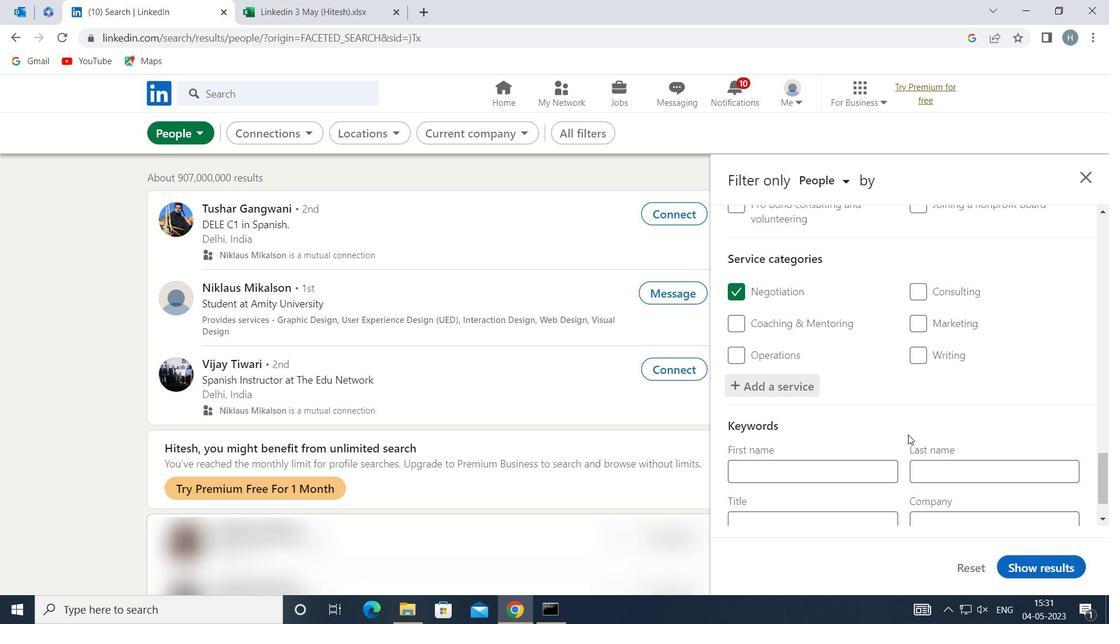 
Action: Mouse scrolled (908, 434) with delta (0, 0)
Screenshot: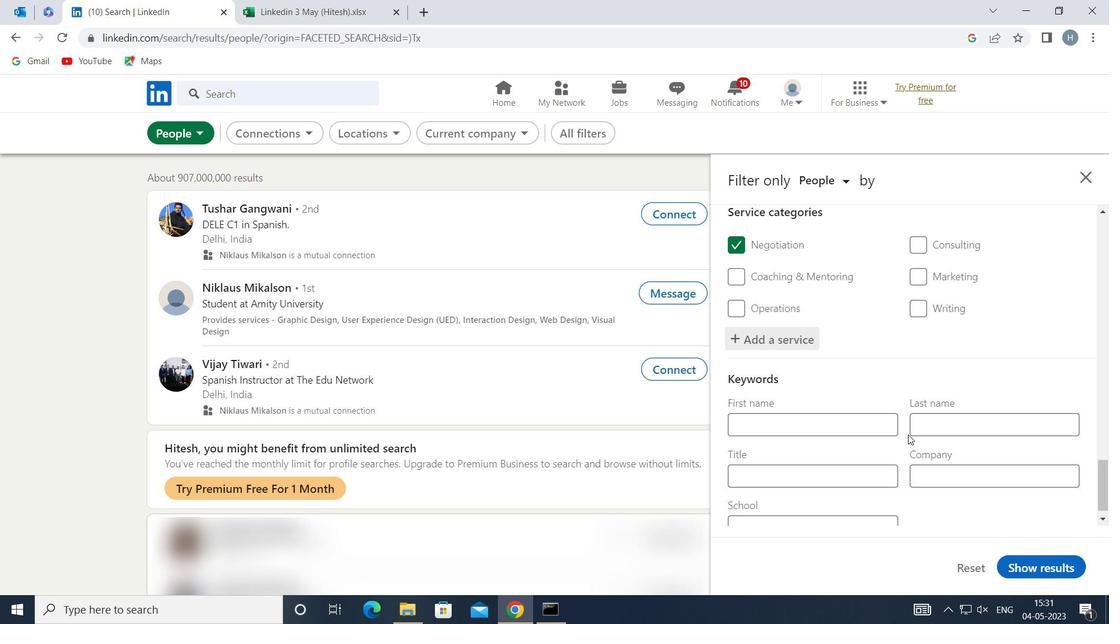 
Action: Mouse moved to (871, 458)
Screenshot: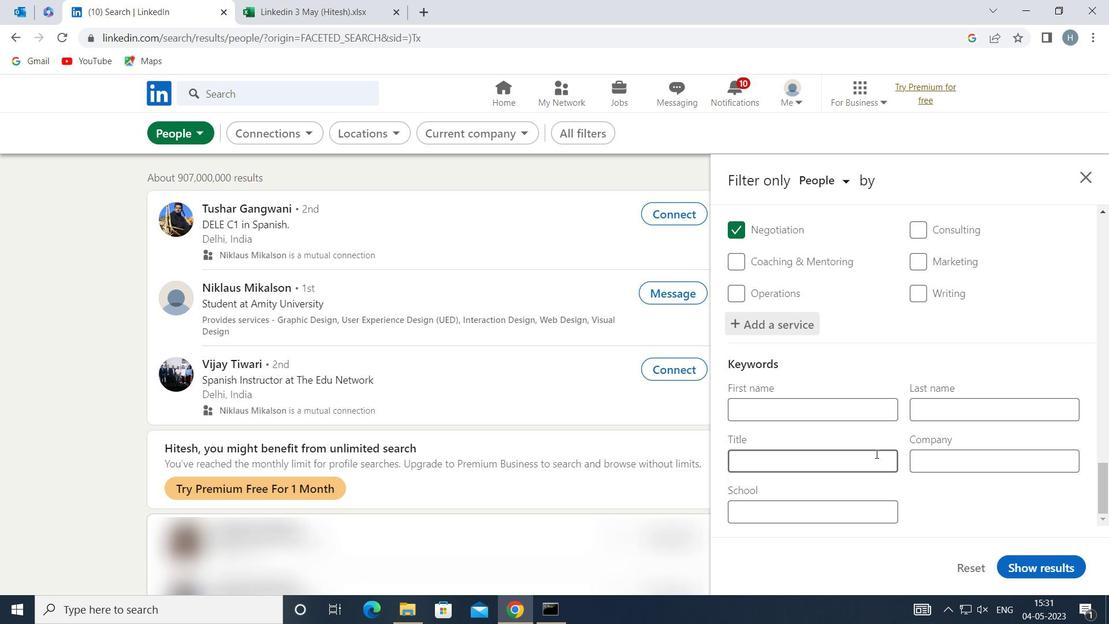 
Action: Mouse pressed left at (871, 458)
Screenshot: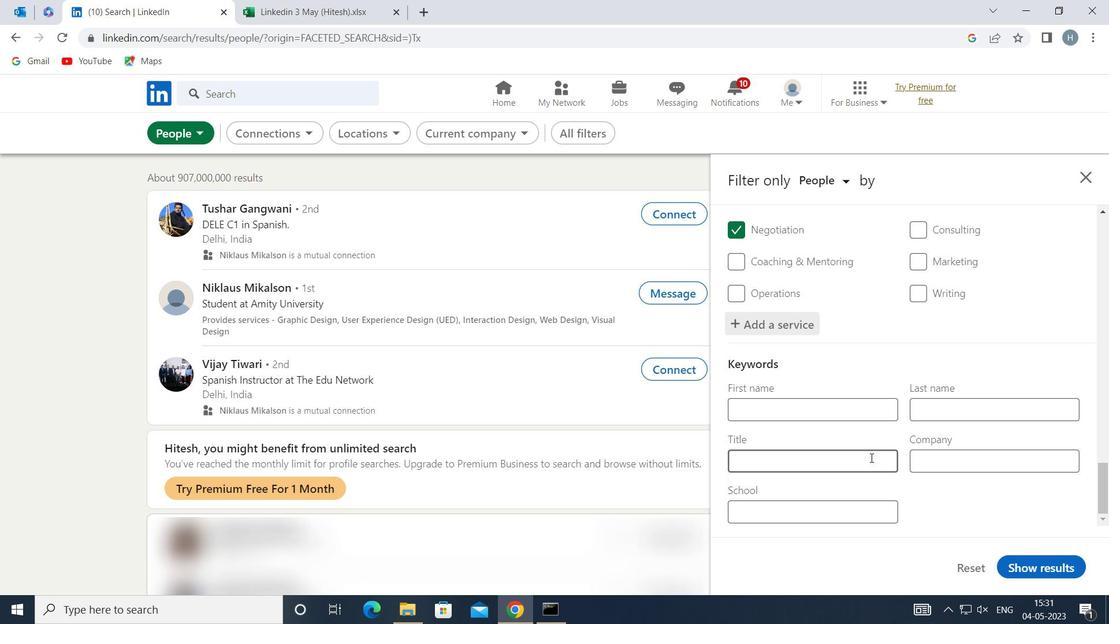 
Action: Key pressed <Key.shift>MENTOR
Screenshot: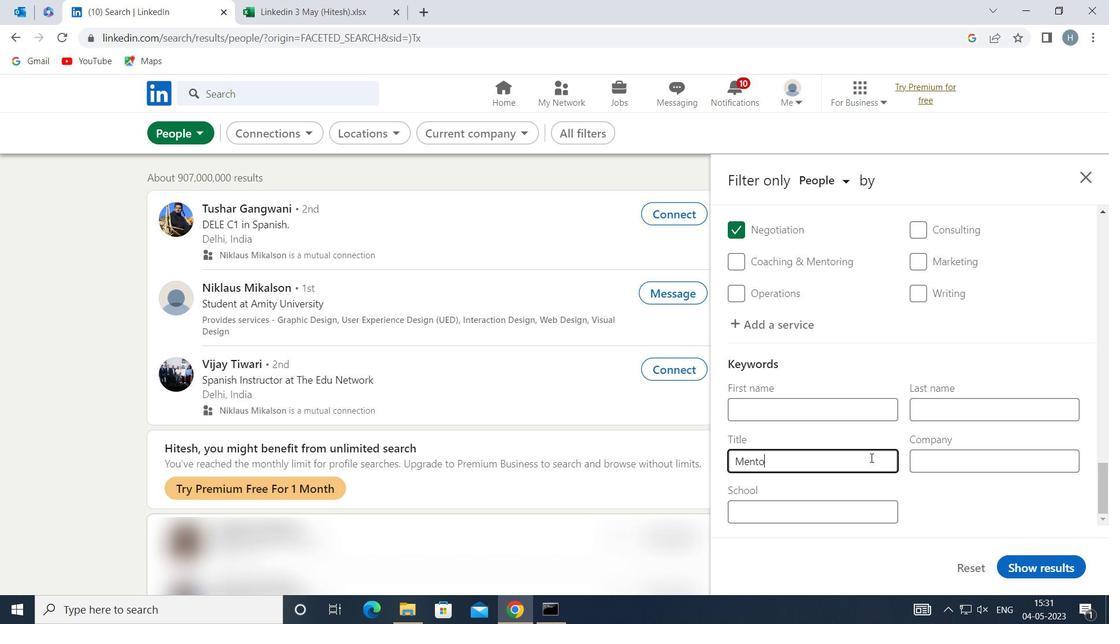
Action: Mouse moved to (1060, 563)
Screenshot: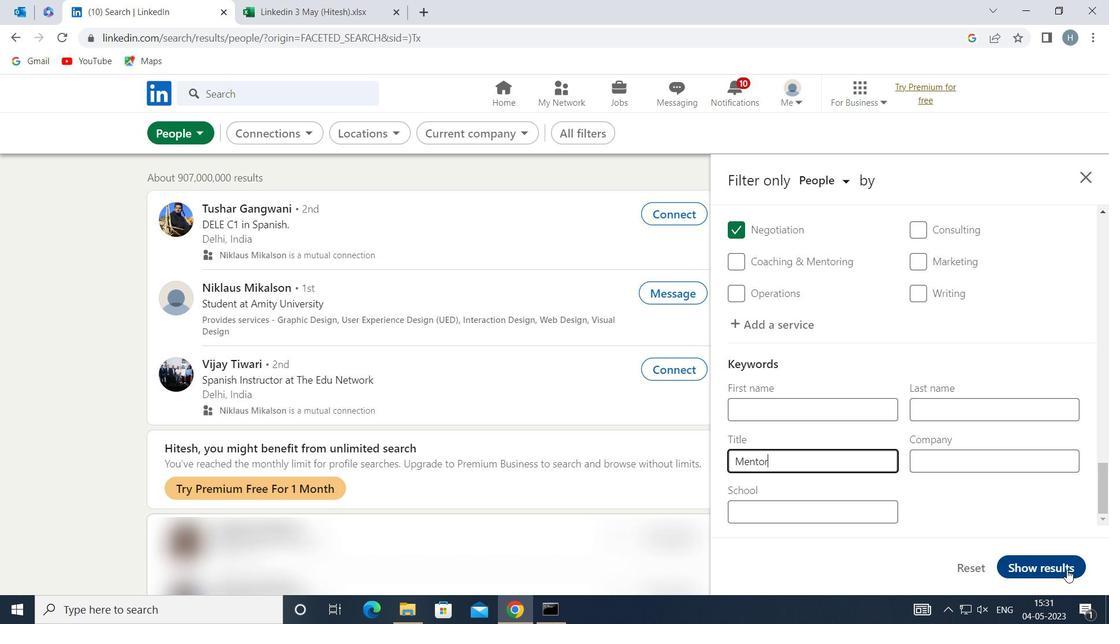 
Action: Mouse pressed left at (1060, 563)
Screenshot: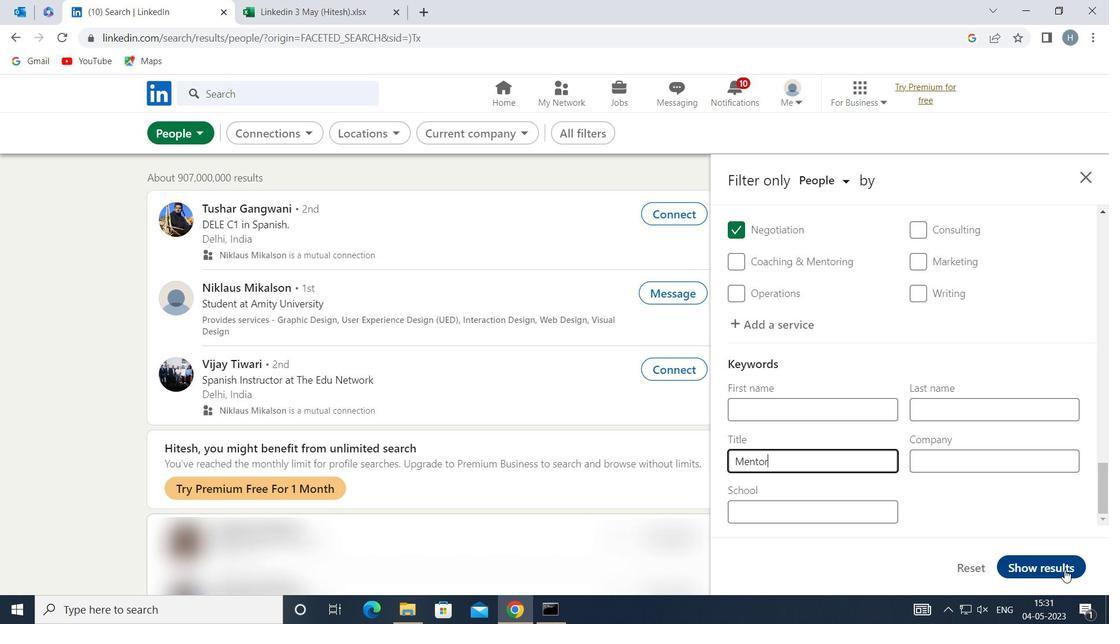 
Action: Mouse moved to (763, 402)
Screenshot: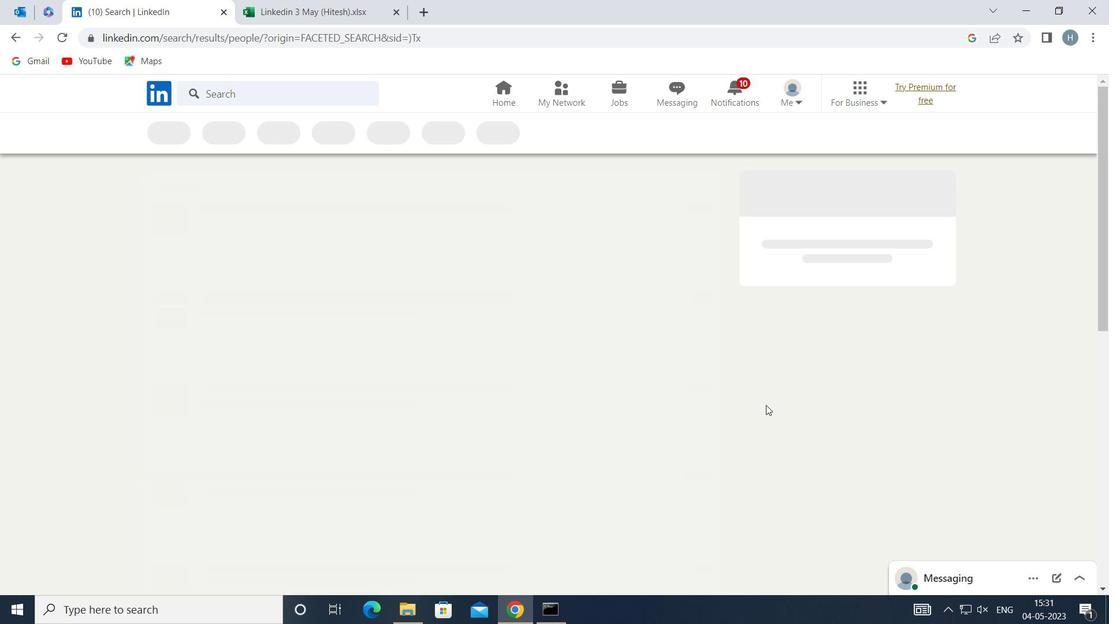 
